 Task: Look for Airbnb options in Trelew, Argentina from 2nd December, 2023 to 15th December, 2023 for 2 adults. Place can be entire room with 1  bedroom having 1 bed and 1 bathroom. Property type can be hotel. Amenities needed are: heating.
Action: Mouse moved to (412, 88)
Screenshot: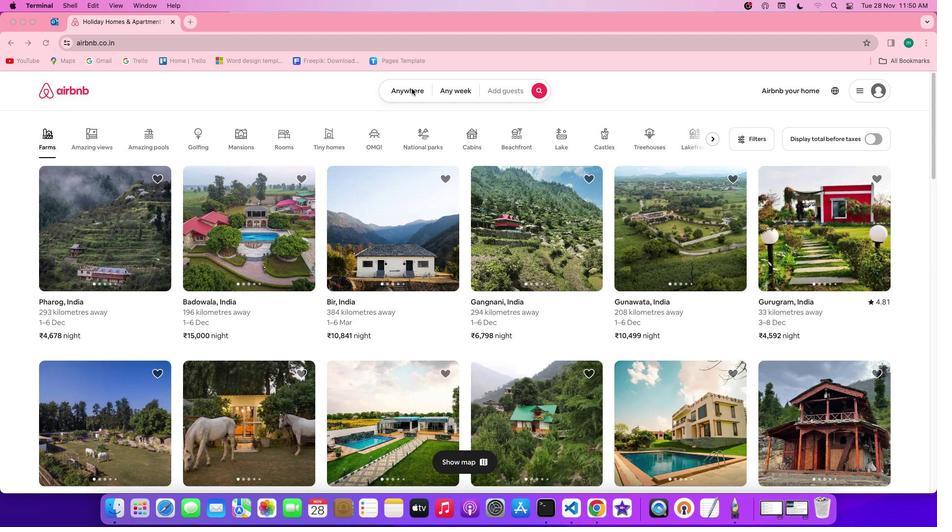 
Action: Mouse pressed left at (412, 88)
Screenshot: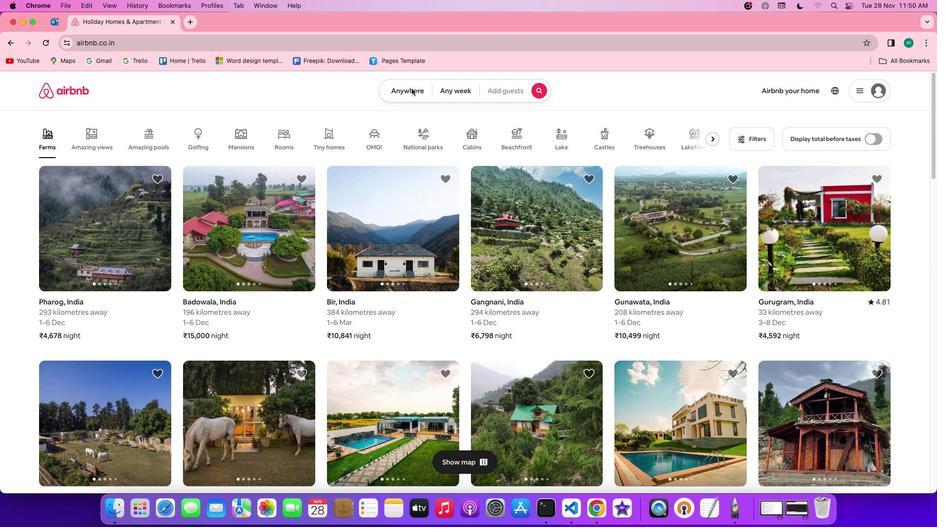 
Action: Mouse pressed left at (412, 88)
Screenshot: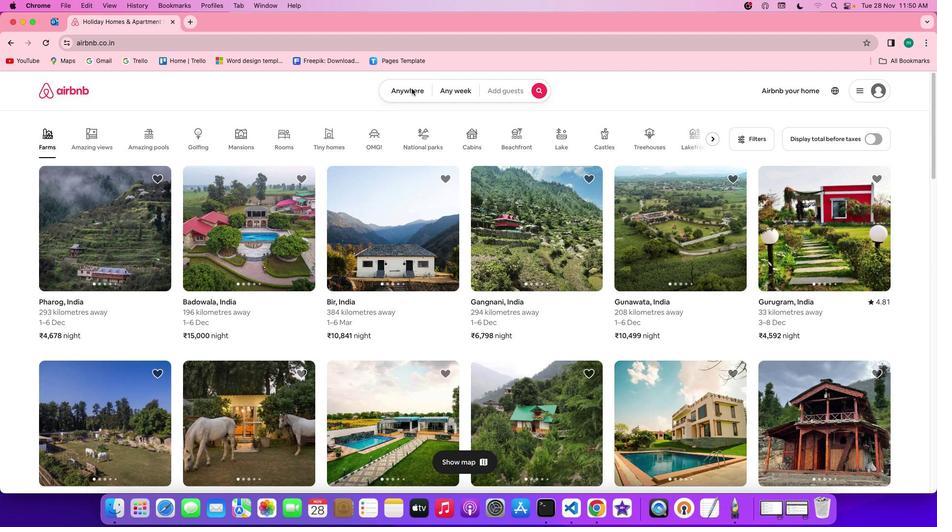 
Action: Mouse moved to (360, 125)
Screenshot: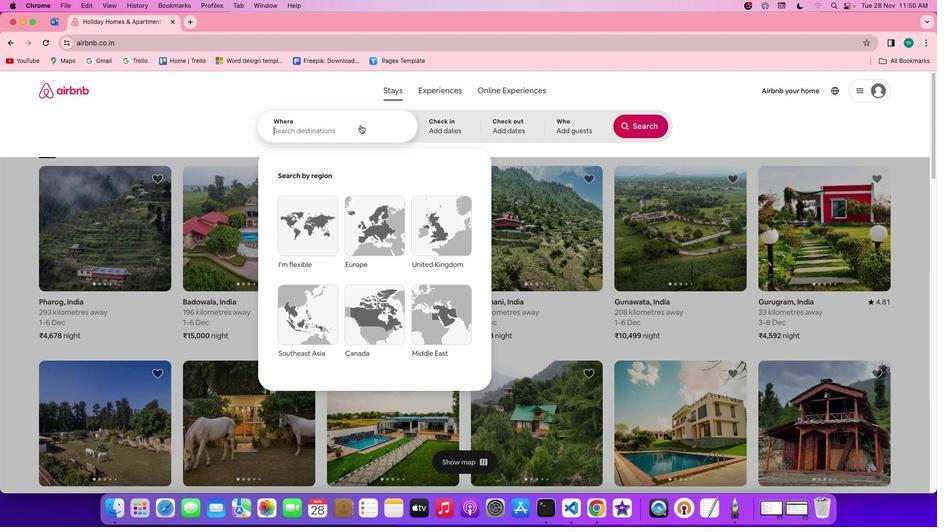 
Action: Mouse pressed left at (360, 125)
Screenshot: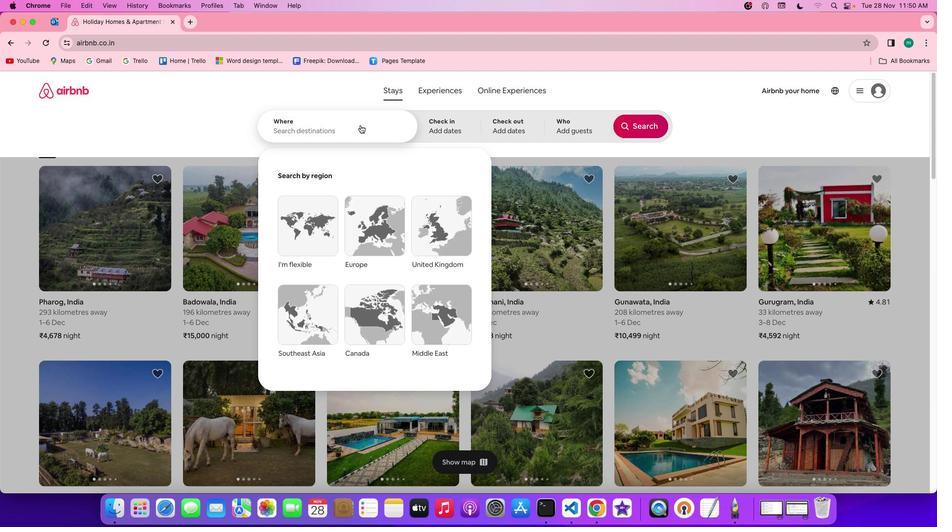 
Action: Key pressed Key.shift'T''r''e''l''e''w'','Key.spaceKey.shift'a''r''g''e''n''t''i''n''a'
Screenshot: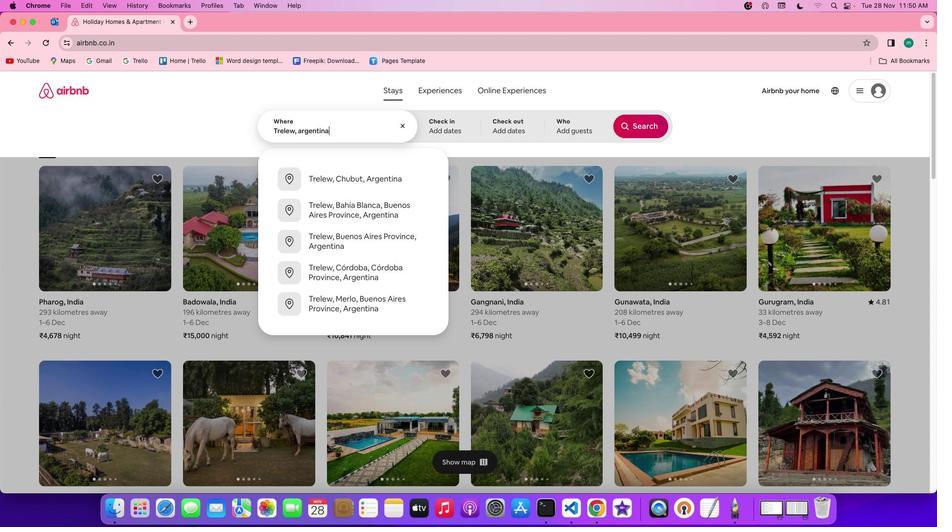 
Action: Mouse moved to (436, 130)
Screenshot: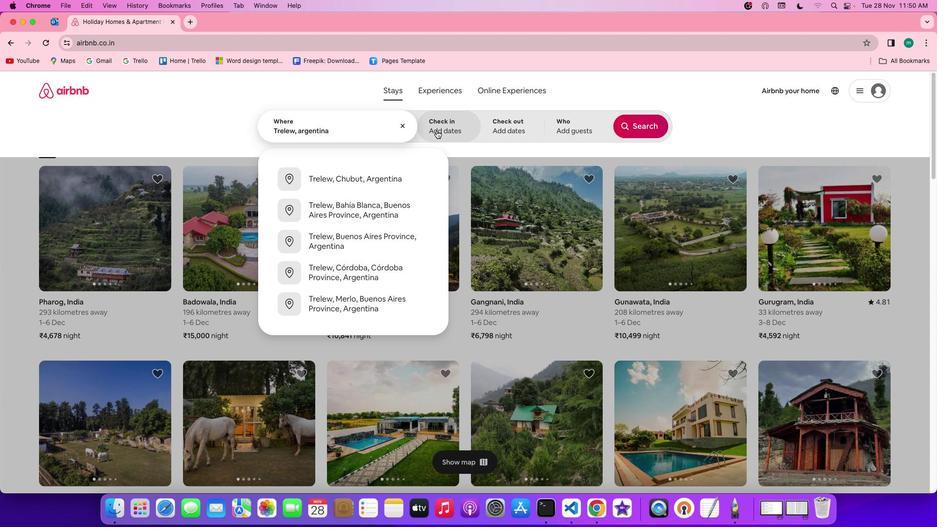 
Action: Mouse pressed left at (436, 130)
Screenshot: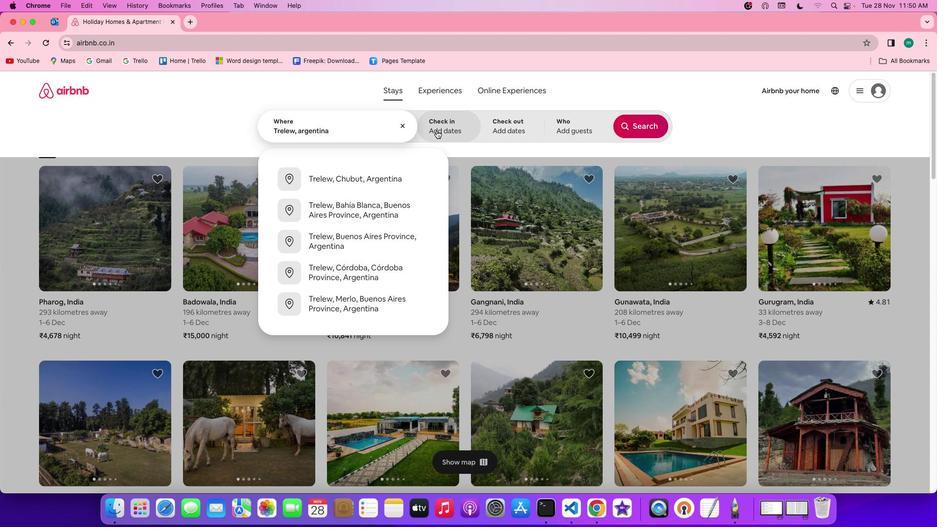 
Action: Mouse moved to (621, 241)
Screenshot: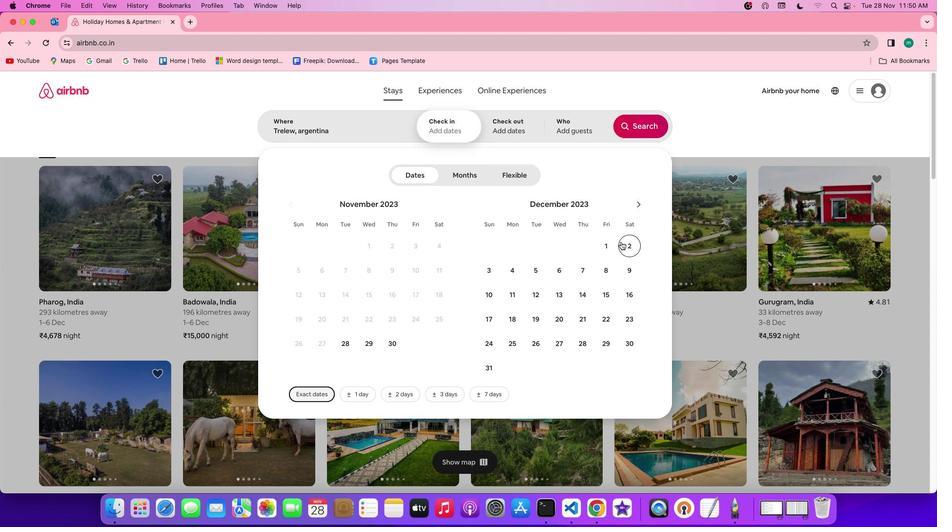 
Action: Mouse pressed left at (621, 241)
Screenshot: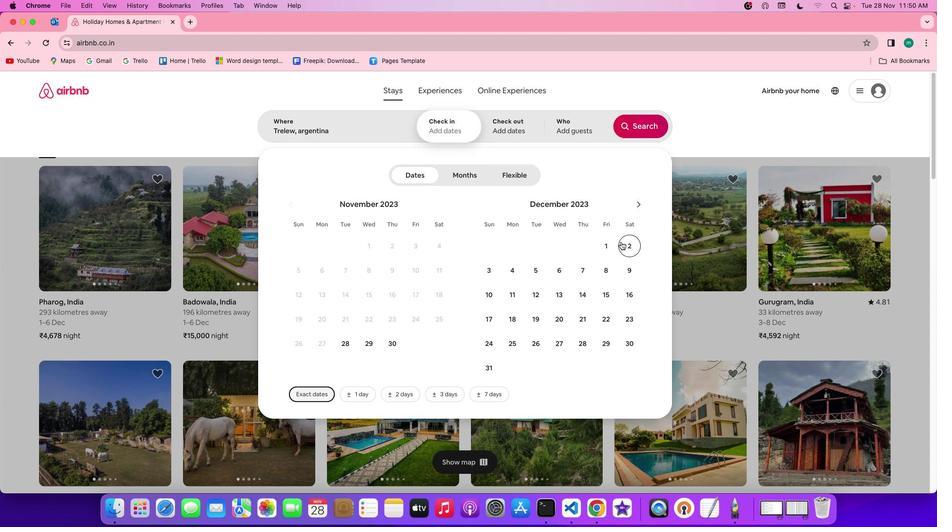 
Action: Mouse moved to (603, 292)
Screenshot: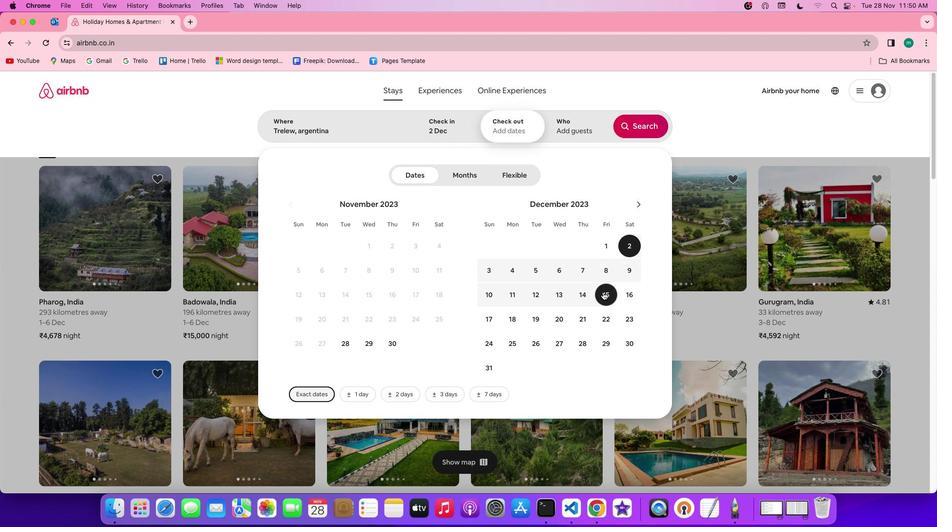 
Action: Mouse pressed left at (603, 292)
Screenshot: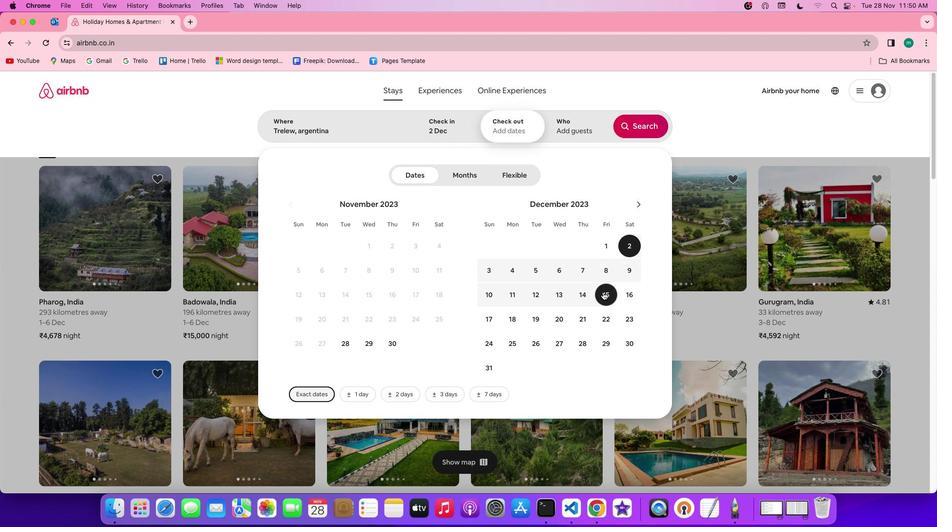 
Action: Mouse moved to (571, 131)
Screenshot: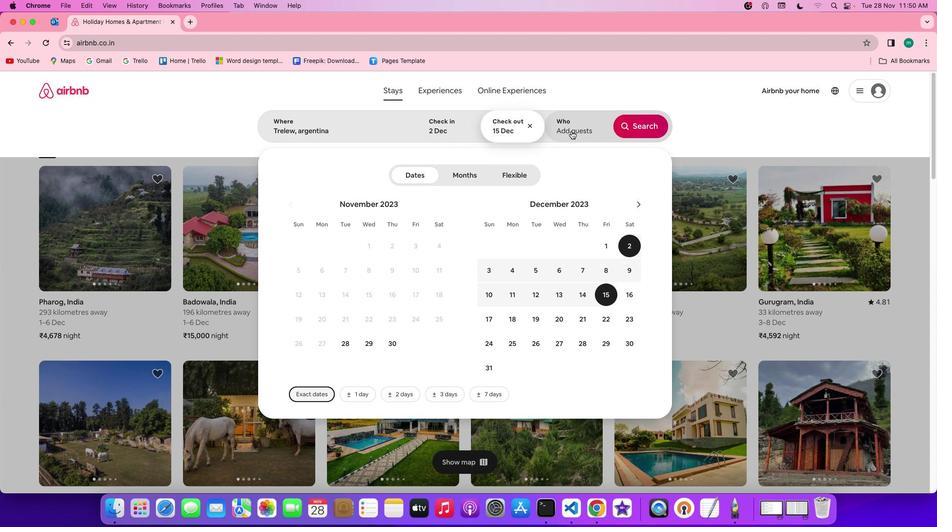 
Action: Mouse pressed left at (571, 131)
Screenshot: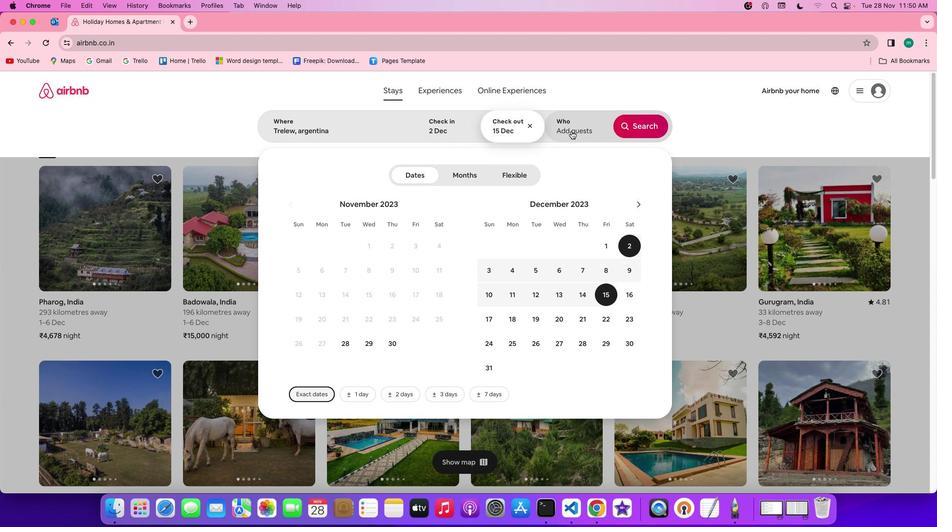 
Action: Mouse moved to (643, 178)
Screenshot: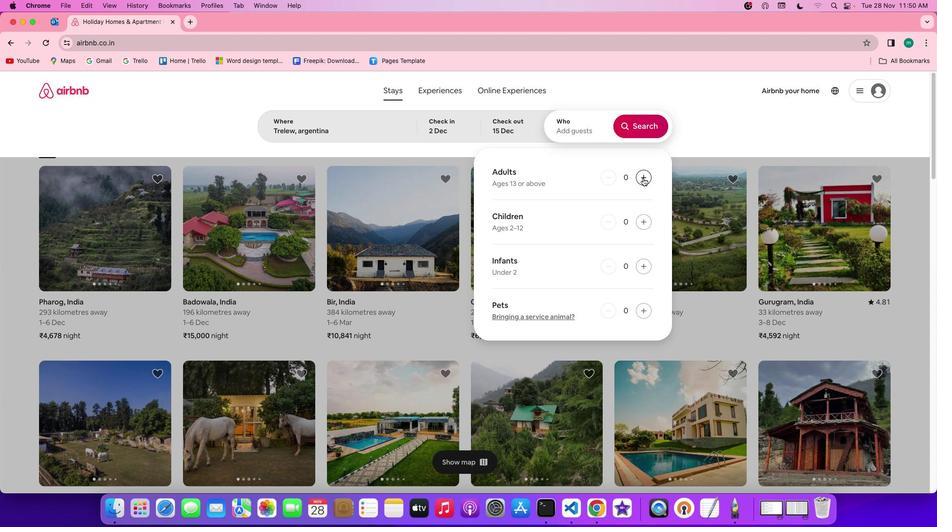 
Action: Mouse pressed left at (643, 178)
Screenshot: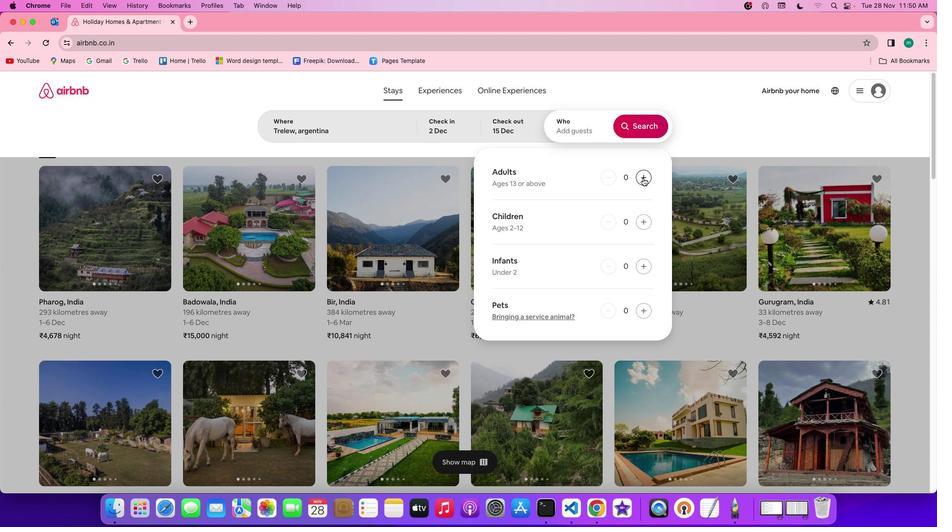 
Action: Mouse pressed left at (643, 178)
Screenshot: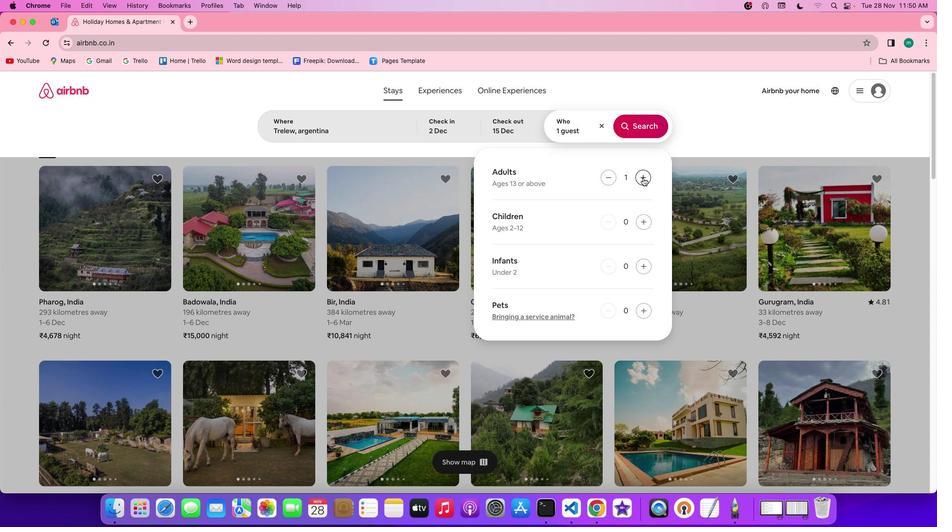 
Action: Mouse moved to (646, 128)
Screenshot: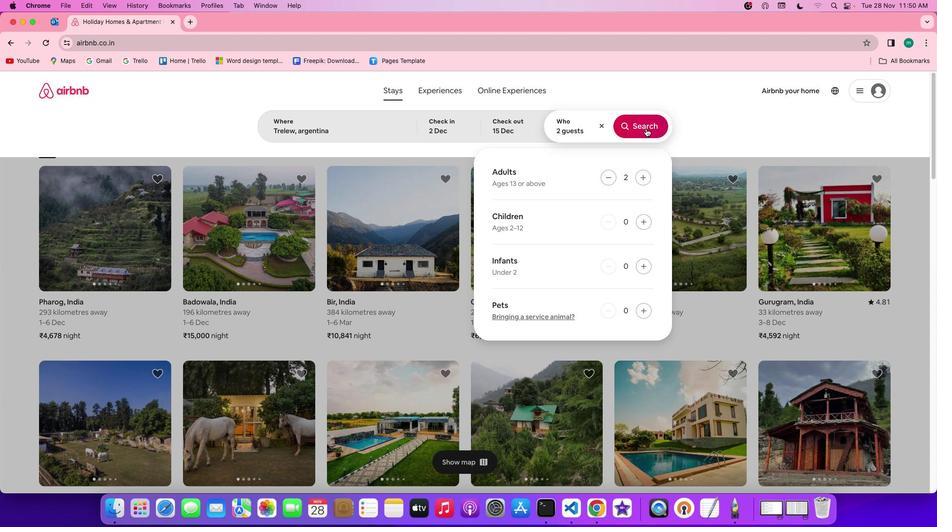 
Action: Mouse pressed left at (646, 128)
Screenshot: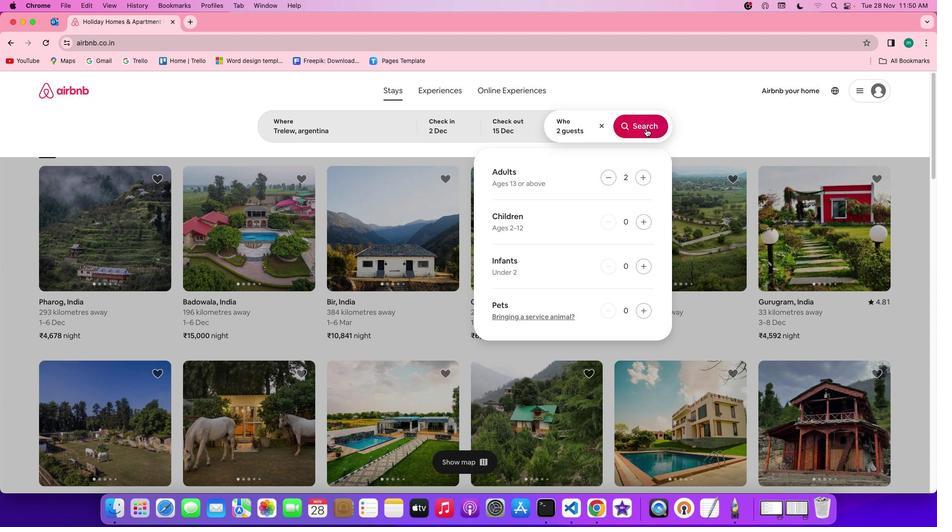 
Action: Mouse moved to (784, 131)
Screenshot: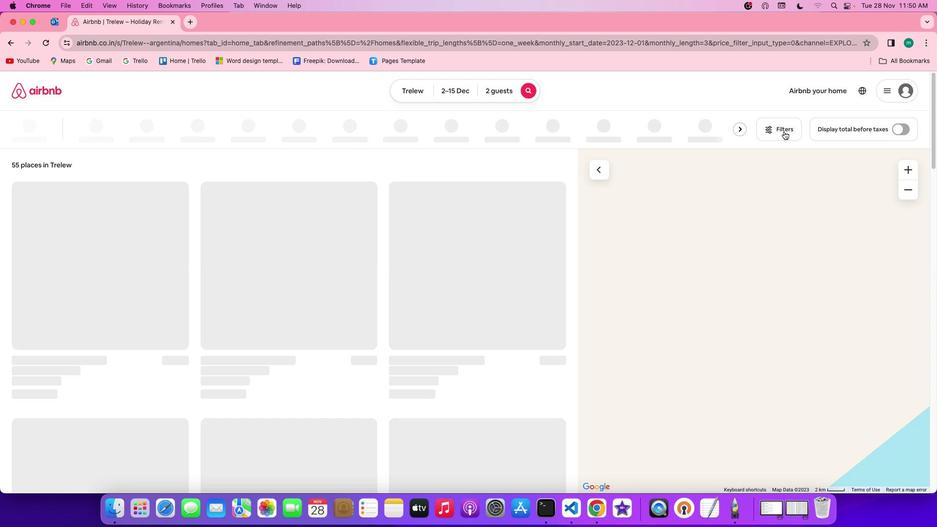 
Action: Mouse pressed left at (784, 131)
Screenshot: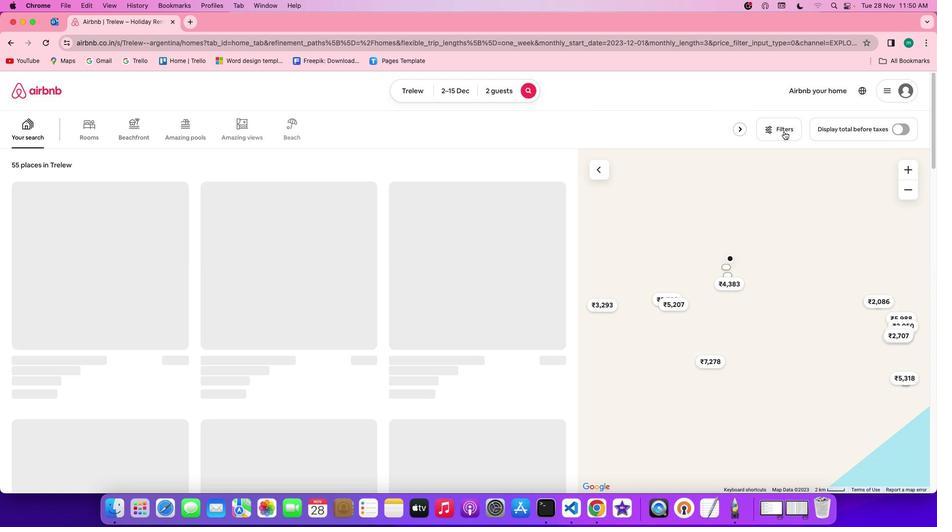 
Action: Mouse moved to (499, 276)
Screenshot: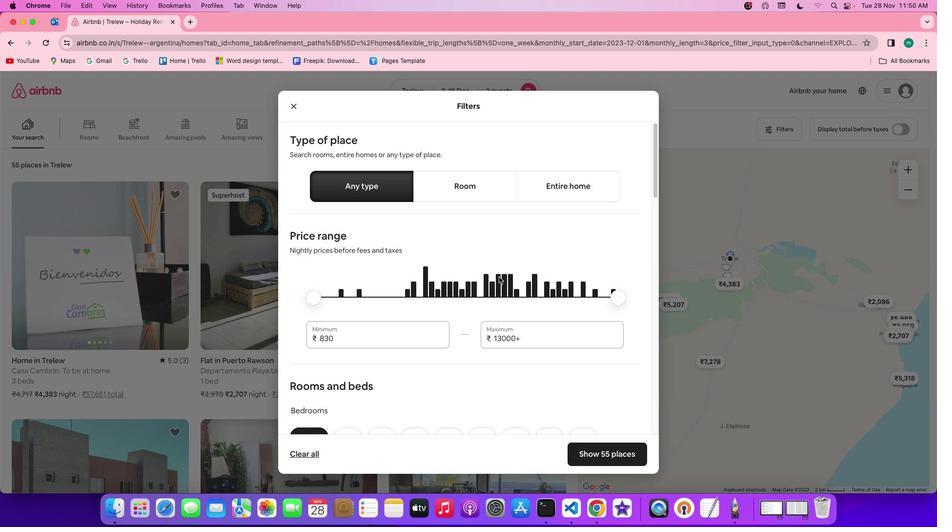 
Action: Mouse scrolled (499, 276) with delta (0, 0)
Screenshot: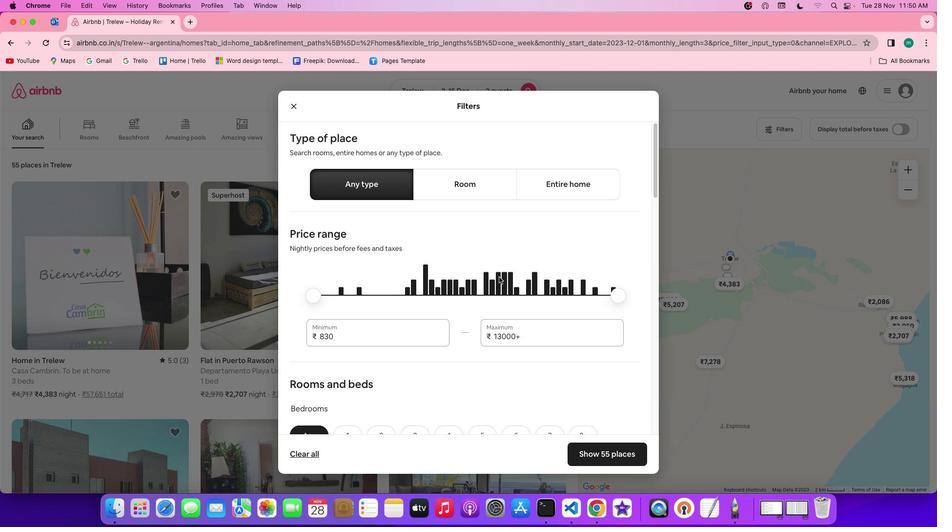 
Action: Mouse scrolled (499, 276) with delta (0, 0)
Screenshot: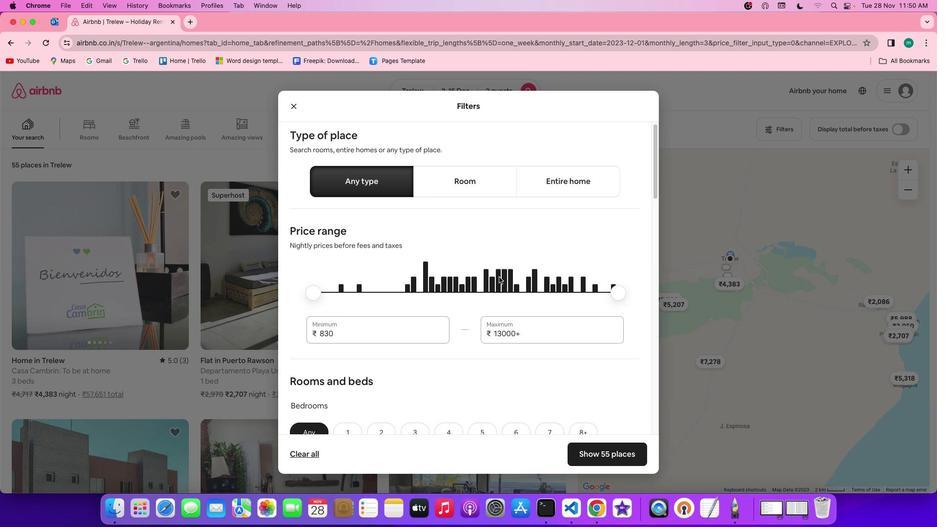 
Action: Mouse scrolled (499, 276) with delta (0, 0)
Screenshot: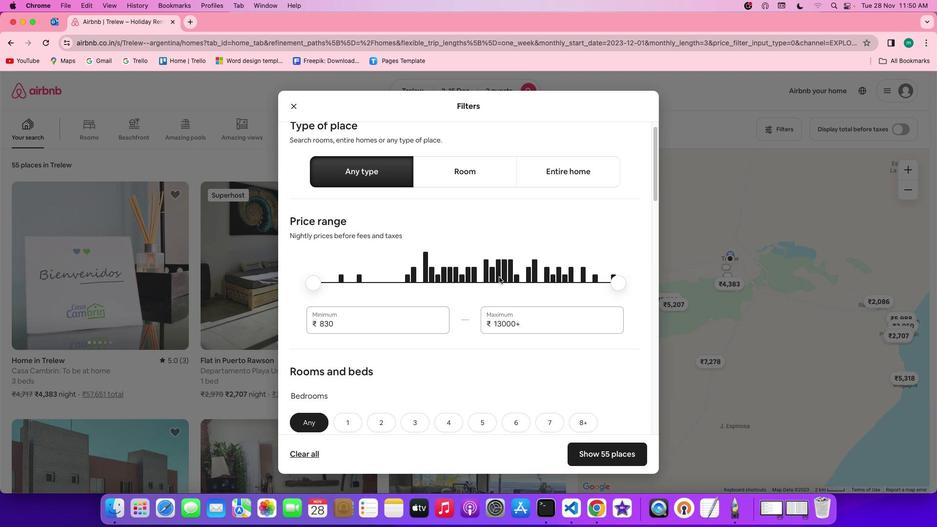 
Action: Mouse scrolled (499, 276) with delta (0, 0)
Screenshot: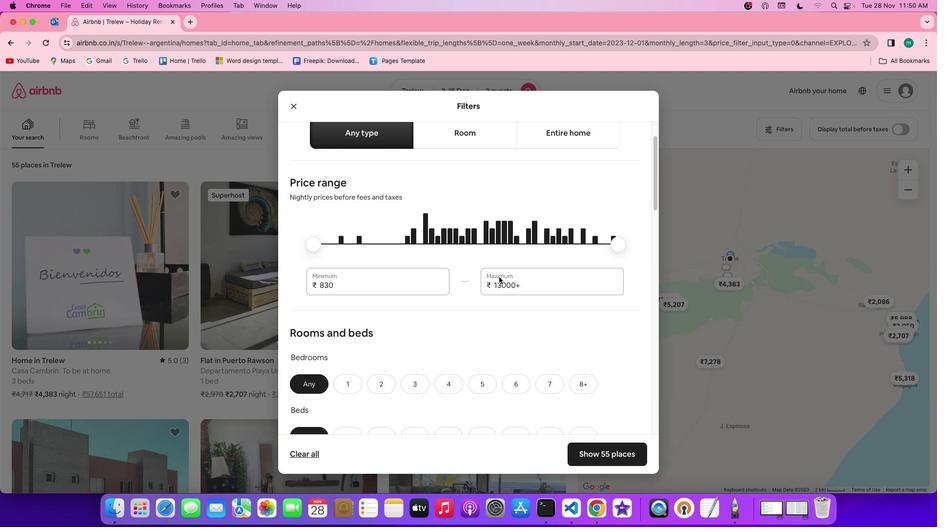
Action: Mouse scrolled (499, 276) with delta (0, 0)
Screenshot: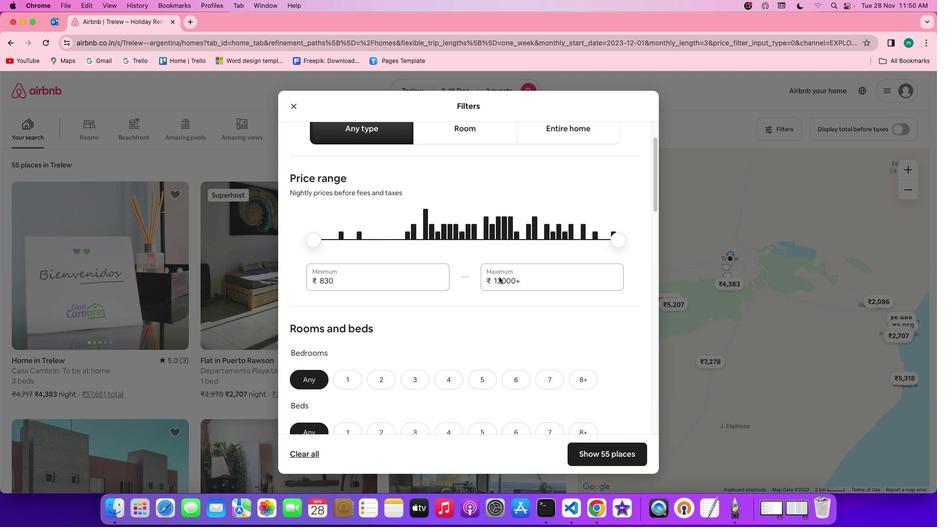 
Action: Mouse scrolled (499, 276) with delta (0, 0)
Screenshot: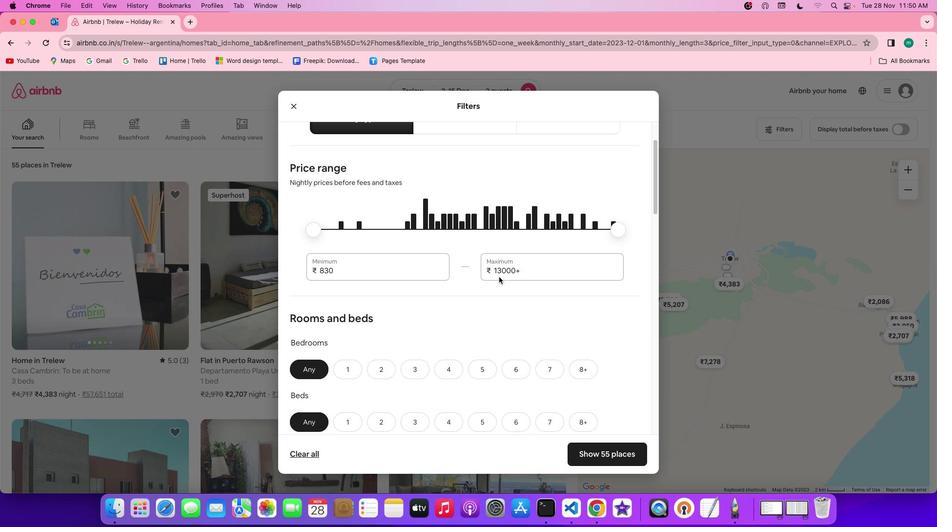 
Action: Mouse scrolled (499, 276) with delta (0, 0)
Screenshot: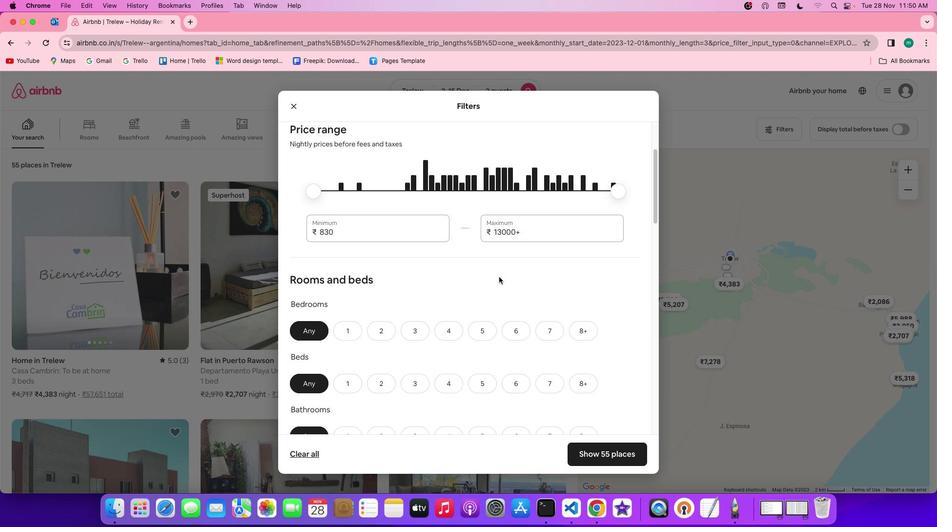 
Action: Mouse scrolled (499, 276) with delta (0, 0)
Screenshot: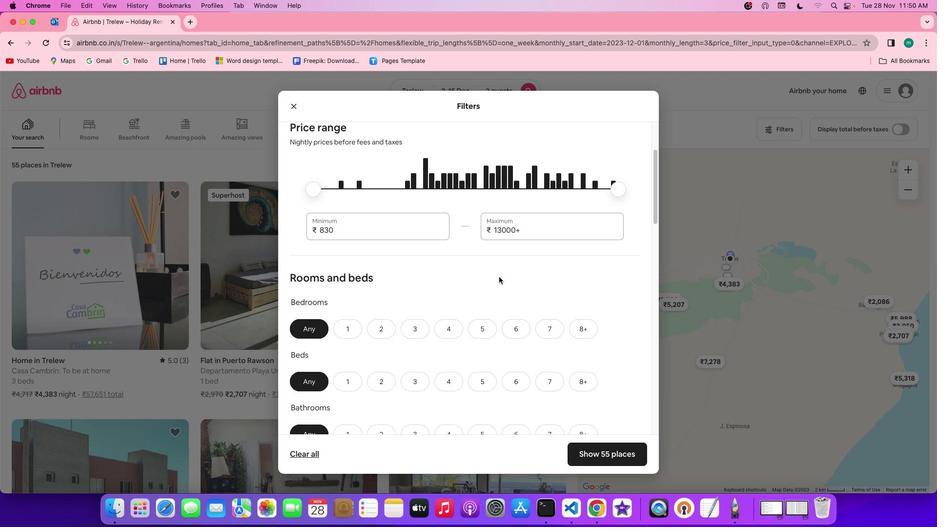 
Action: Mouse scrolled (499, 276) with delta (0, 0)
Screenshot: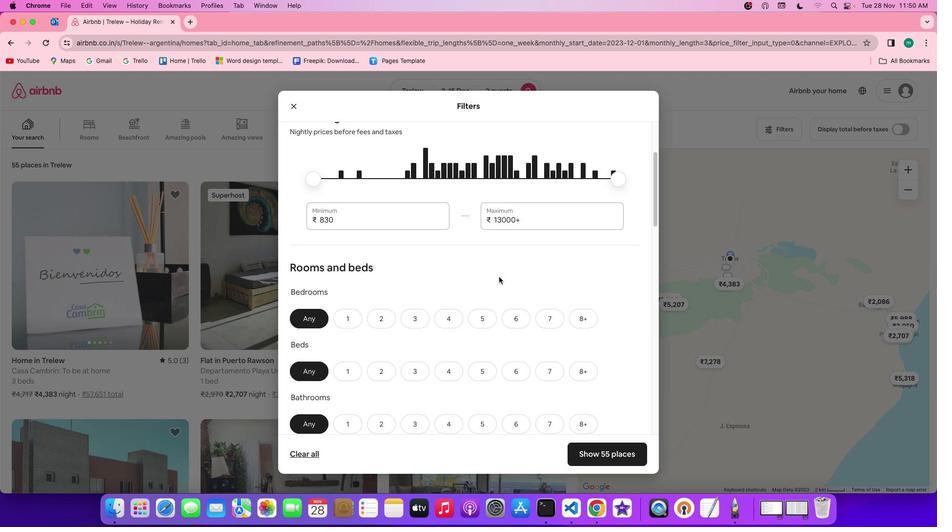 
Action: Mouse scrolled (499, 276) with delta (0, 0)
Screenshot: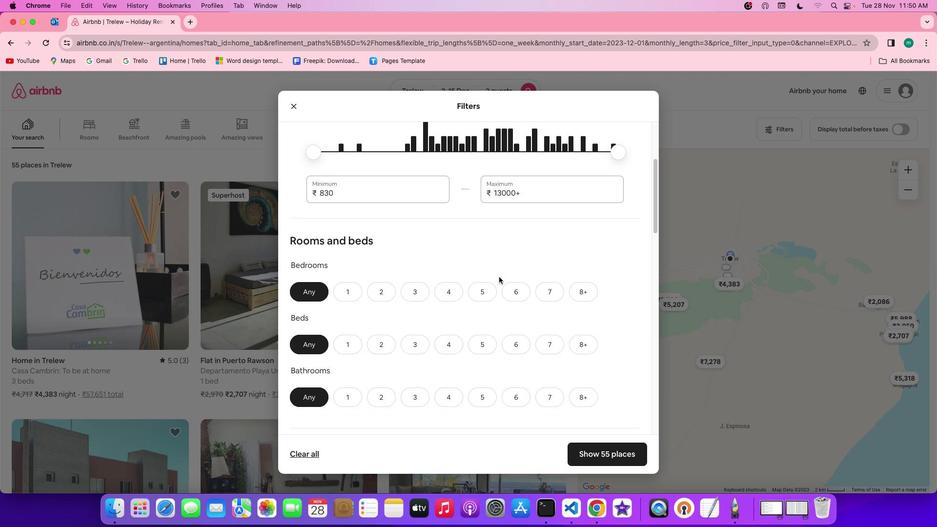 
Action: Mouse scrolled (499, 276) with delta (0, 0)
Screenshot: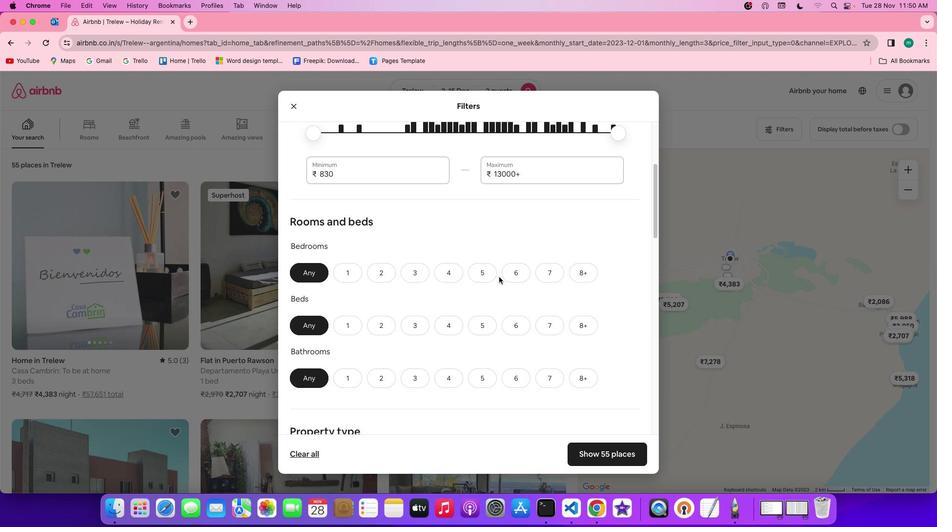 
Action: Mouse scrolled (499, 276) with delta (0, 0)
Screenshot: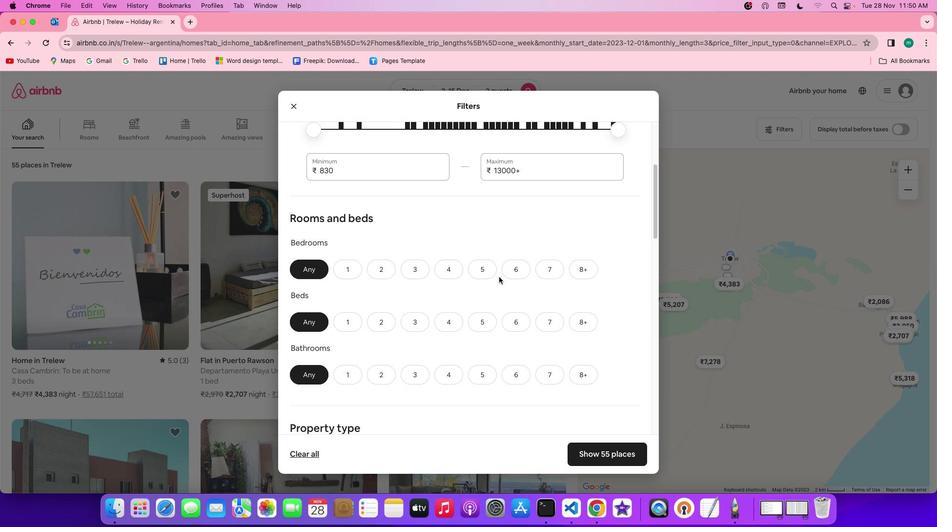 
Action: Mouse scrolled (499, 276) with delta (0, 0)
Screenshot: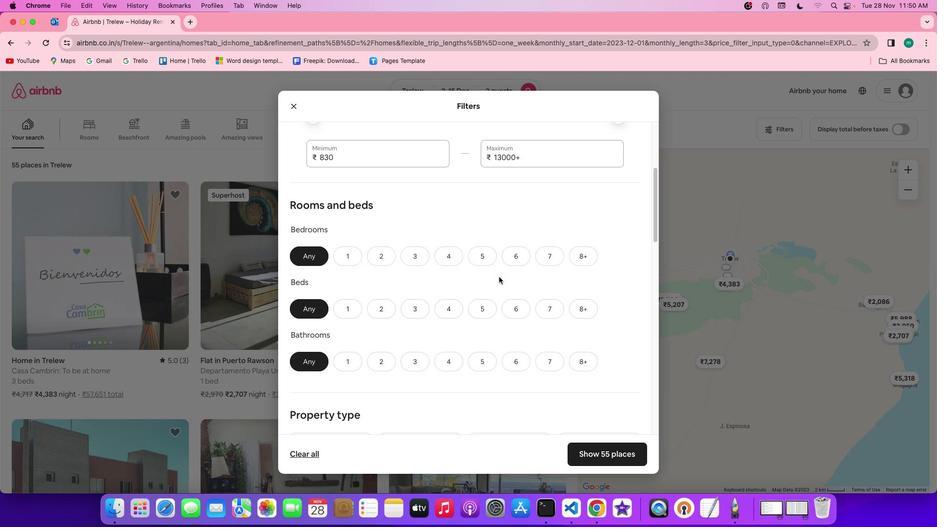 
Action: Mouse moved to (351, 218)
Screenshot: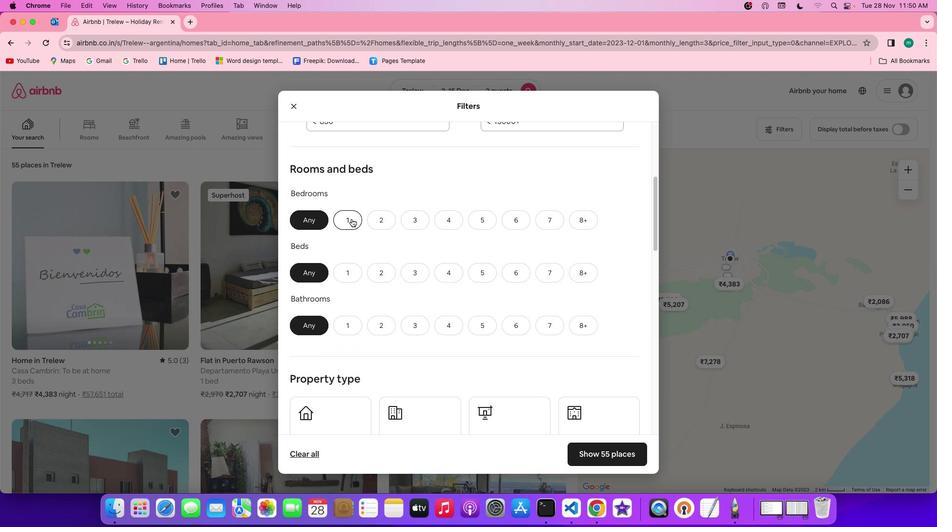 
Action: Mouse pressed left at (351, 218)
Screenshot: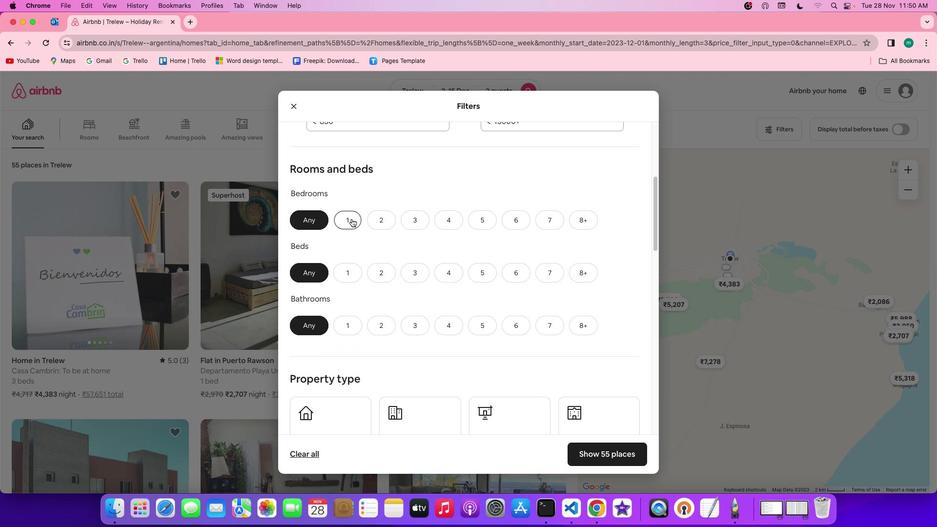 
Action: Mouse moved to (350, 271)
Screenshot: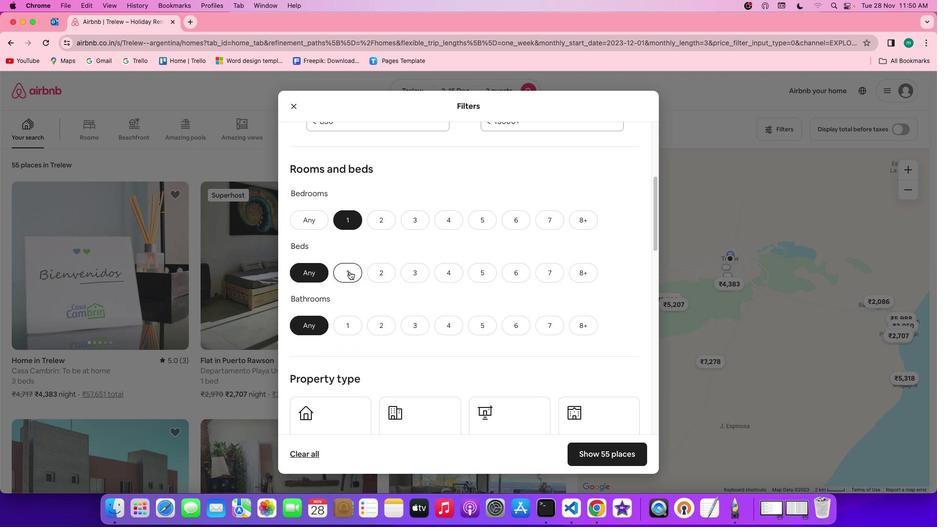
Action: Mouse pressed left at (350, 271)
Screenshot: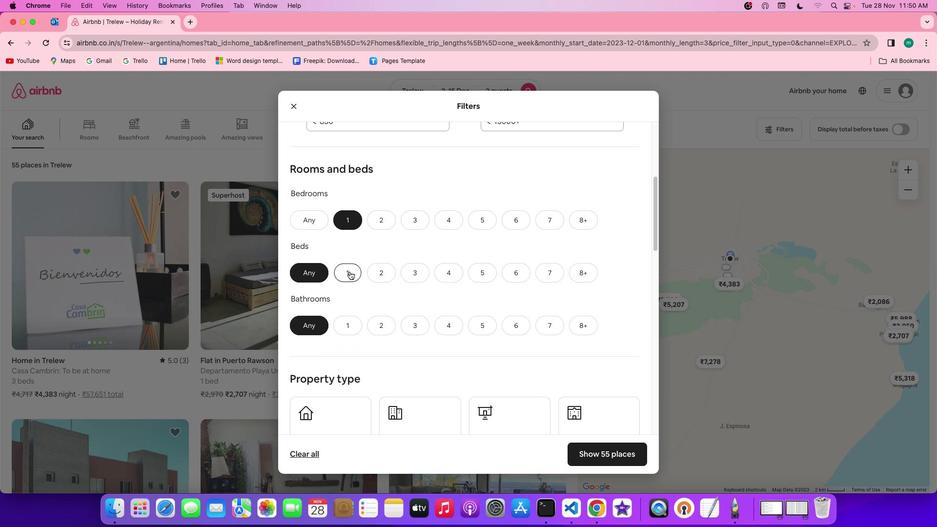 
Action: Mouse moved to (345, 318)
Screenshot: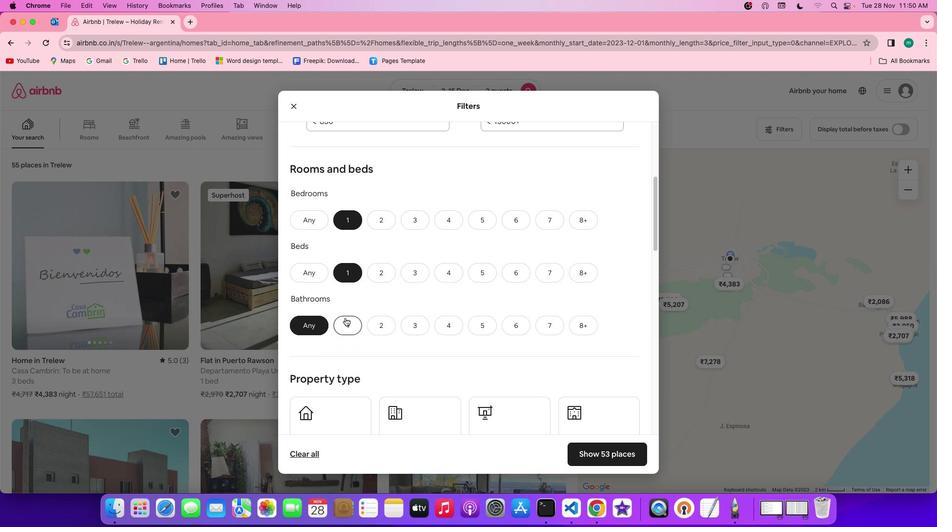 
Action: Mouse pressed left at (345, 318)
Screenshot: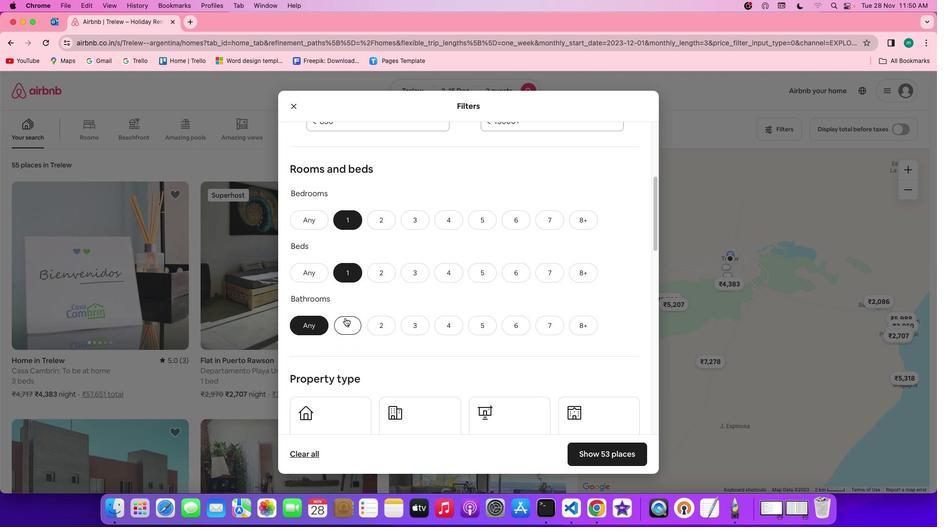 
Action: Mouse moved to (423, 323)
Screenshot: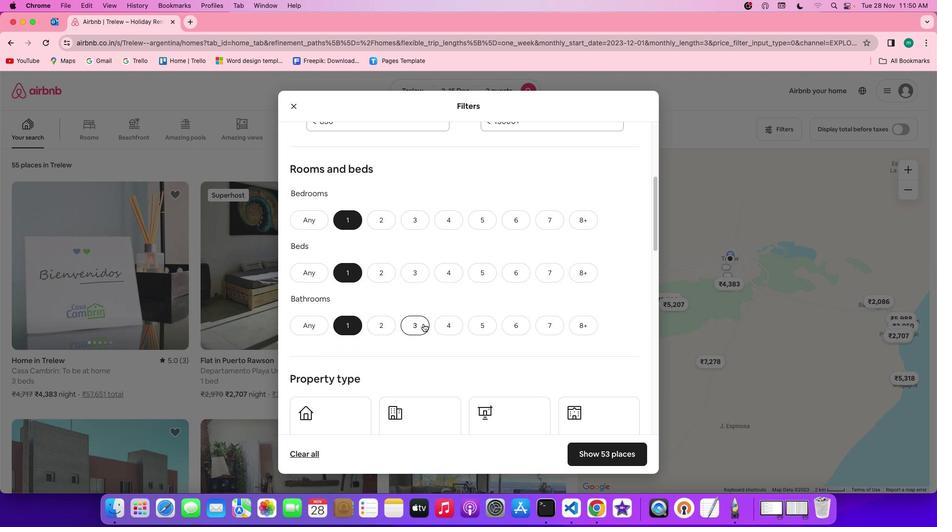
Action: Mouse scrolled (423, 323) with delta (0, 0)
Screenshot: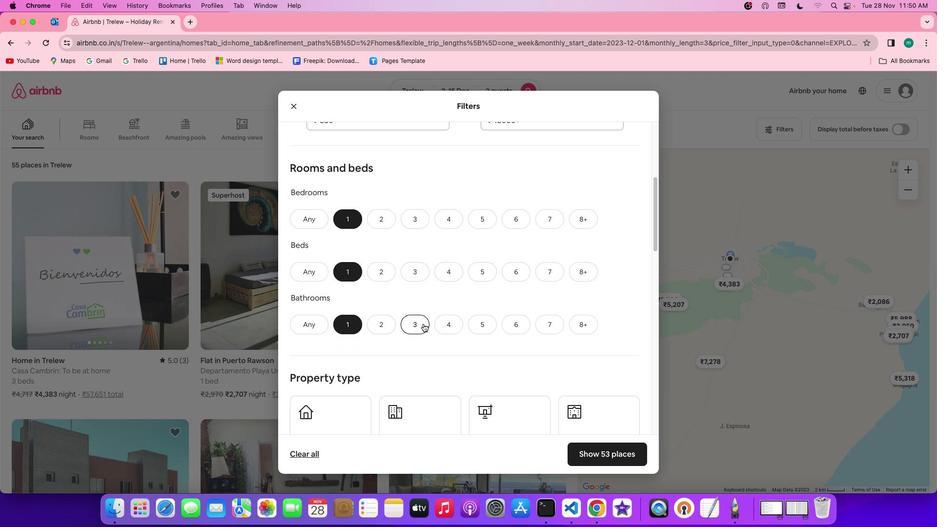 
Action: Mouse scrolled (423, 323) with delta (0, 0)
Screenshot: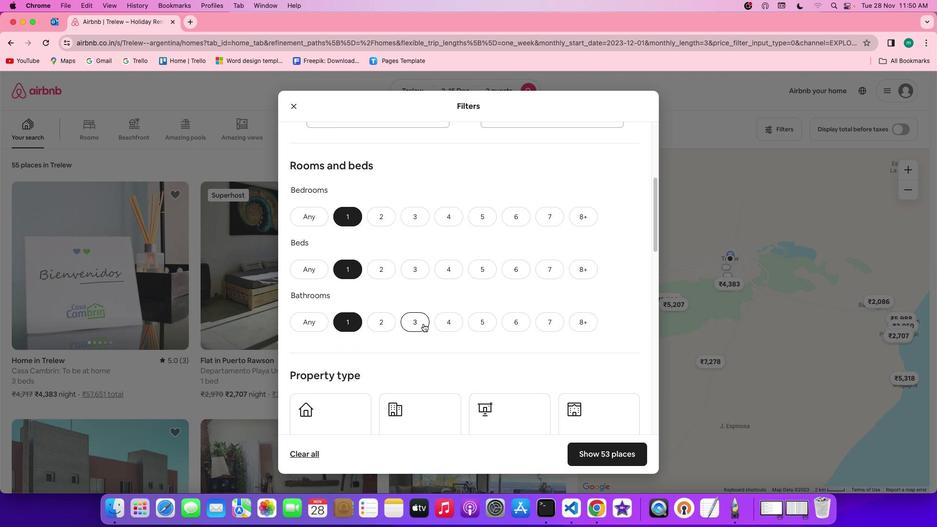 
Action: Mouse scrolled (423, 323) with delta (0, 0)
Screenshot: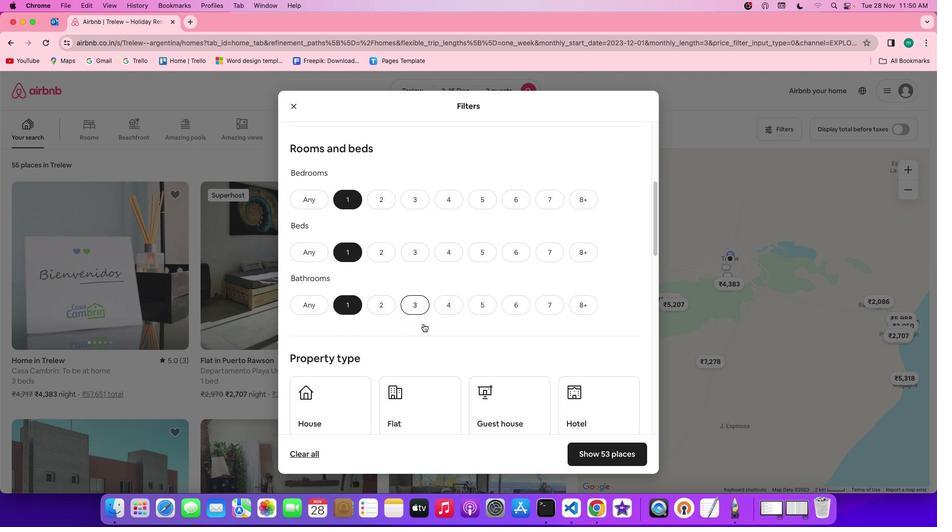 
Action: Mouse moved to (423, 323)
Screenshot: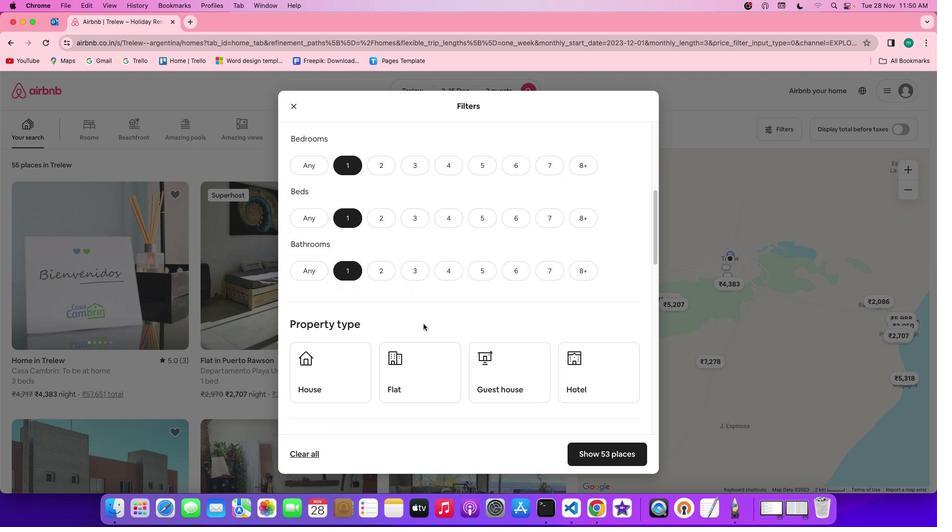 
Action: Mouse scrolled (423, 323) with delta (0, 0)
Screenshot: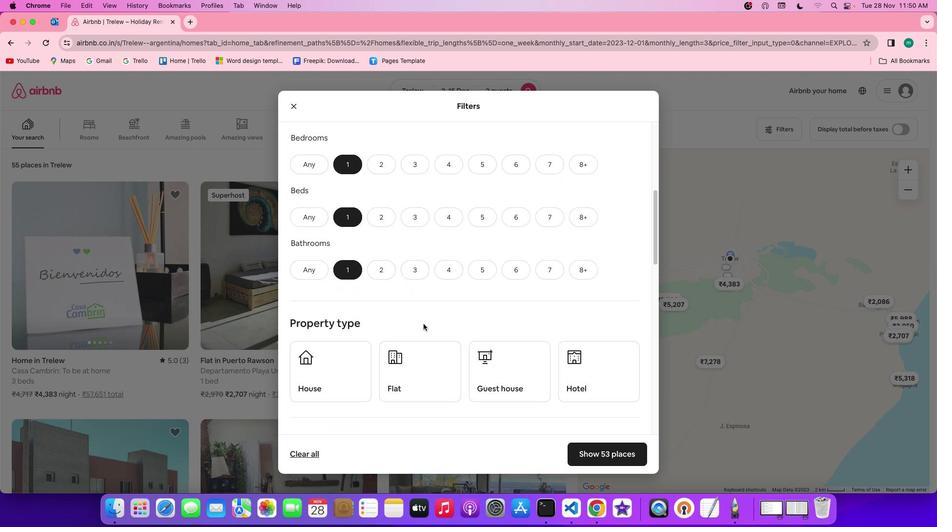 
Action: Mouse scrolled (423, 323) with delta (0, 0)
Screenshot: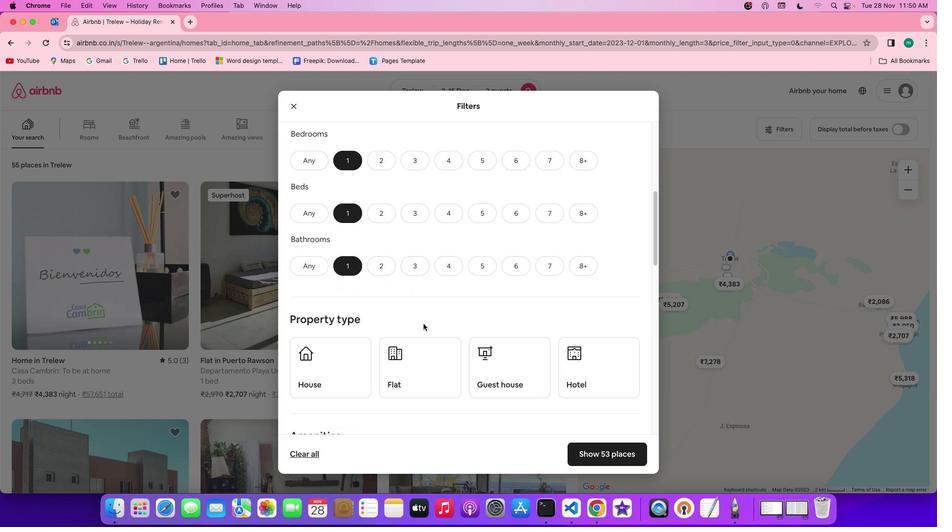 
Action: Mouse scrolled (423, 323) with delta (0, 0)
Screenshot: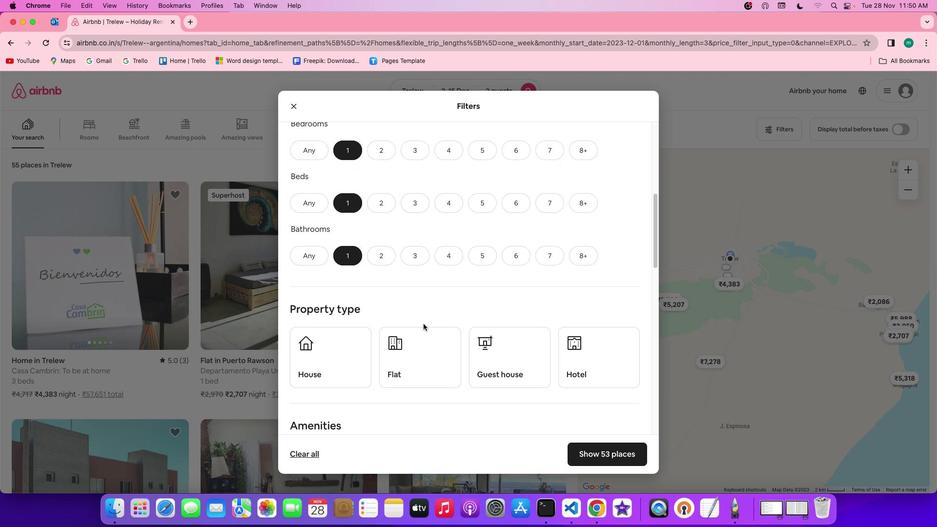
Action: Mouse scrolled (423, 323) with delta (0, 0)
Screenshot: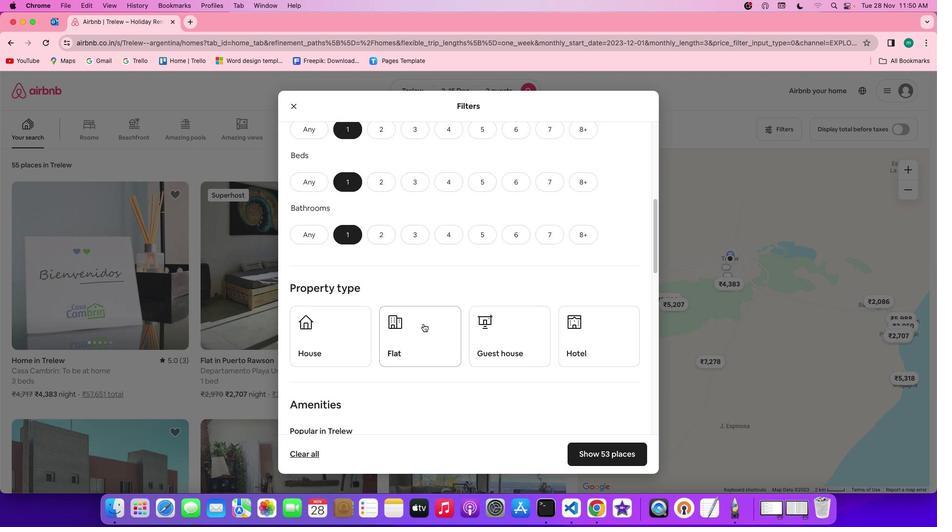 
Action: Mouse scrolled (423, 323) with delta (0, 0)
Screenshot: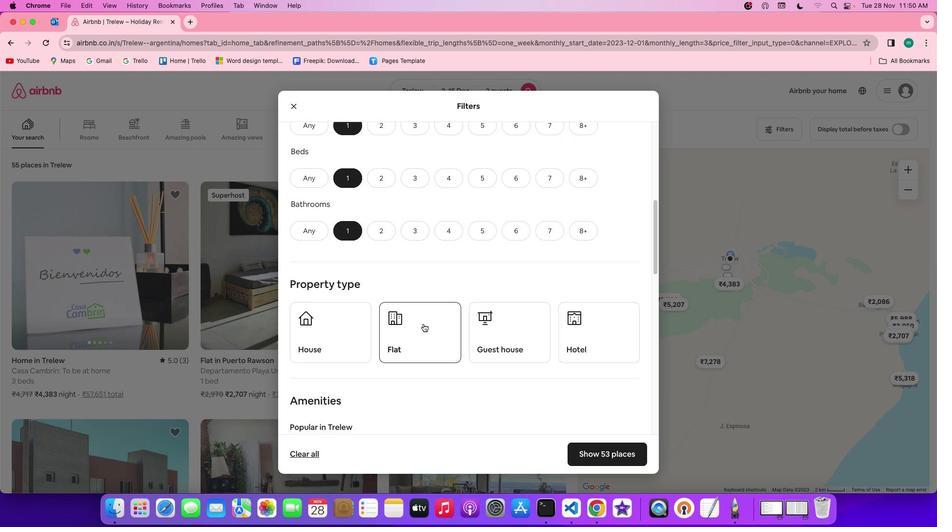 
Action: Mouse scrolled (423, 323) with delta (0, 0)
Screenshot: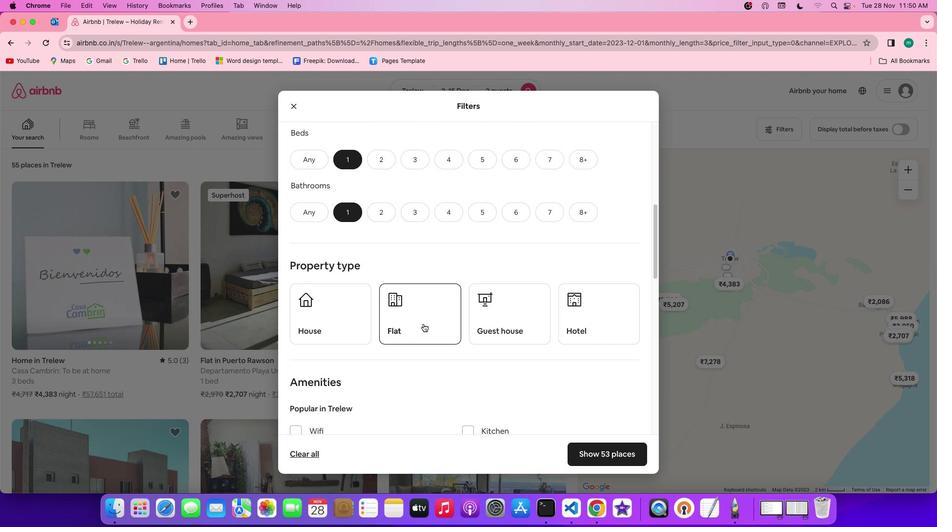 
Action: Mouse scrolled (423, 323) with delta (0, 0)
Screenshot: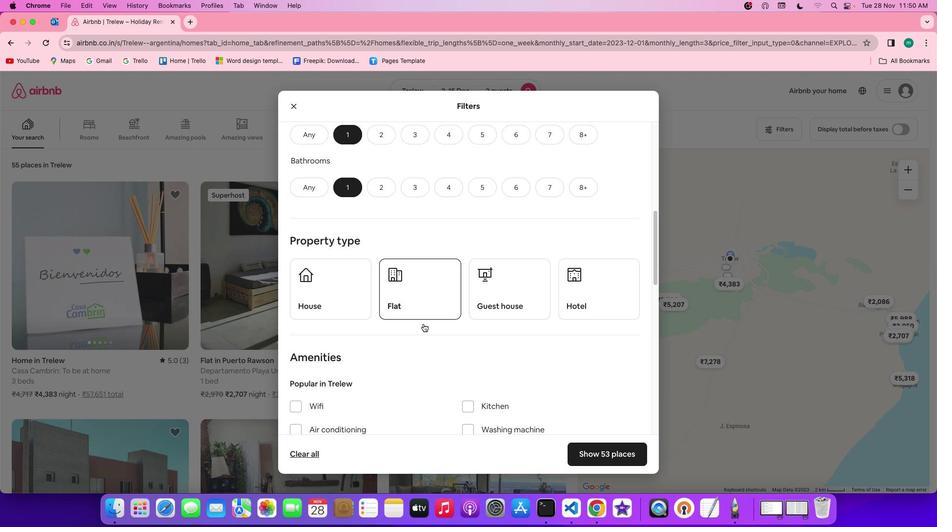 
Action: Mouse scrolled (423, 323) with delta (0, 0)
Screenshot: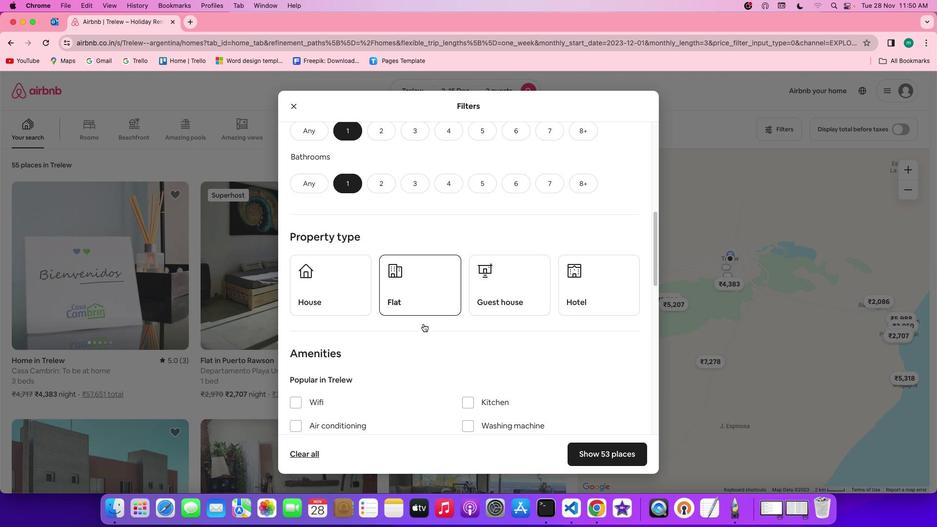
Action: Mouse scrolled (423, 323) with delta (0, 0)
Screenshot: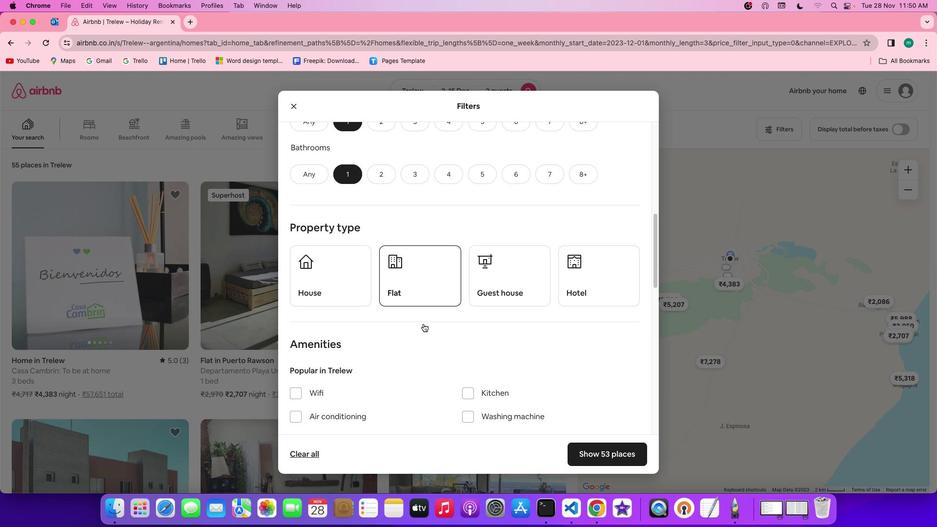 
Action: Mouse moved to (567, 271)
Screenshot: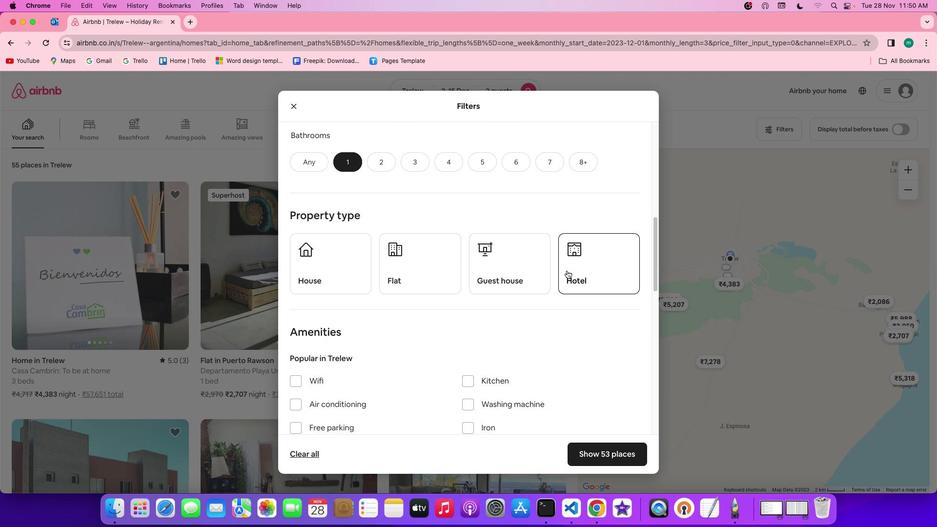 
Action: Mouse pressed left at (567, 271)
Screenshot: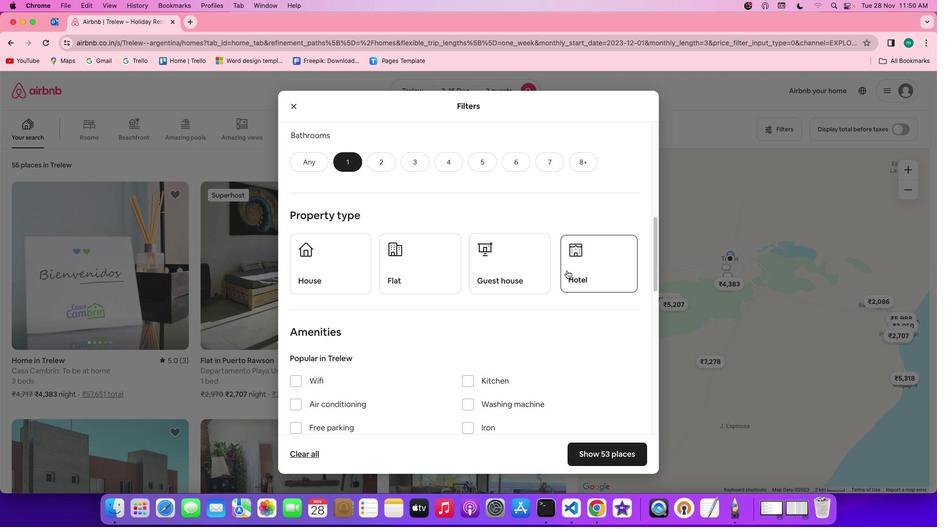 
Action: Mouse moved to (547, 309)
Screenshot: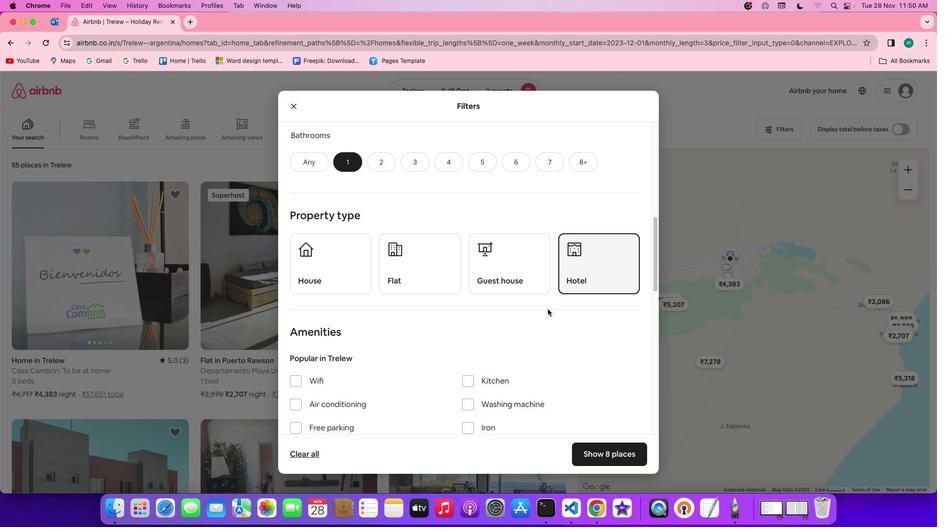 
Action: Mouse scrolled (547, 309) with delta (0, 0)
Screenshot: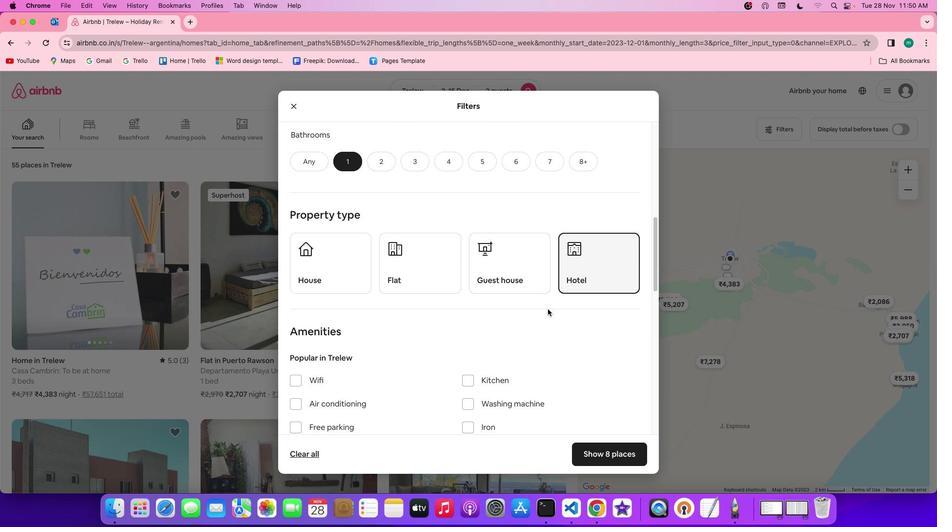 
Action: Mouse scrolled (547, 309) with delta (0, 0)
Screenshot: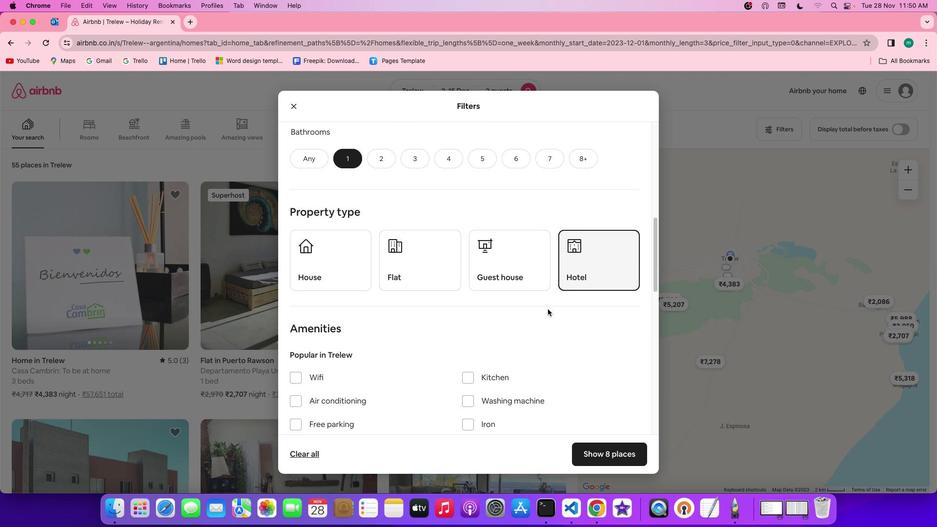 
Action: Mouse scrolled (547, 309) with delta (0, 0)
Screenshot: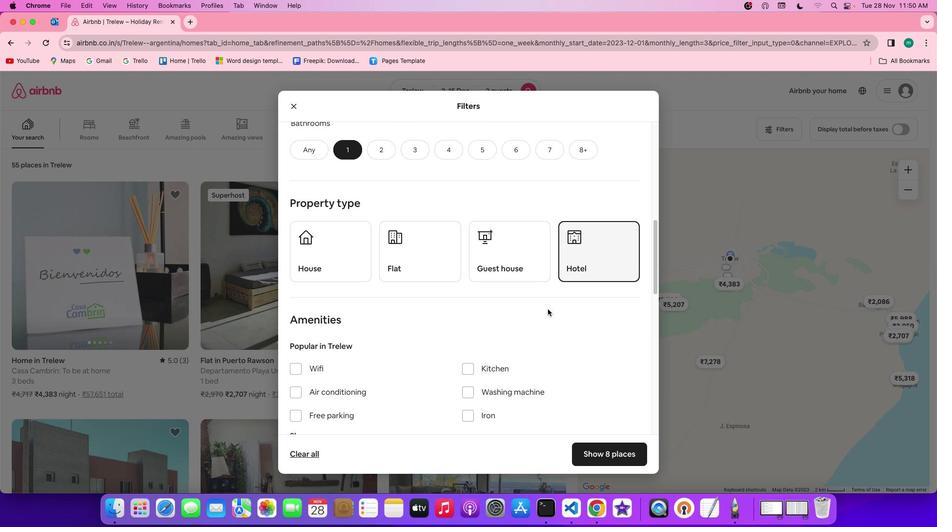 
Action: Mouse scrolled (547, 309) with delta (0, 0)
Screenshot: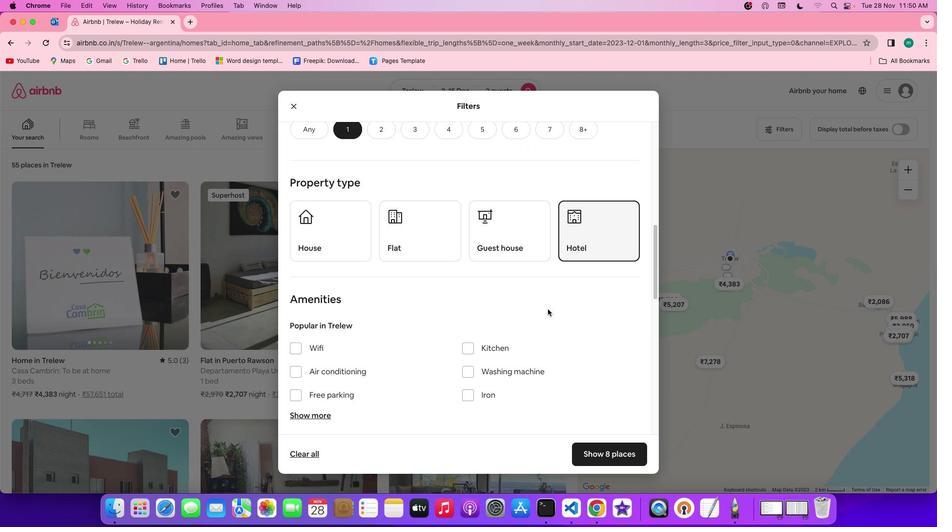 
Action: Mouse scrolled (547, 309) with delta (0, 0)
Screenshot: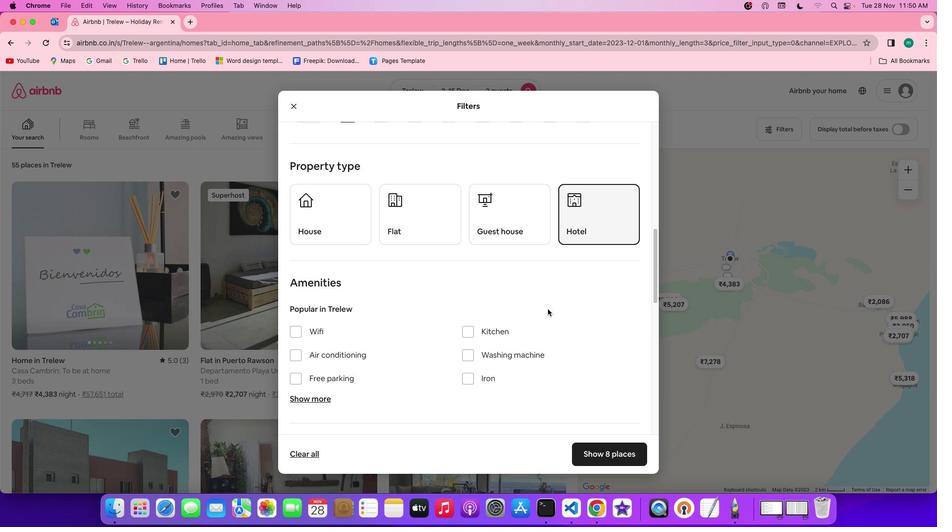
Action: Mouse scrolled (547, 309) with delta (0, 0)
Screenshot: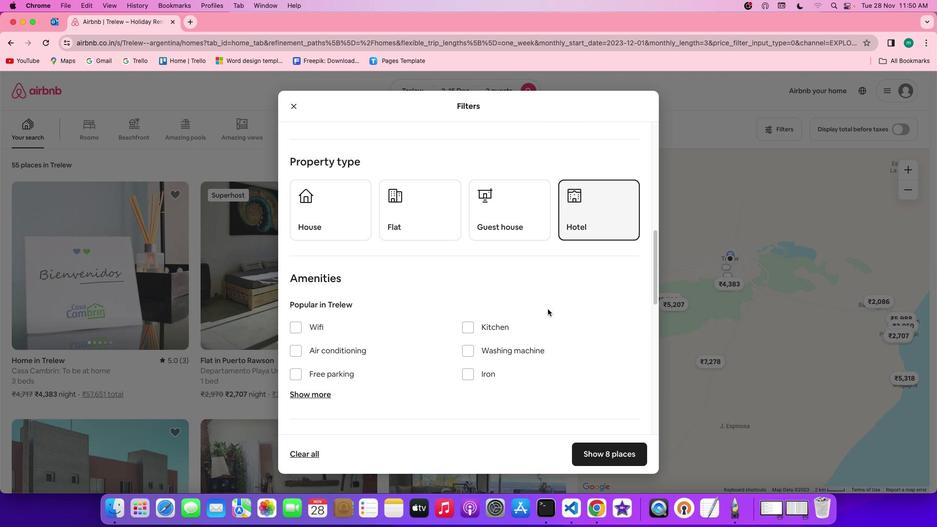 
Action: Mouse scrolled (547, 309) with delta (0, 0)
Screenshot: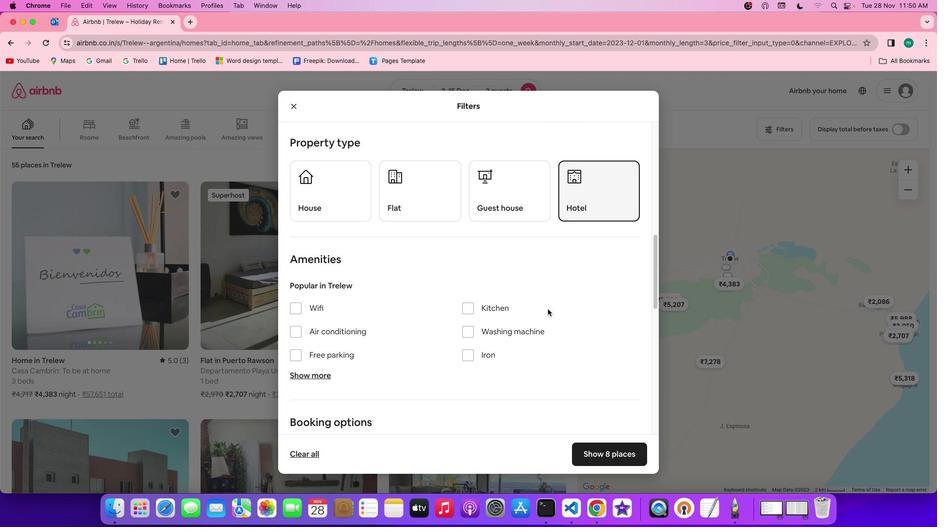 
Action: Mouse scrolled (547, 309) with delta (0, 0)
Screenshot: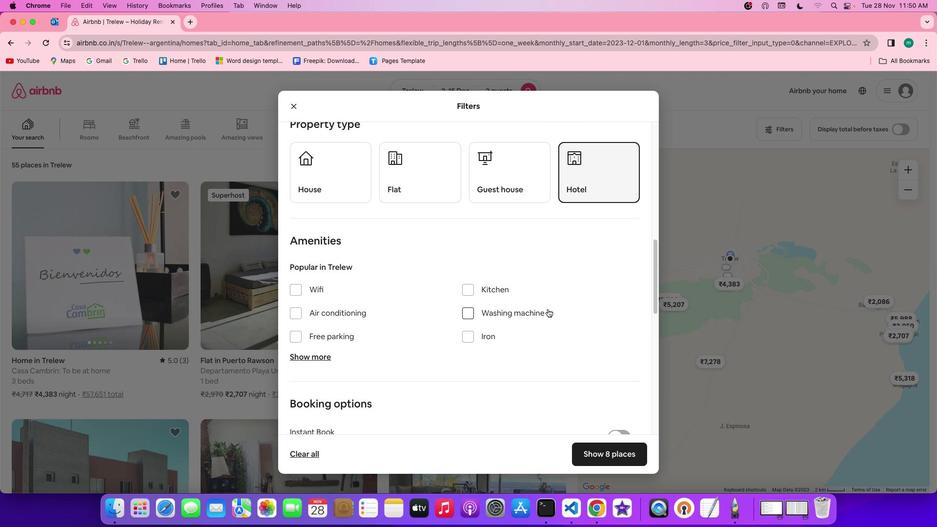 
Action: Mouse scrolled (547, 309) with delta (0, 0)
Screenshot: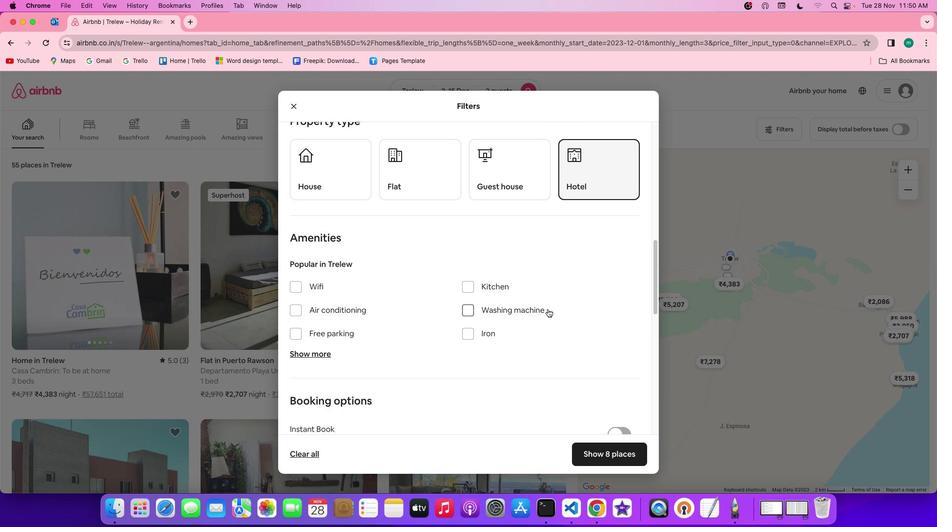 
Action: Mouse scrolled (547, 309) with delta (0, 0)
Screenshot: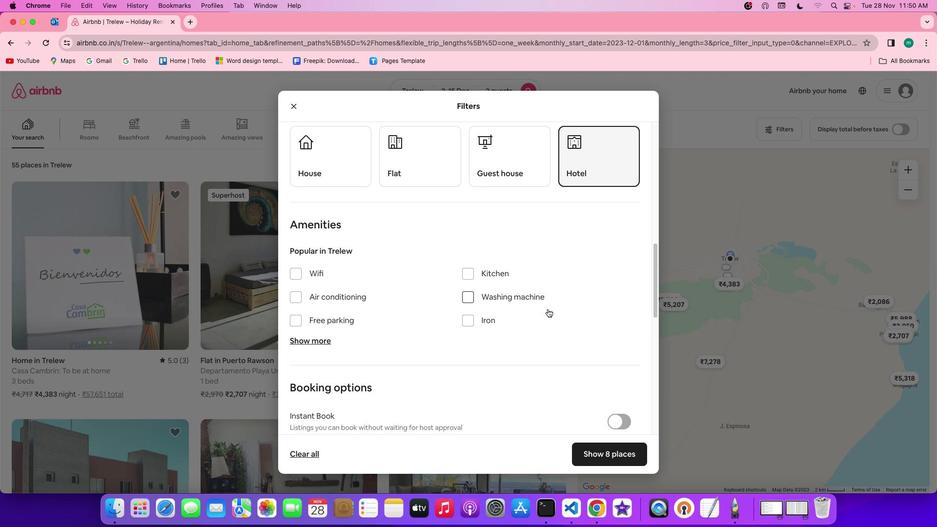 
Action: Mouse scrolled (547, 309) with delta (0, 0)
Screenshot: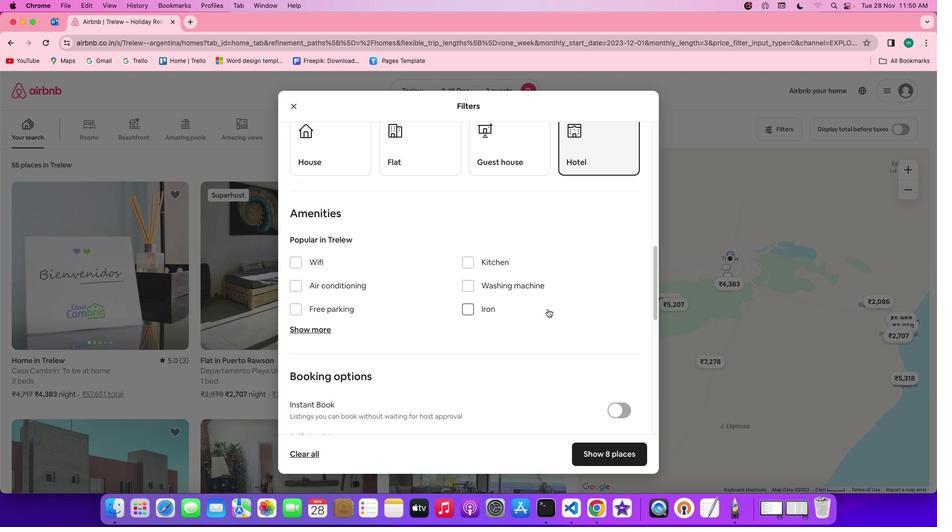 
Action: Mouse scrolled (547, 309) with delta (0, 0)
Screenshot: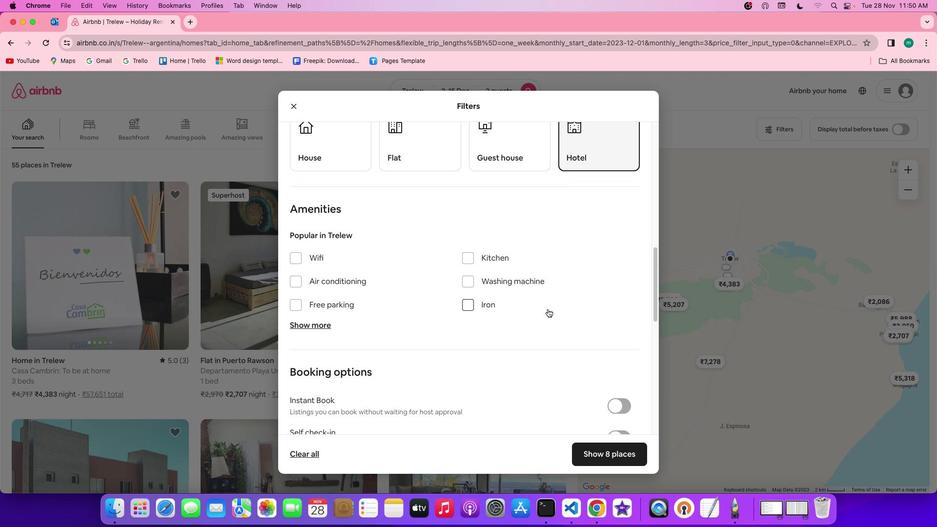 
Action: Mouse scrolled (547, 309) with delta (0, 0)
Screenshot: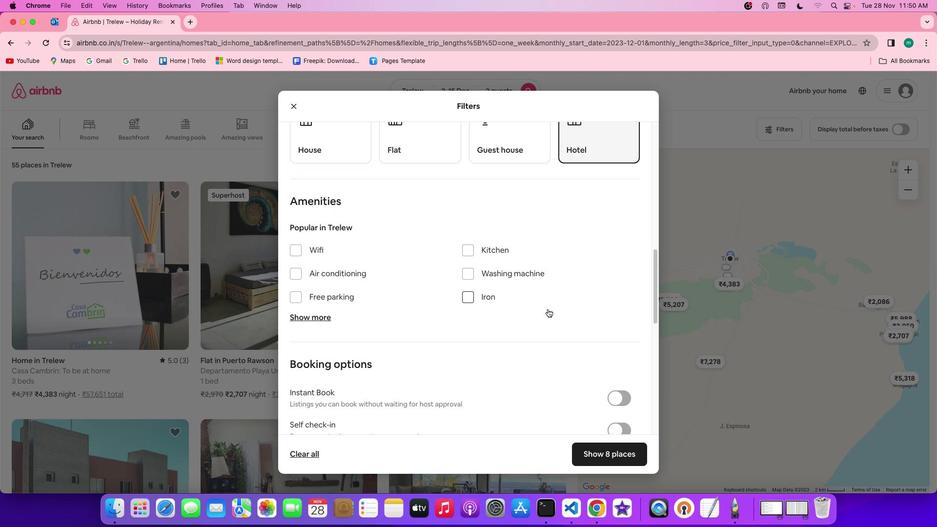 
Action: Mouse scrolled (547, 309) with delta (0, 0)
Screenshot: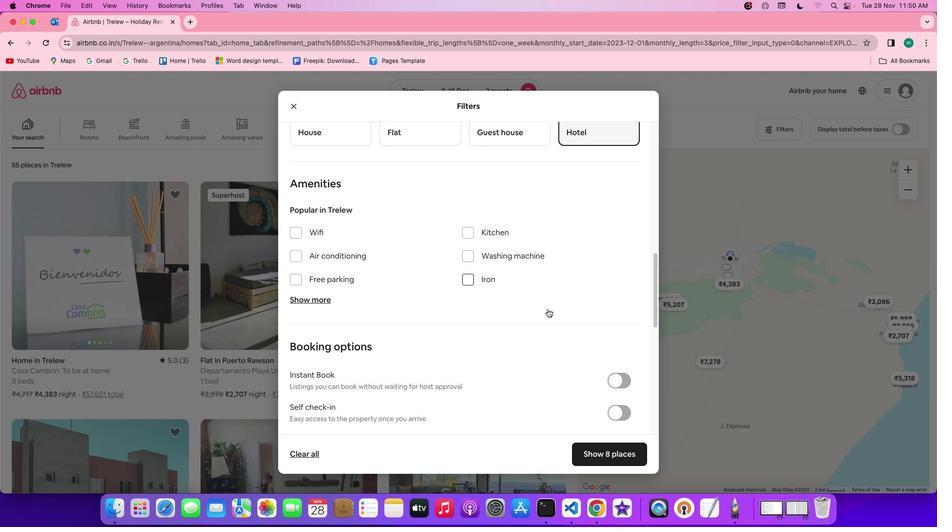 
Action: Mouse scrolled (547, 309) with delta (0, 0)
Screenshot: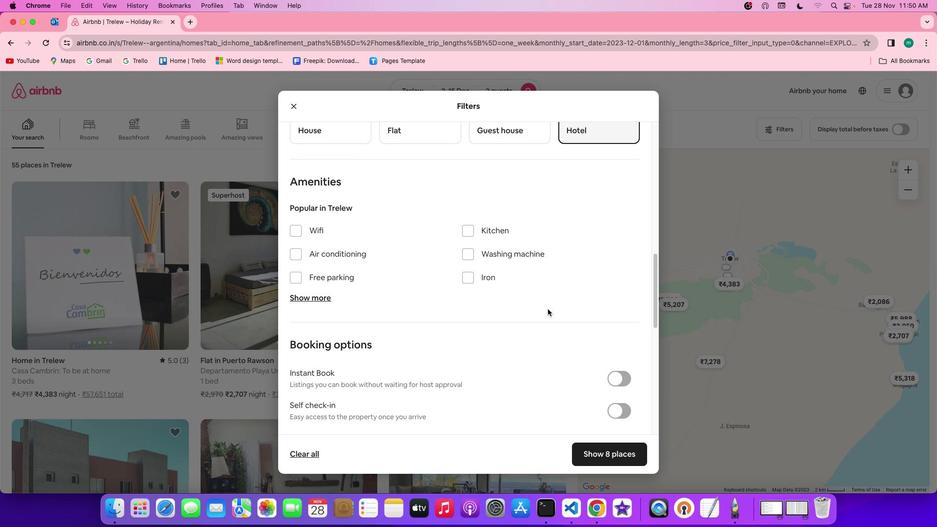 
Action: Mouse scrolled (547, 309) with delta (0, 0)
Screenshot: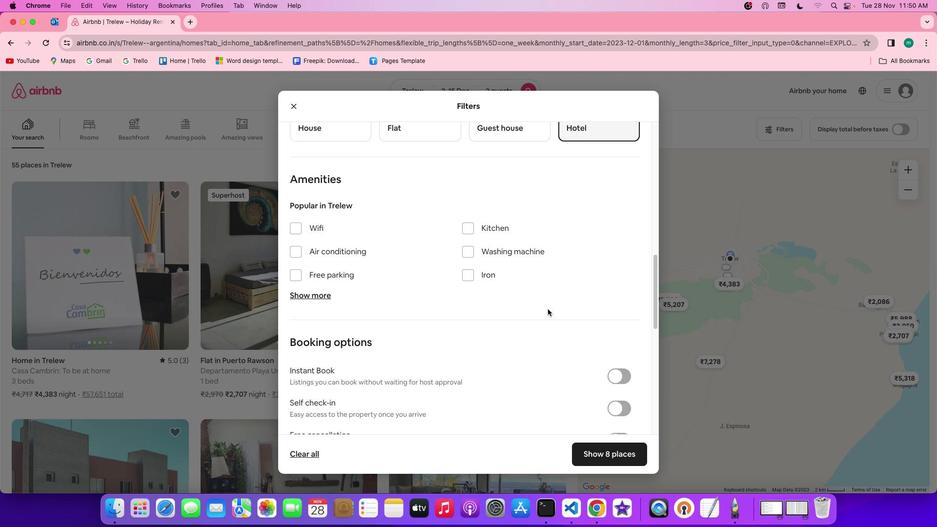 
Action: Mouse scrolled (547, 309) with delta (0, 0)
Screenshot: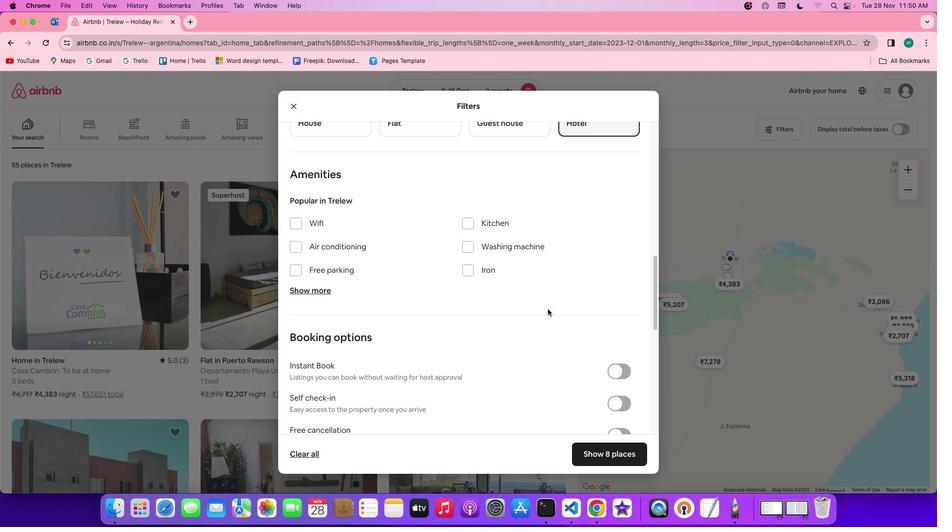 
Action: Mouse moved to (321, 287)
Screenshot: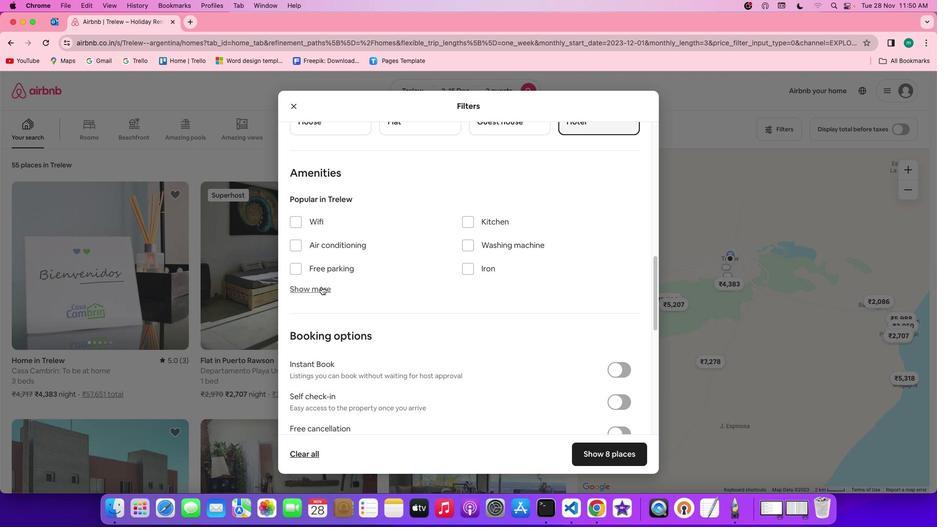 
Action: Mouse pressed left at (321, 287)
Screenshot: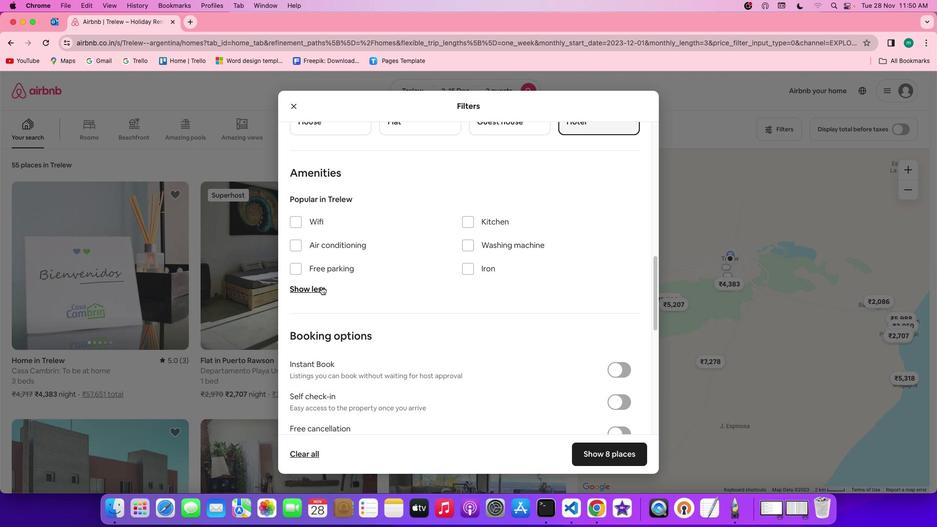 
Action: Mouse moved to (469, 323)
Screenshot: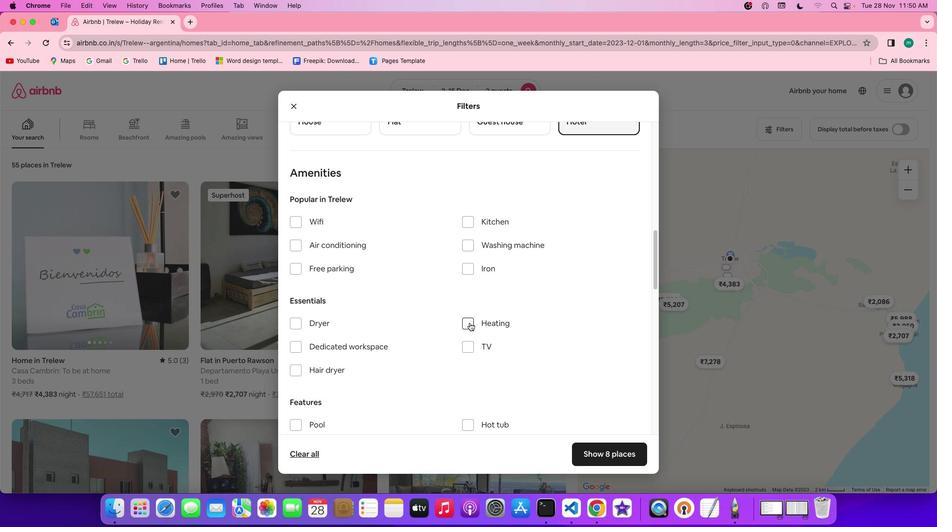 
Action: Mouse pressed left at (469, 323)
Screenshot: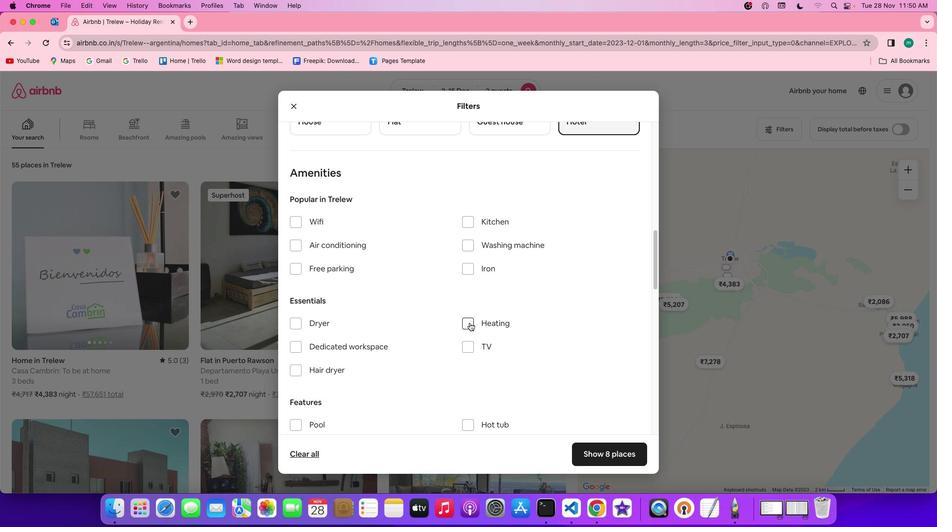 
Action: Mouse moved to (592, 352)
Screenshot: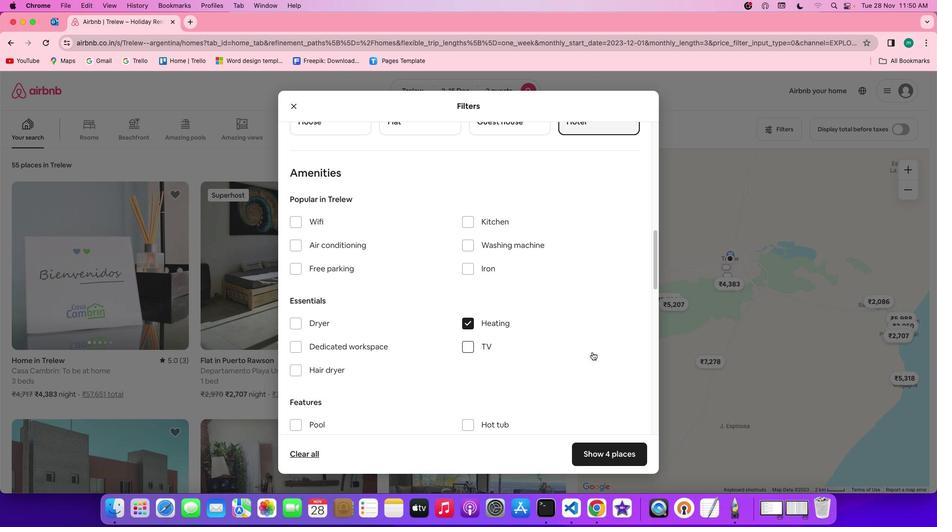 
Action: Mouse scrolled (592, 352) with delta (0, 0)
Screenshot: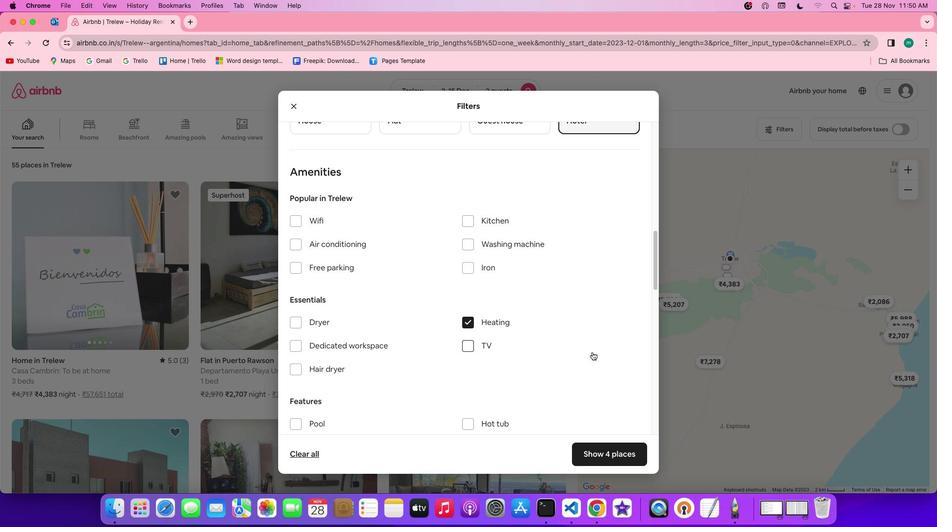 
Action: Mouse scrolled (592, 352) with delta (0, 0)
Screenshot: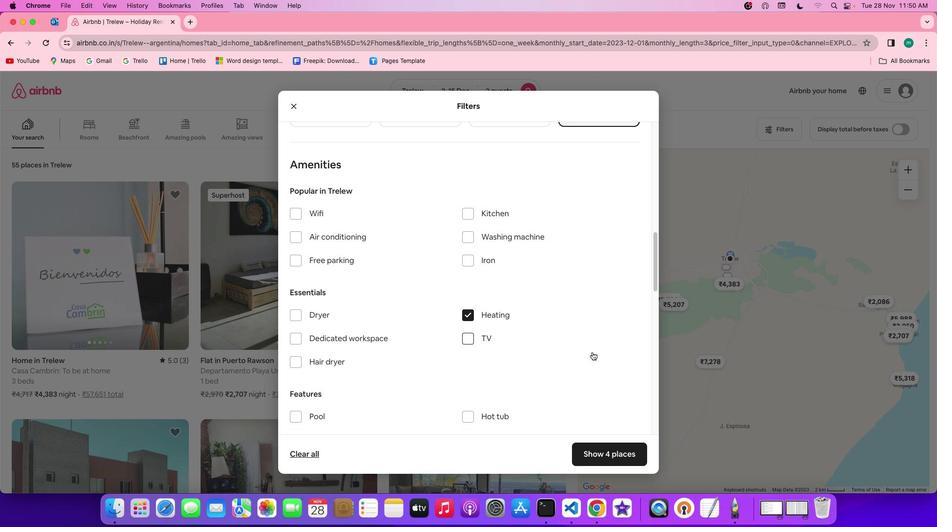 
Action: Mouse scrolled (592, 352) with delta (0, 0)
Screenshot: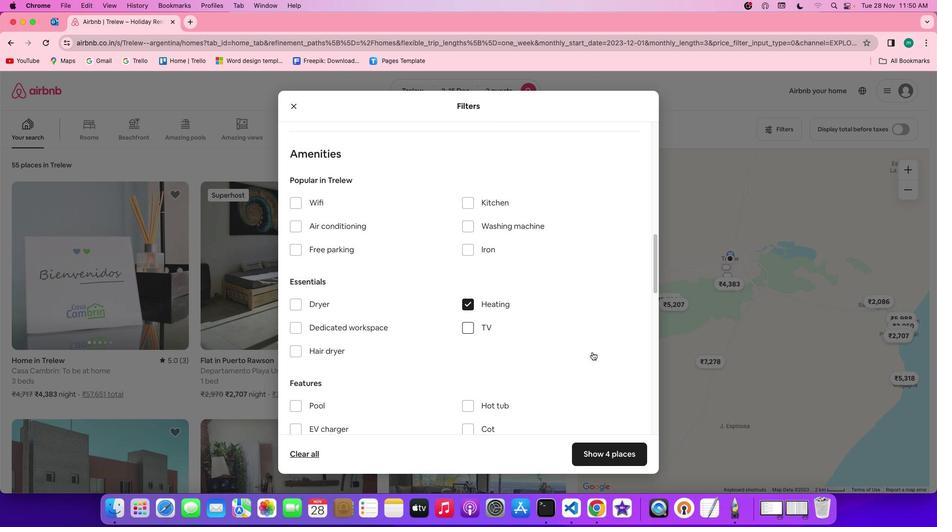 
Action: Mouse scrolled (592, 352) with delta (0, 0)
Screenshot: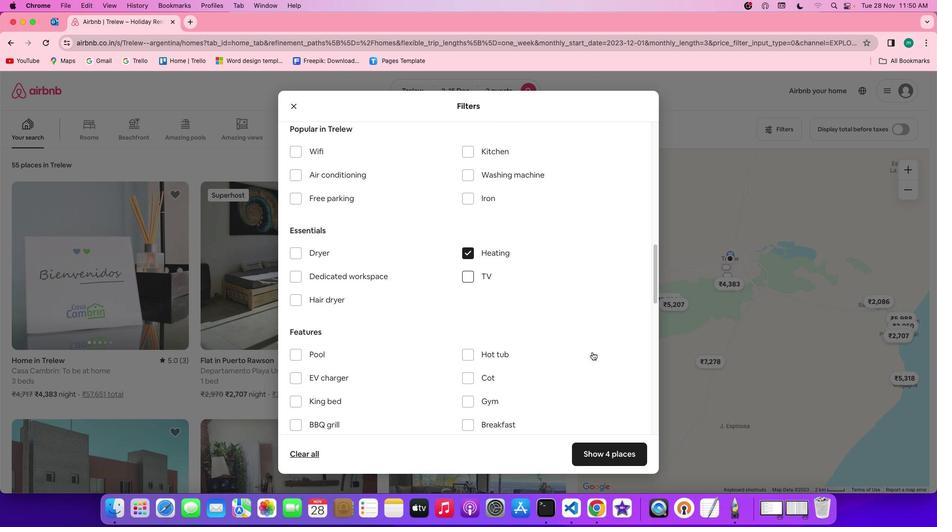
Action: Mouse moved to (593, 357)
Screenshot: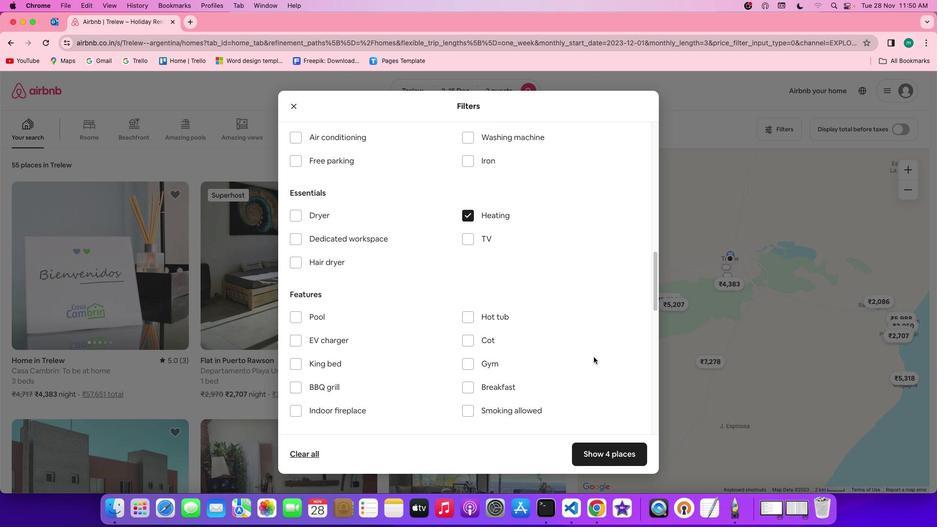 
Action: Mouse scrolled (593, 357) with delta (0, 0)
Screenshot: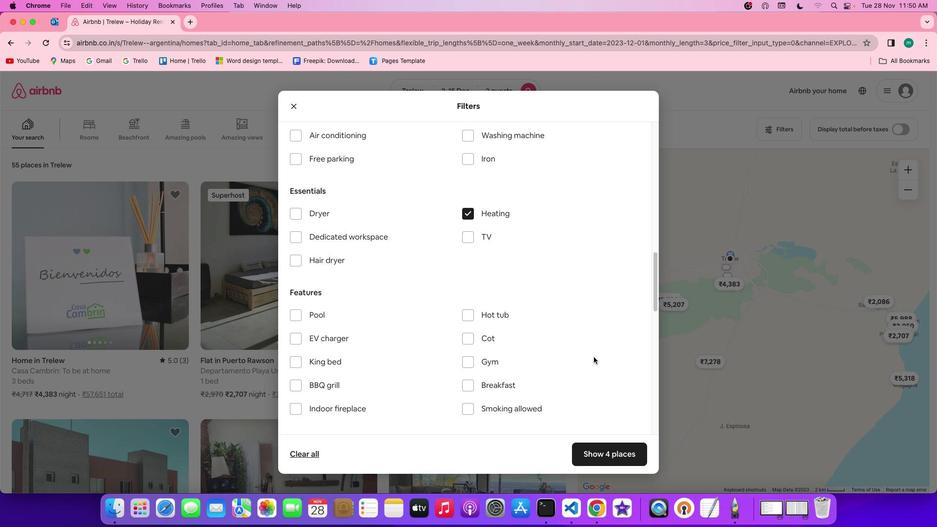 
Action: Mouse scrolled (593, 357) with delta (0, 0)
Screenshot: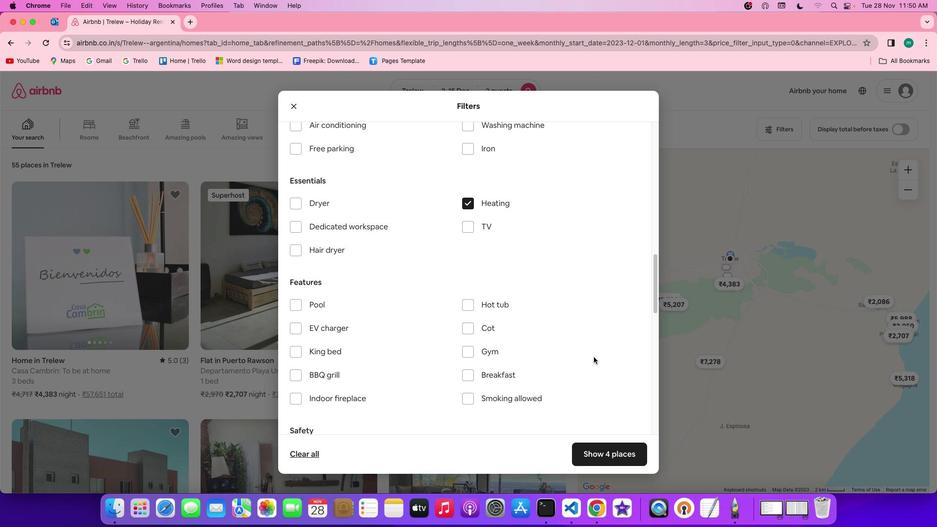 
Action: Mouse scrolled (593, 357) with delta (0, -1)
Screenshot: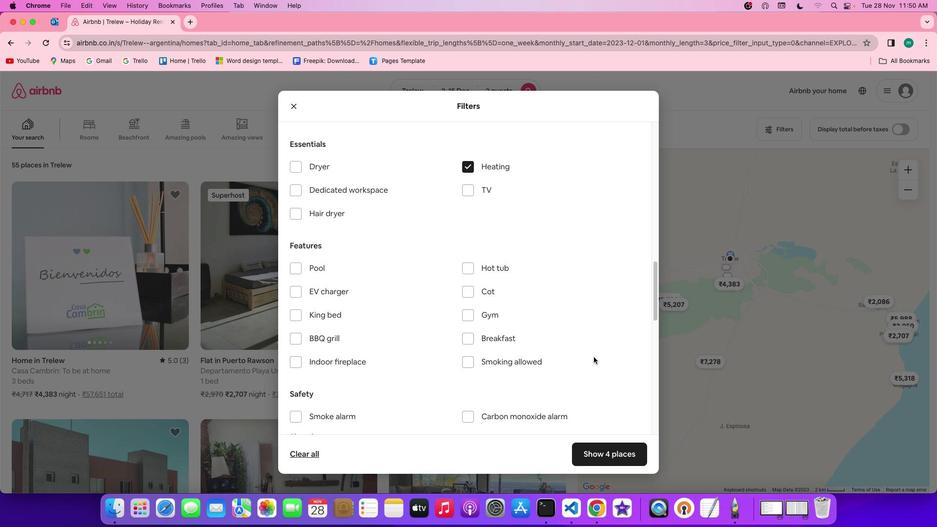 
Action: Mouse scrolled (593, 357) with delta (0, -1)
Screenshot: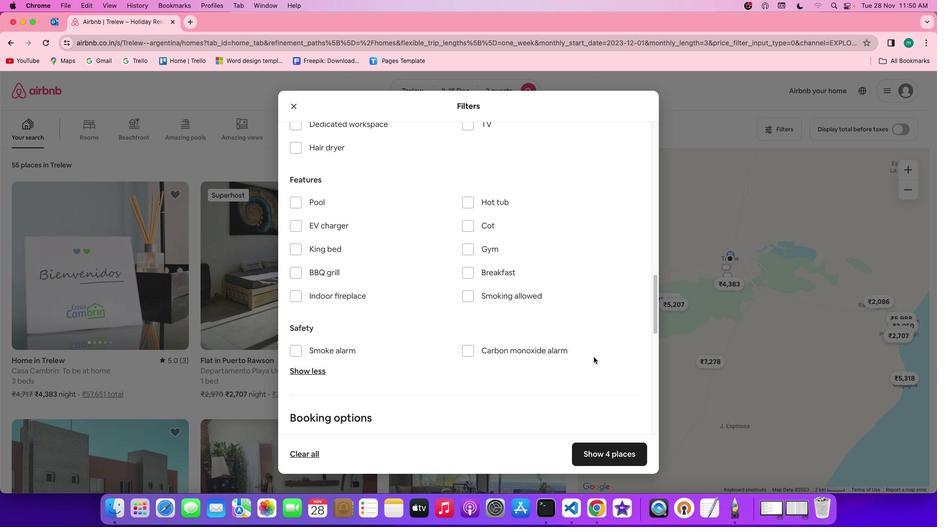 
Action: Mouse scrolled (593, 357) with delta (0, -2)
Screenshot: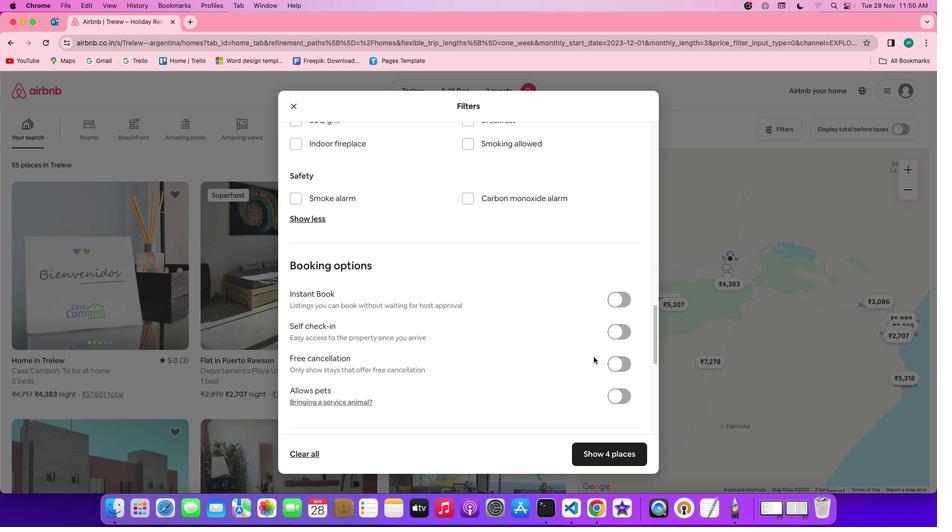 
Action: Mouse moved to (596, 361)
Screenshot: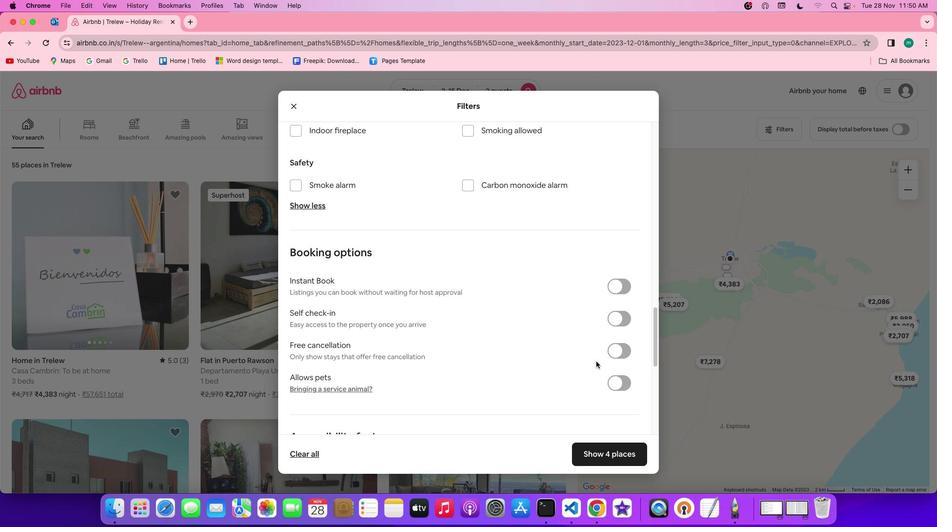 
Action: Mouse scrolled (596, 361) with delta (0, 0)
Screenshot: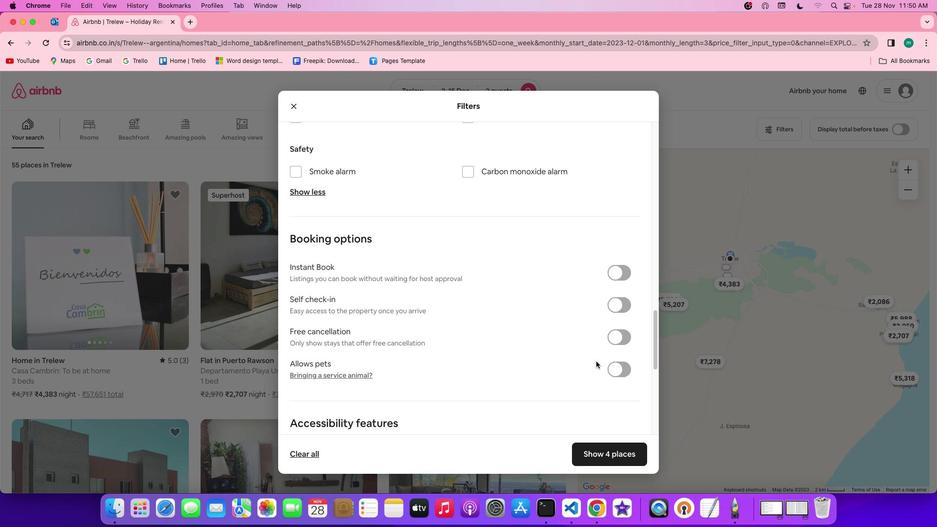 
Action: Mouse scrolled (596, 361) with delta (0, 0)
Screenshot: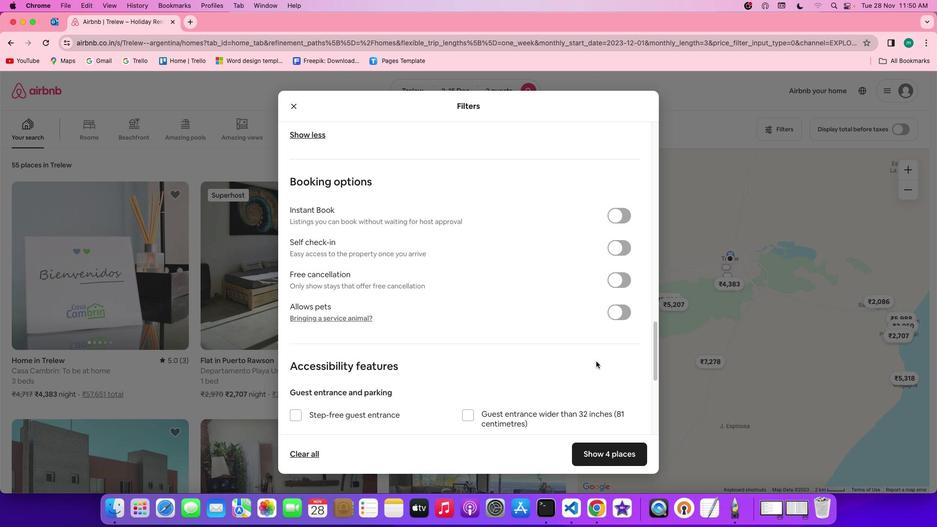 
Action: Mouse scrolled (596, 361) with delta (0, -1)
Screenshot: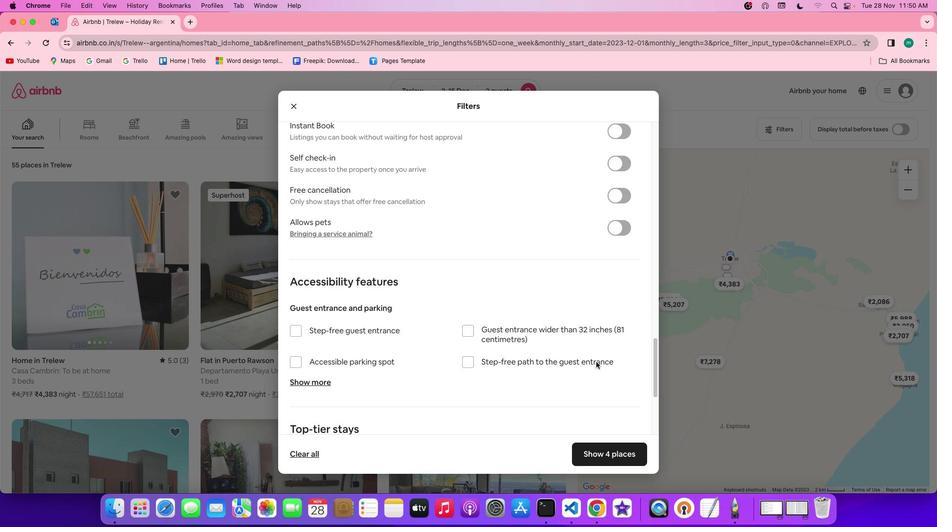 
Action: Mouse scrolled (596, 361) with delta (0, -2)
Screenshot: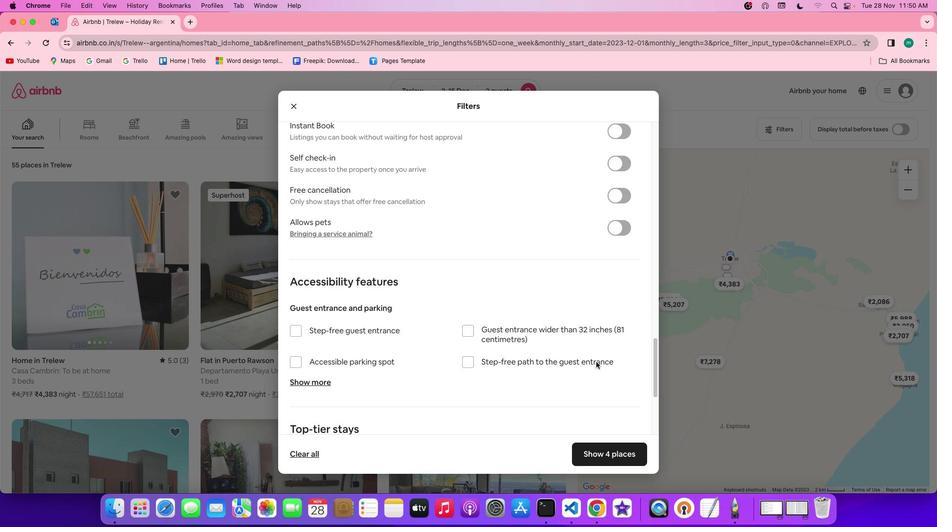 
Action: Mouse moved to (619, 416)
Screenshot: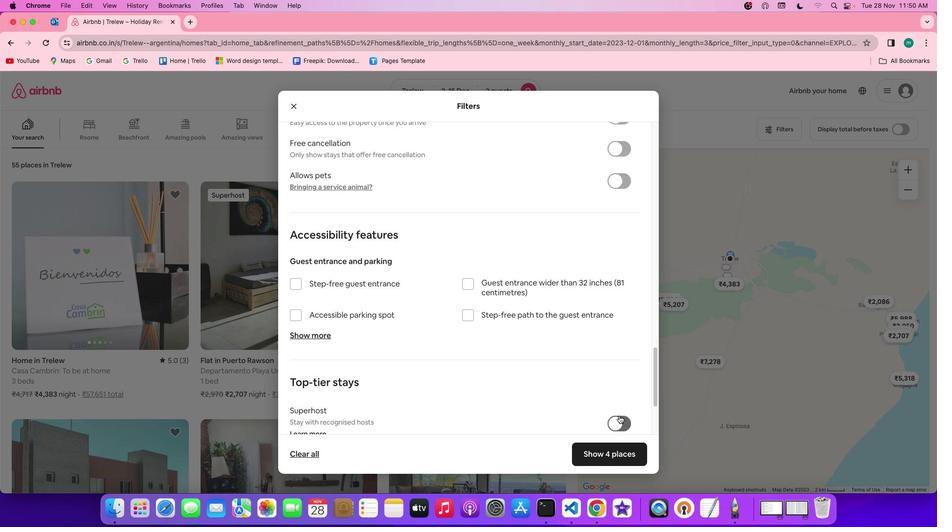
Action: Mouse scrolled (619, 416) with delta (0, 0)
Screenshot: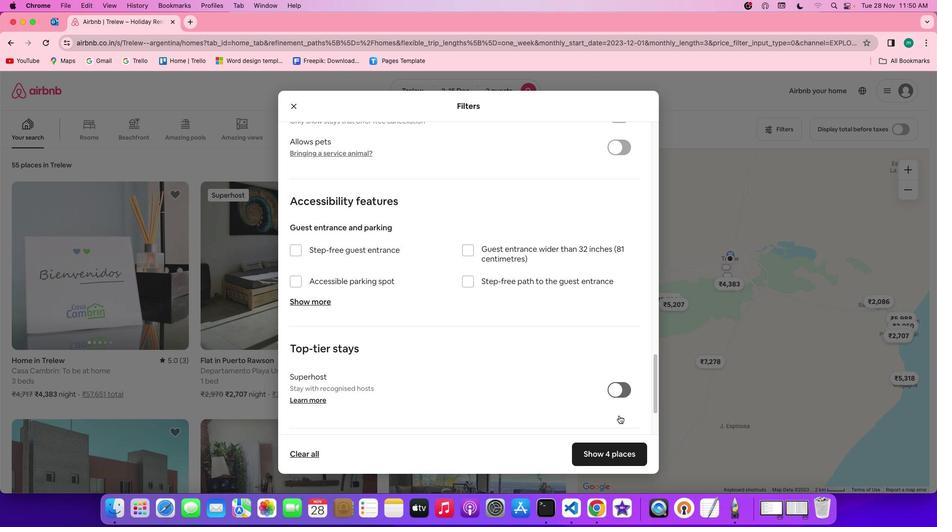 
Action: Mouse scrolled (619, 416) with delta (0, 0)
Screenshot: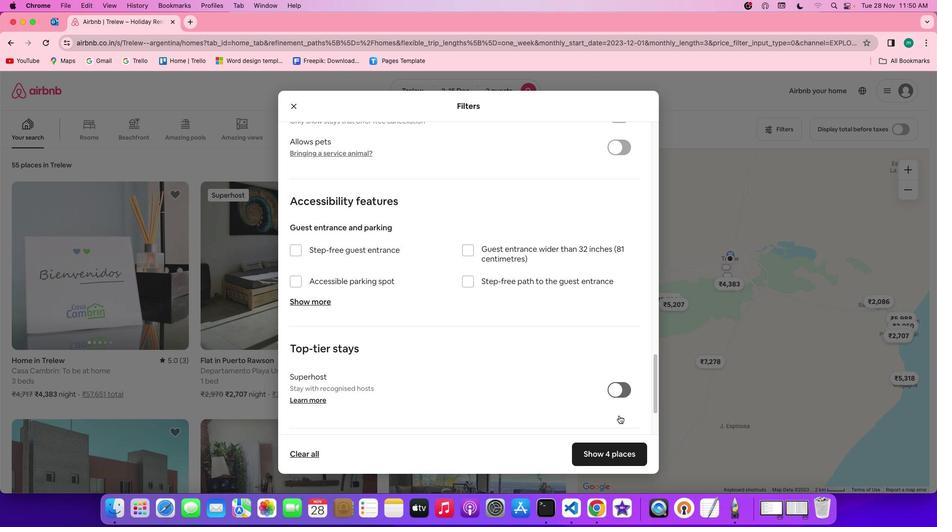 
Action: Mouse scrolled (619, 416) with delta (0, -1)
Screenshot: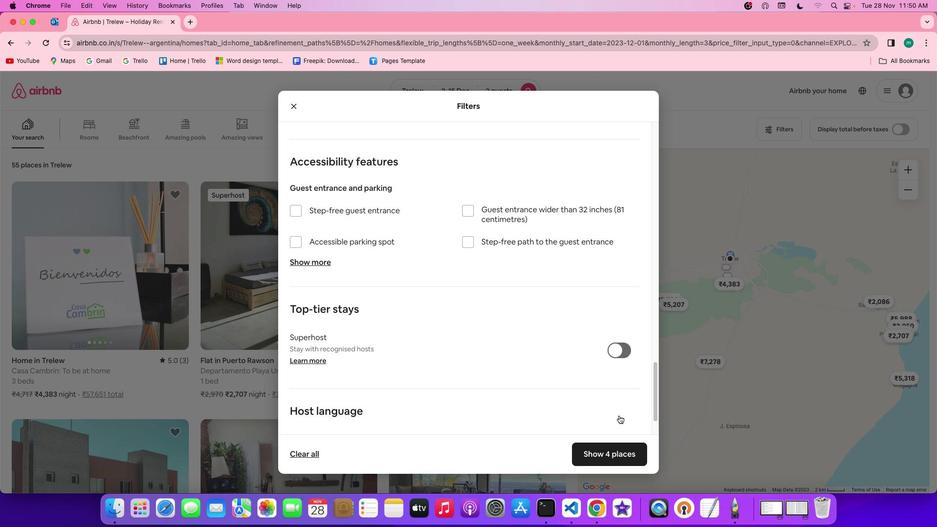 
Action: Mouse scrolled (619, 416) with delta (0, -2)
Screenshot: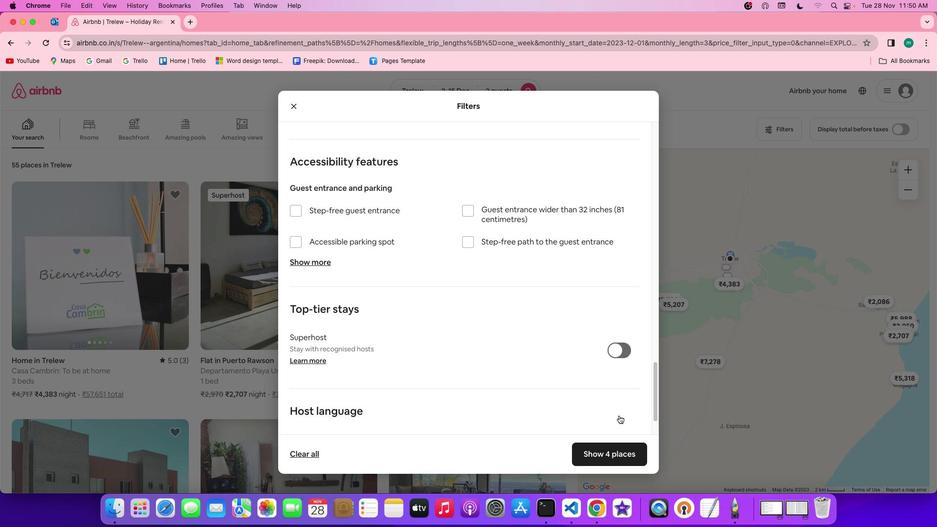 
Action: Mouse scrolled (619, 416) with delta (0, -2)
Screenshot: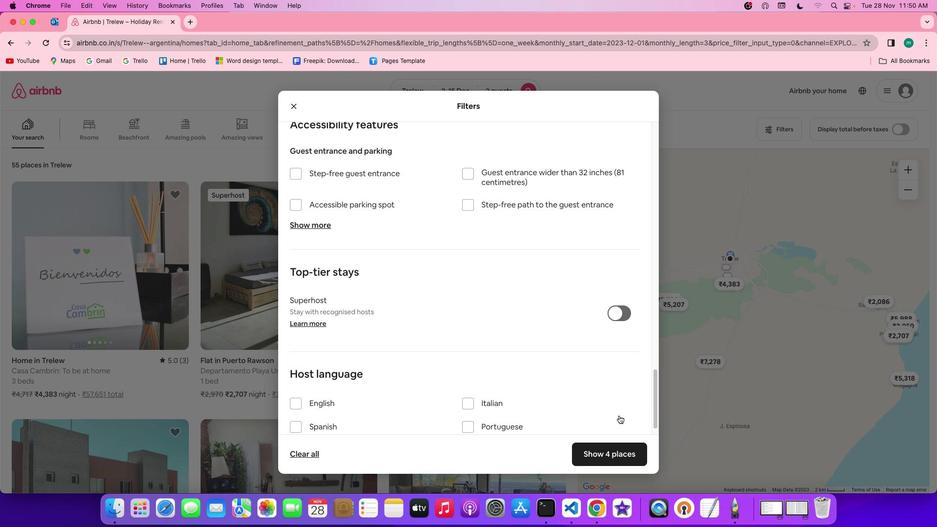 
Action: Mouse scrolled (619, 416) with delta (0, -2)
Screenshot: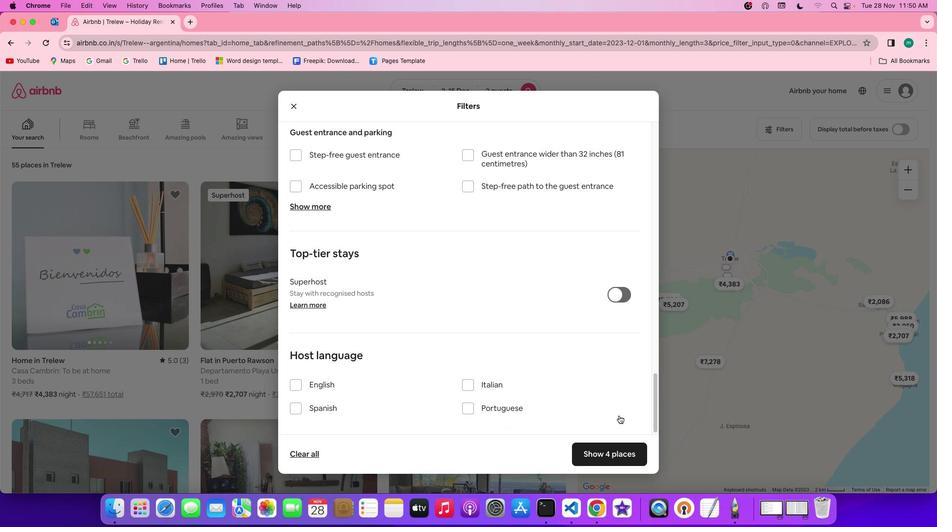 
Action: Mouse moved to (612, 452)
Screenshot: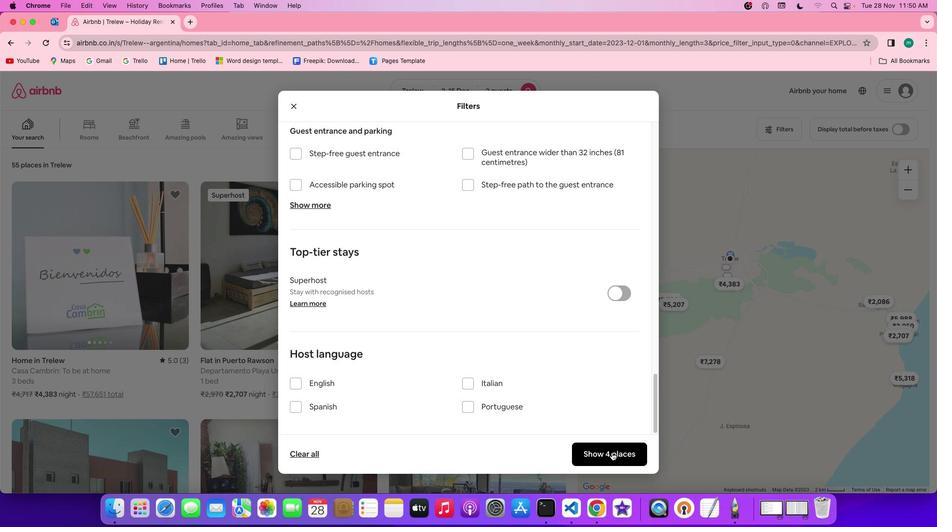 
Action: Mouse pressed left at (612, 452)
Screenshot: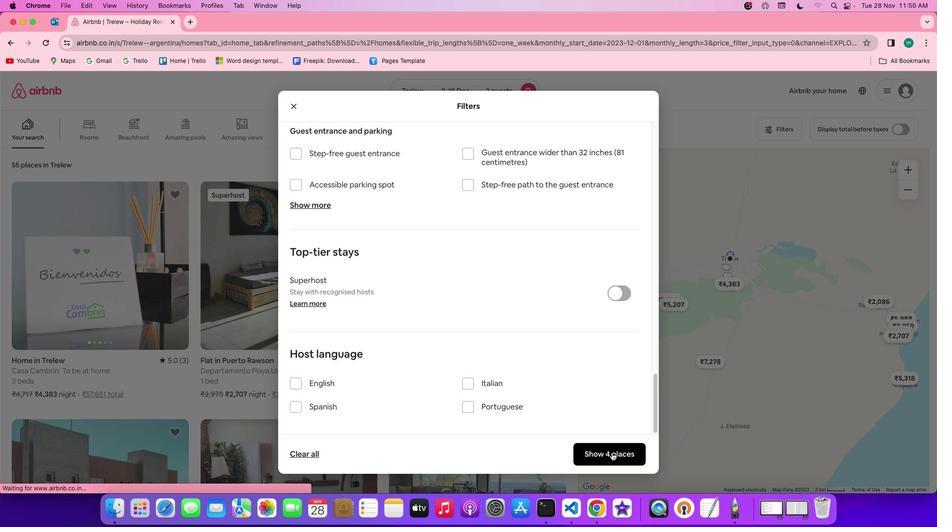 
Action: Mouse moved to (131, 244)
Screenshot: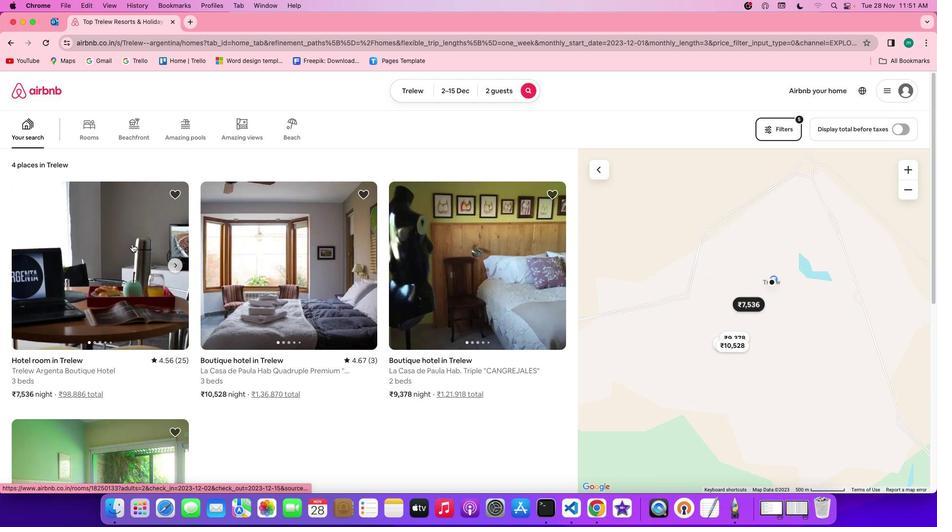 
Action: Mouse pressed left at (131, 244)
Screenshot: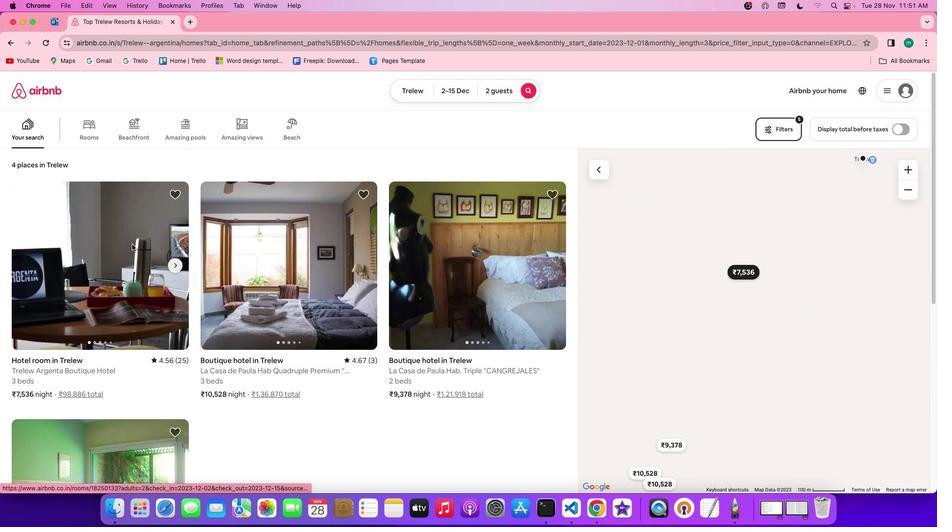 
Action: Mouse moved to (699, 368)
Screenshot: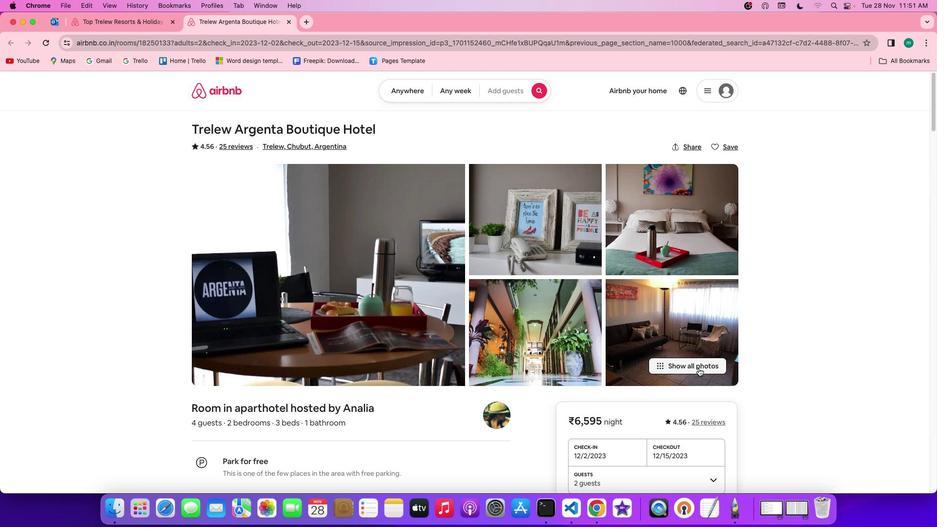 
Action: Mouse pressed left at (699, 368)
Screenshot: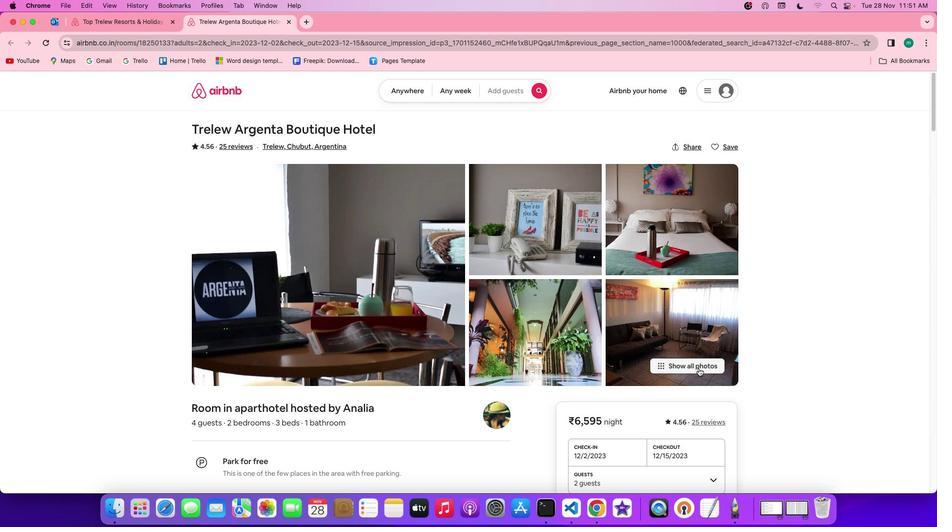 
Action: Mouse moved to (523, 344)
Screenshot: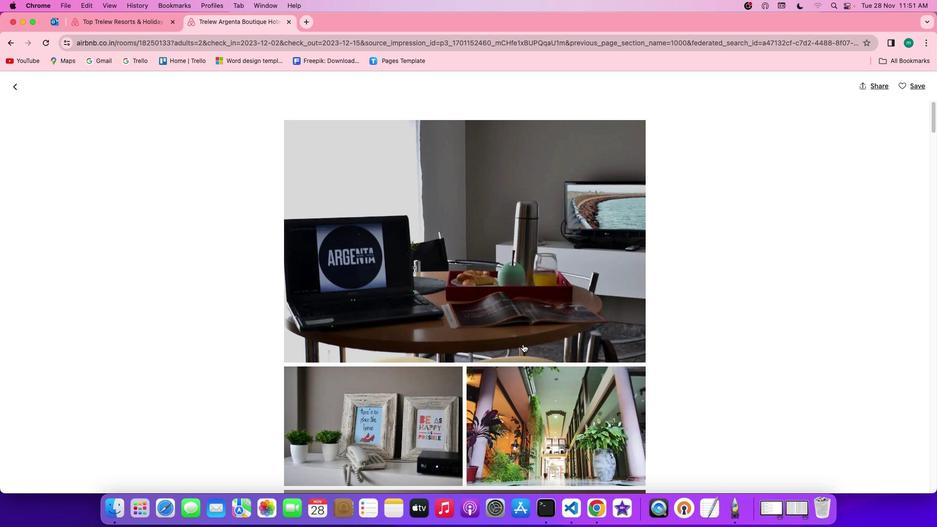 
Action: Mouse scrolled (523, 344) with delta (0, 0)
Screenshot: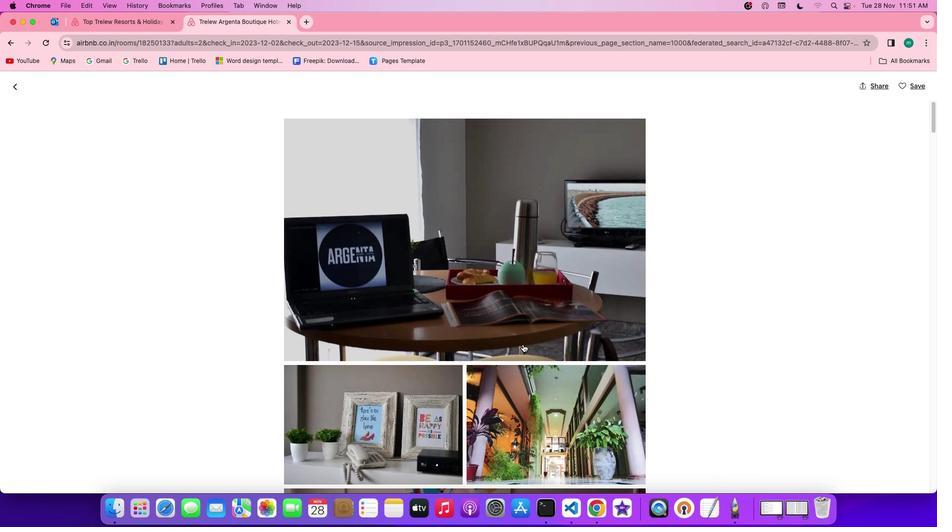 
Action: Mouse scrolled (523, 344) with delta (0, 0)
Screenshot: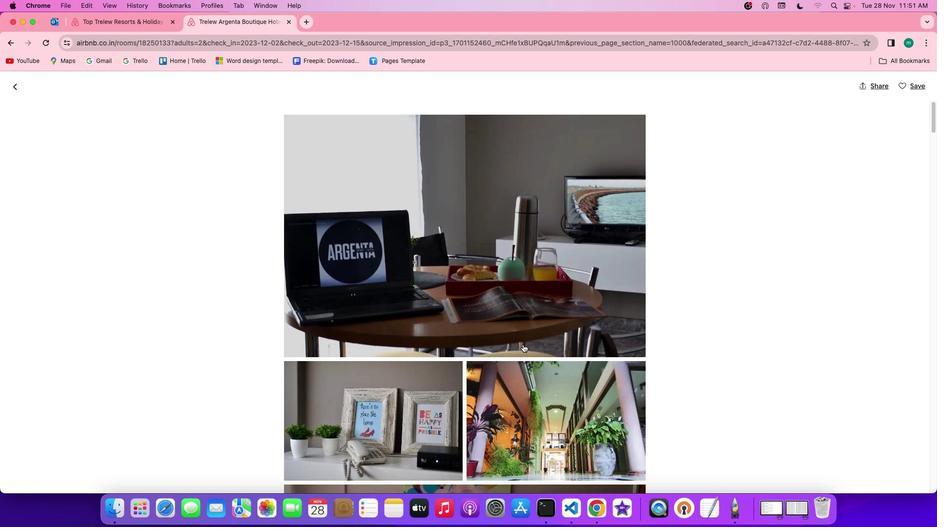 
Action: Mouse scrolled (523, 344) with delta (0, 0)
Screenshot: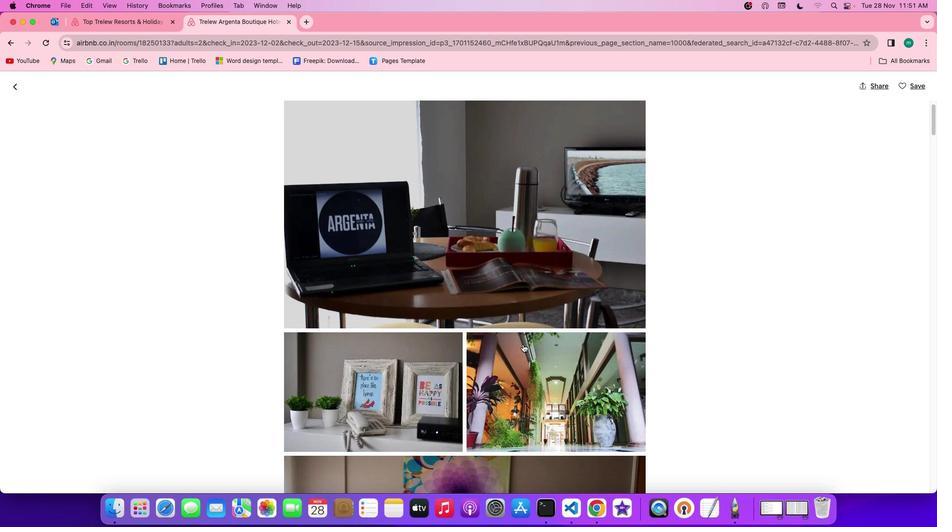 
Action: Mouse scrolled (523, 344) with delta (0, 0)
Screenshot: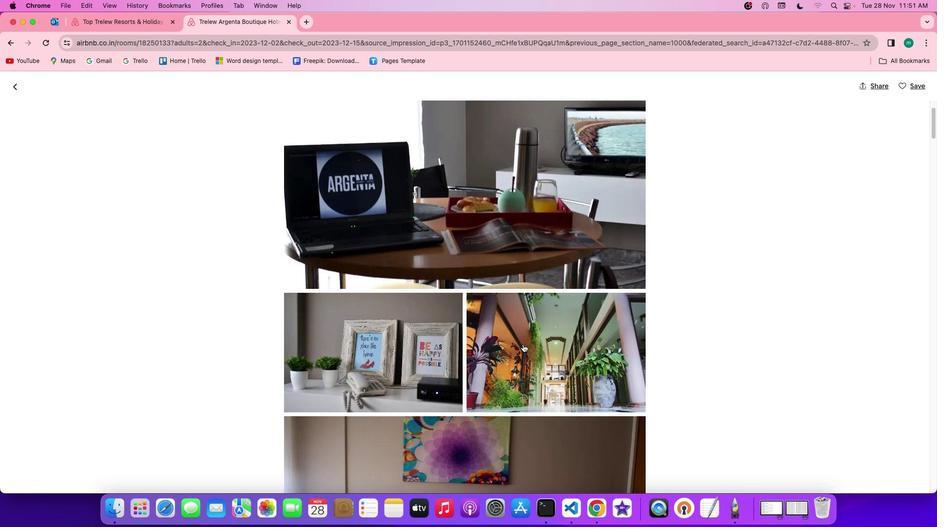 
Action: Mouse scrolled (523, 344) with delta (0, 0)
Screenshot: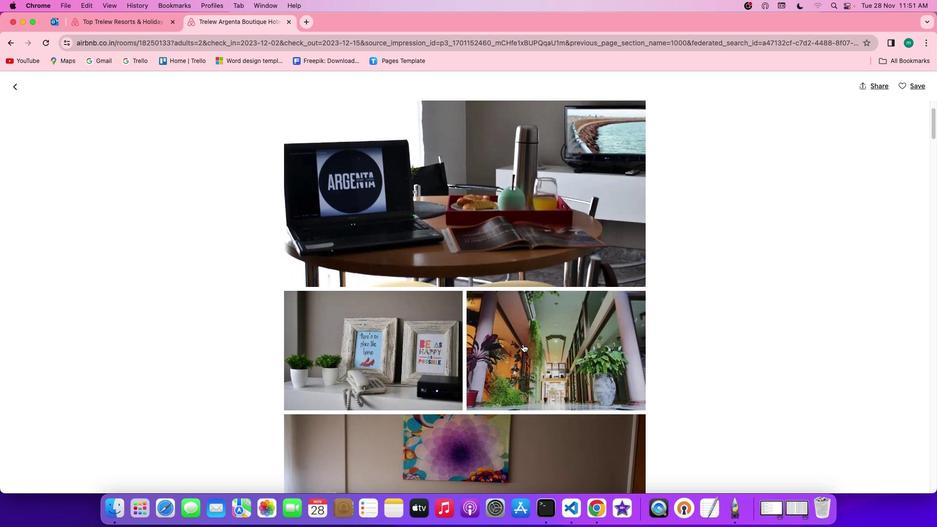 
Action: Mouse scrolled (523, 344) with delta (0, 0)
Screenshot: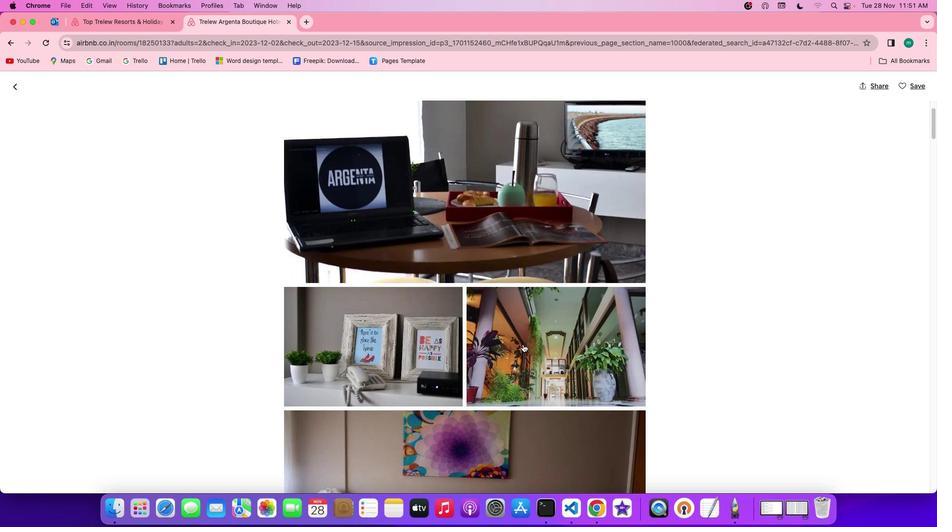 
Action: Mouse scrolled (523, 344) with delta (0, 0)
Screenshot: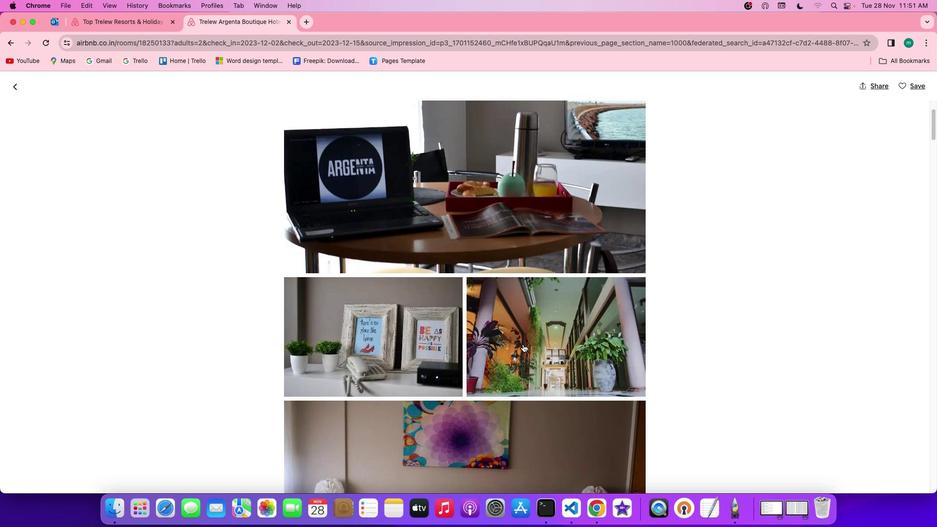 
Action: Mouse scrolled (523, 344) with delta (0, -1)
Screenshot: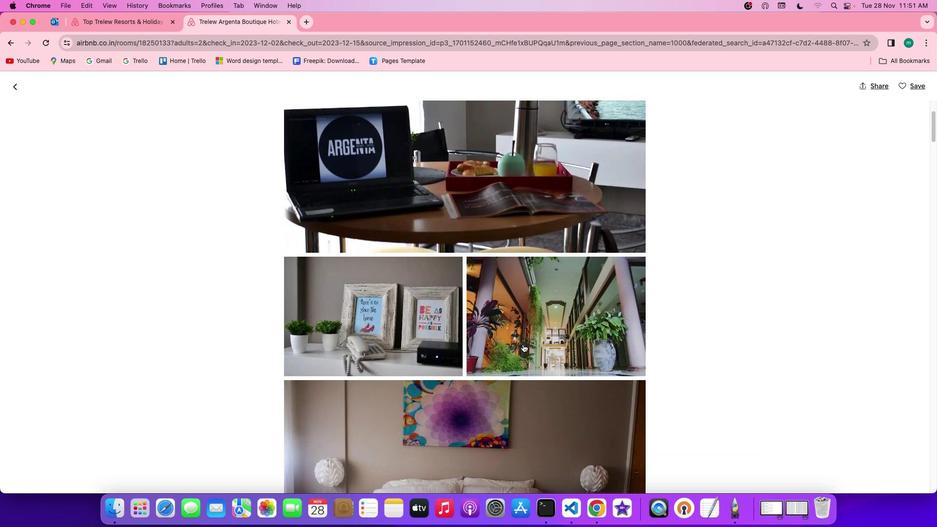 
Action: Mouse scrolled (523, 344) with delta (0, 0)
Screenshot: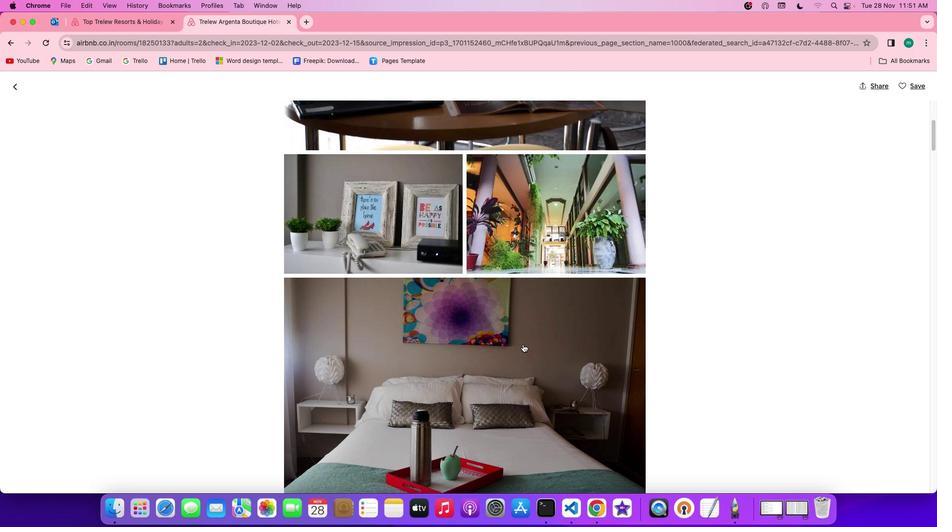
Action: Mouse scrolled (523, 344) with delta (0, 0)
Screenshot: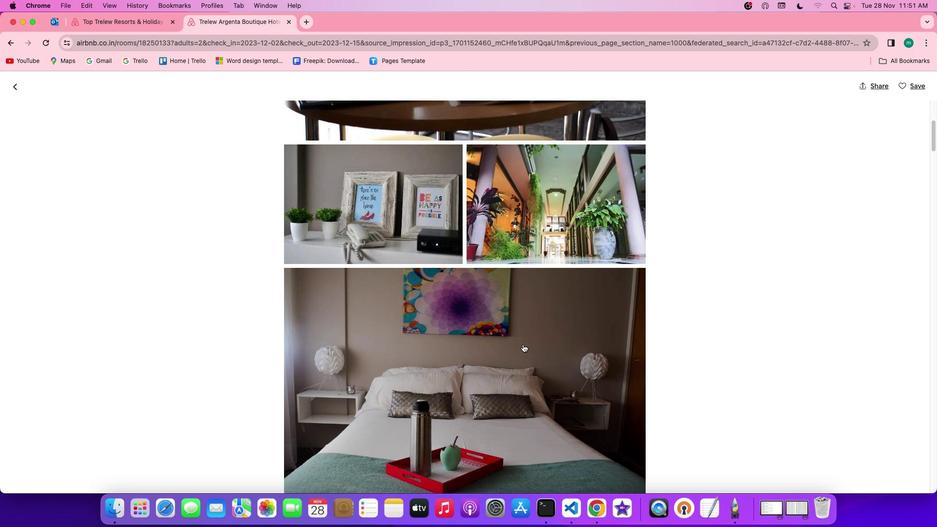 
Action: Mouse scrolled (523, 344) with delta (0, 0)
Screenshot: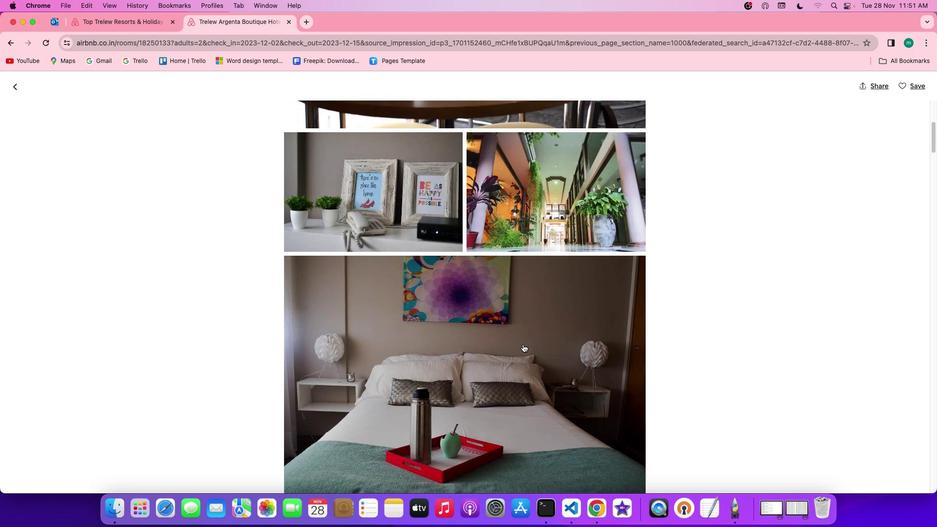 
Action: Mouse scrolled (523, 344) with delta (0, 0)
Screenshot: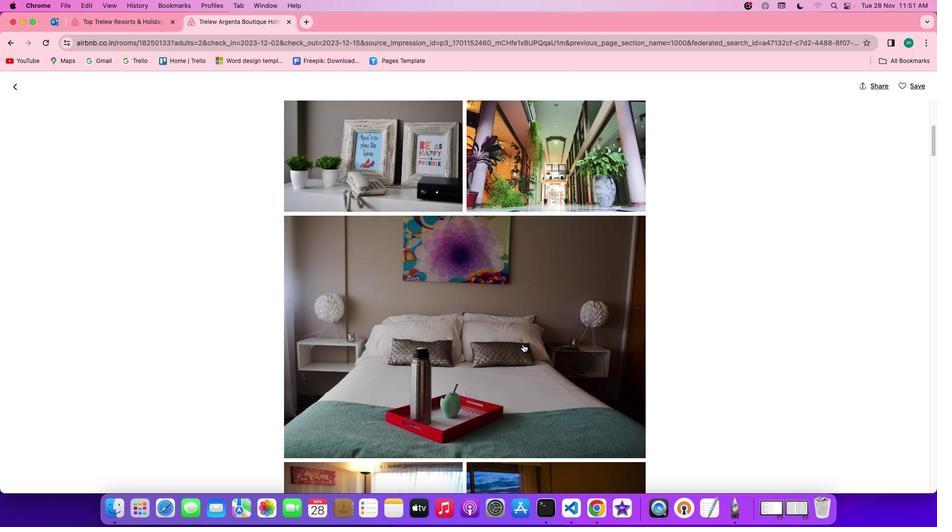 
Action: Mouse scrolled (523, 344) with delta (0, 0)
Screenshot: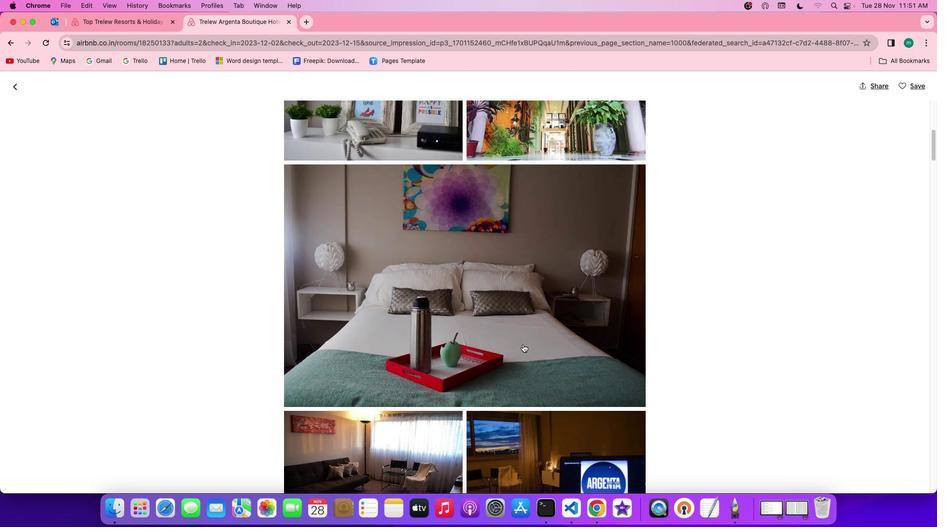 
Action: Mouse scrolled (523, 344) with delta (0, 0)
Screenshot: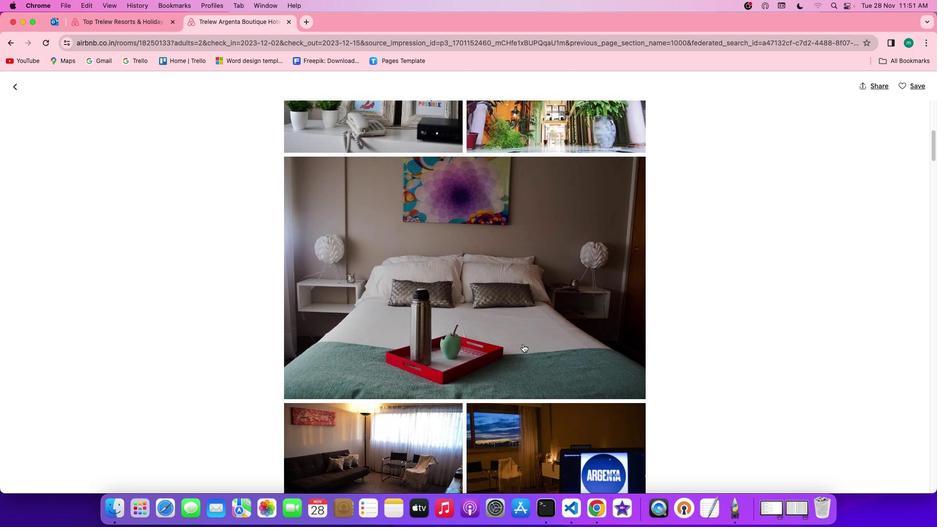 
Action: Mouse scrolled (523, 344) with delta (0, 0)
Screenshot: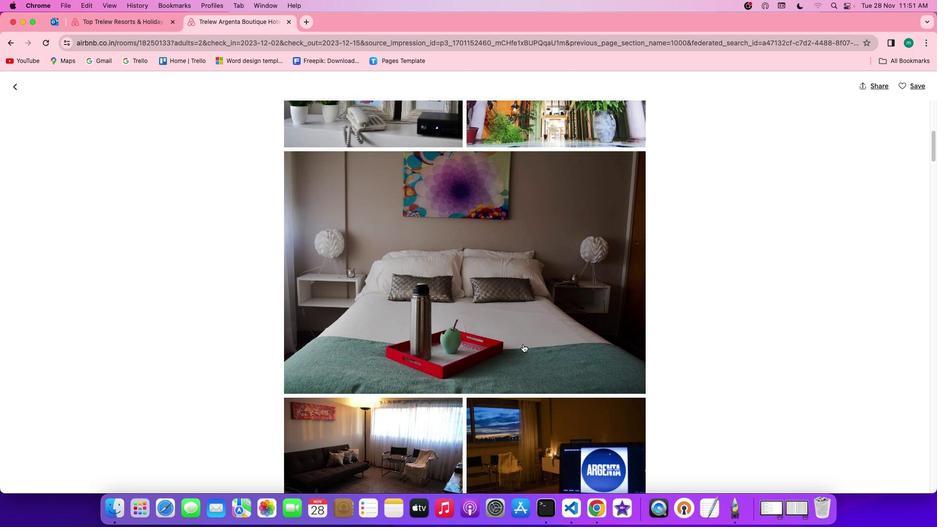 
Action: Mouse scrolled (523, 344) with delta (0, -1)
Screenshot: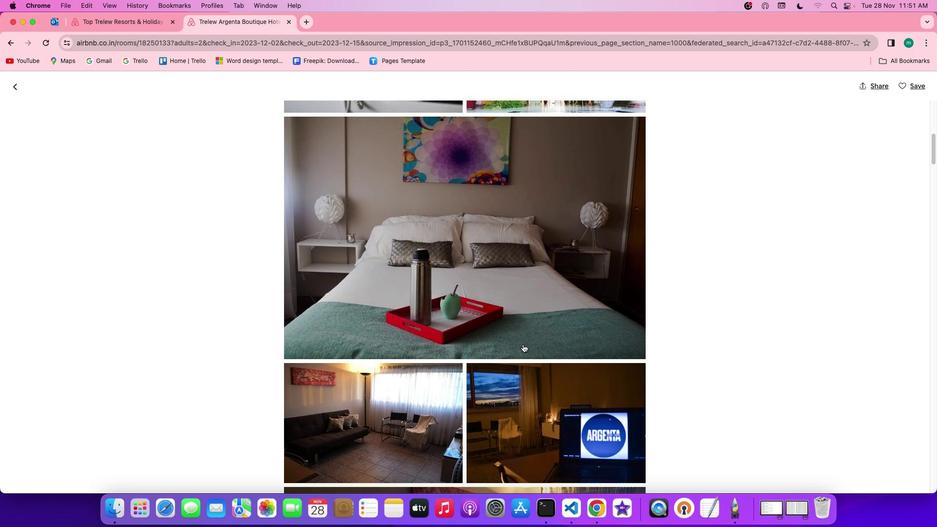 
Action: Mouse scrolled (523, 344) with delta (0, 0)
Screenshot: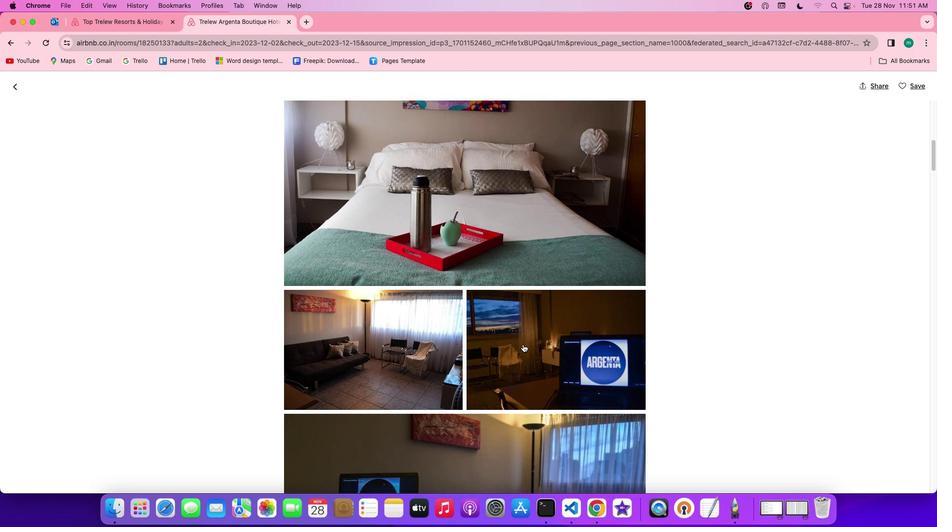 
Action: Mouse scrolled (523, 344) with delta (0, 0)
Screenshot: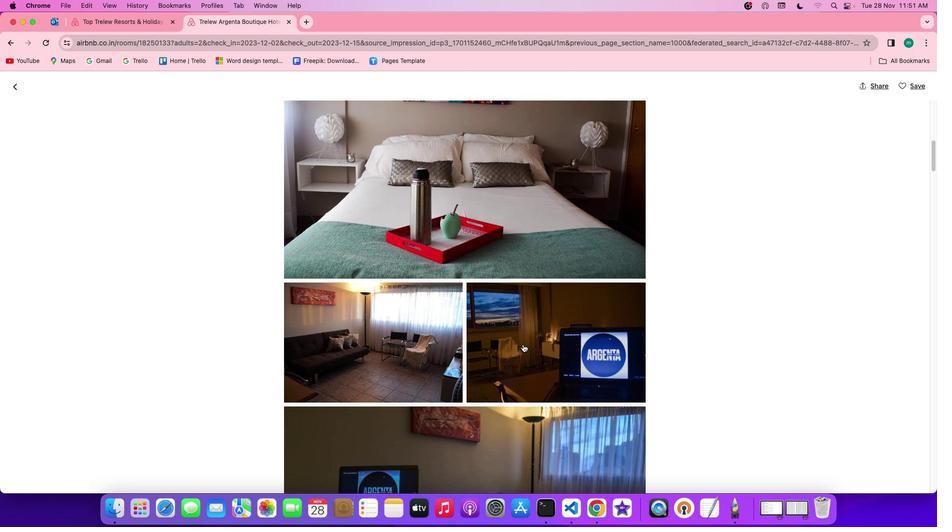
Action: Mouse scrolled (523, 344) with delta (0, 0)
Screenshot: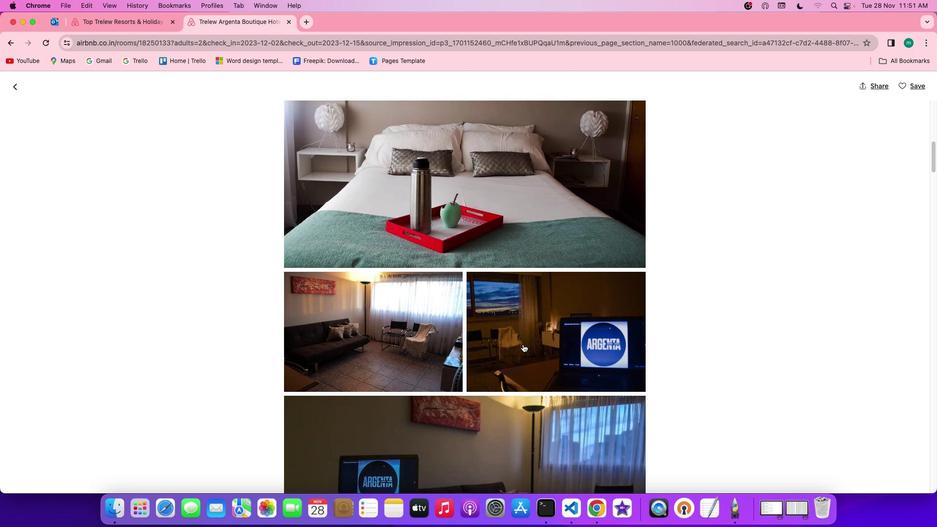 
Action: Mouse scrolled (523, 344) with delta (0, -1)
Screenshot: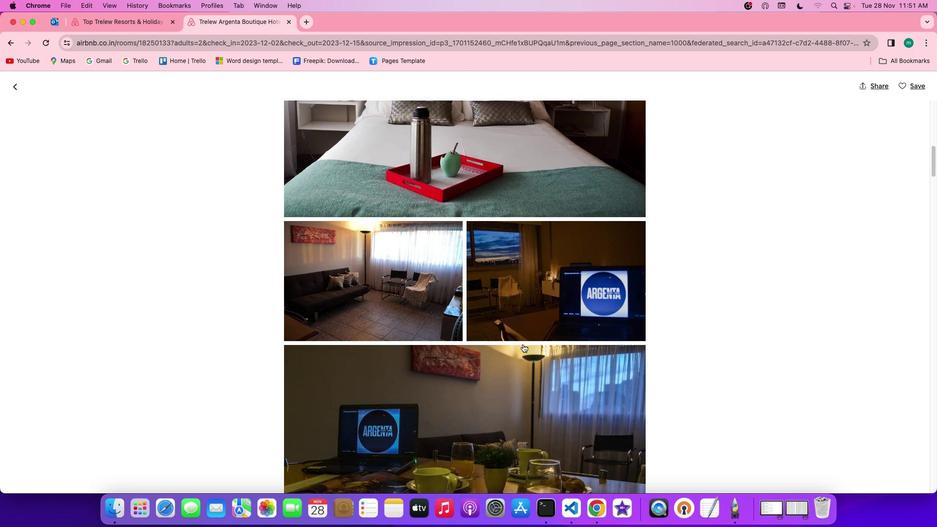 
Action: Mouse scrolled (523, 344) with delta (0, -1)
Screenshot: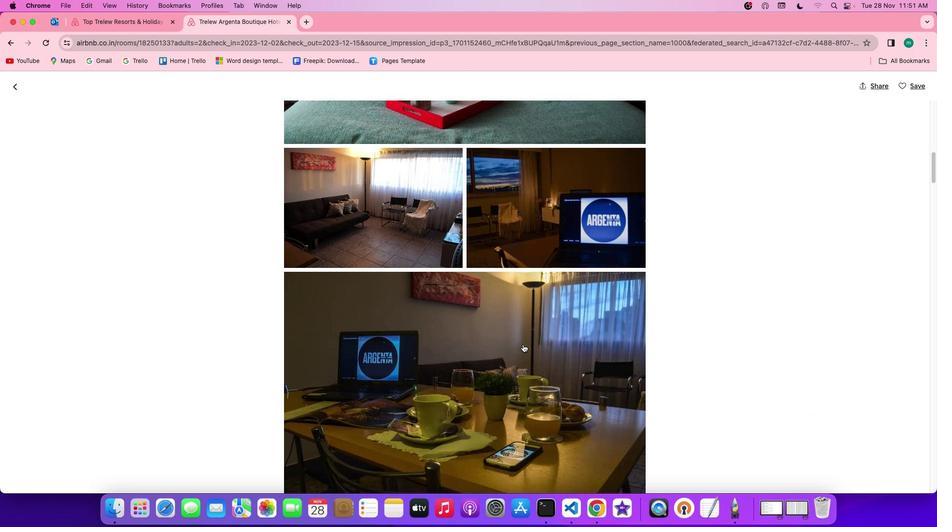 
Action: Mouse scrolled (523, 344) with delta (0, 0)
Screenshot: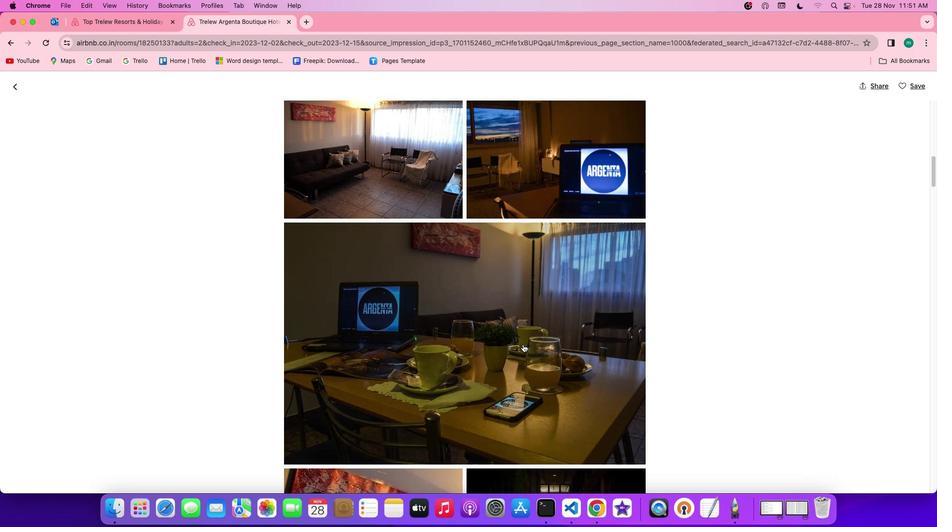 
Action: Mouse scrolled (523, 344) with delta (0, 0)
Screenshot: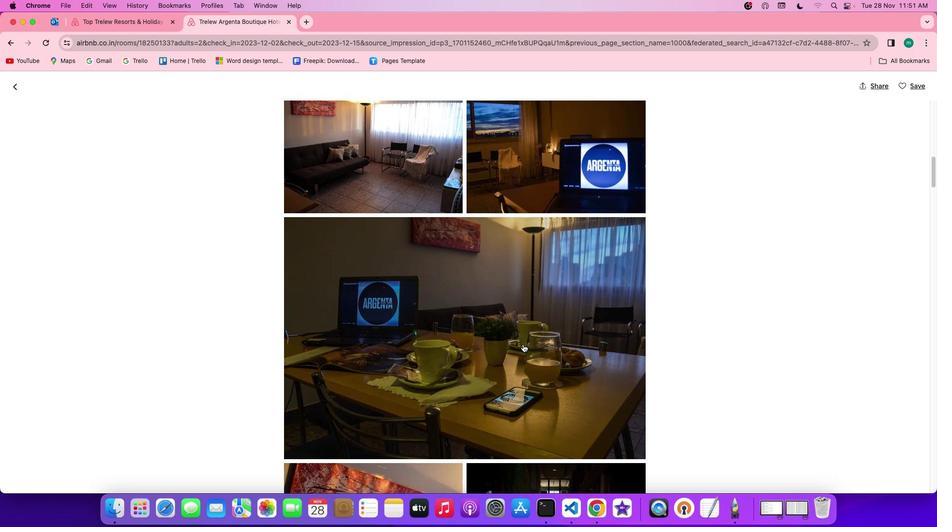 
Action: Mouse scrolled (523, 344) with delta (0, 0)
Screenshot: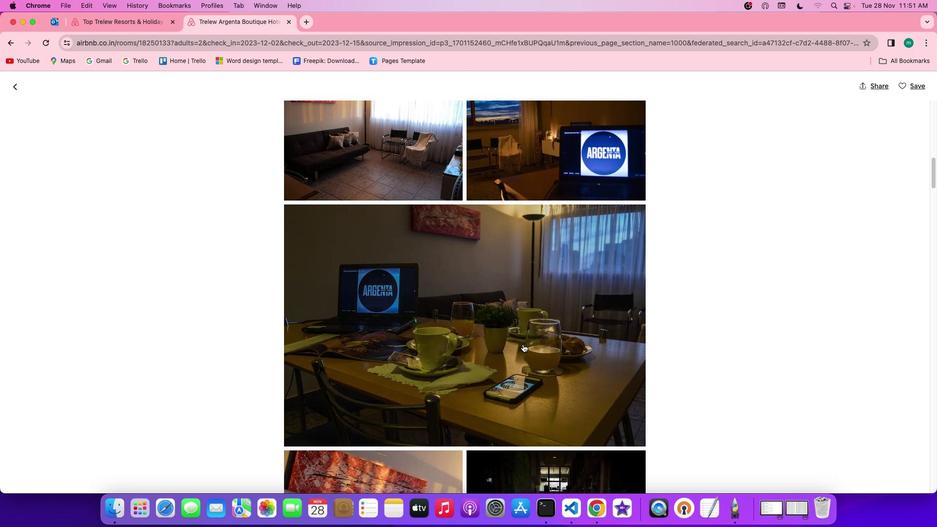 
Action: Mouse scrolled (523, 344) with delta (0, -1)
Screenshot: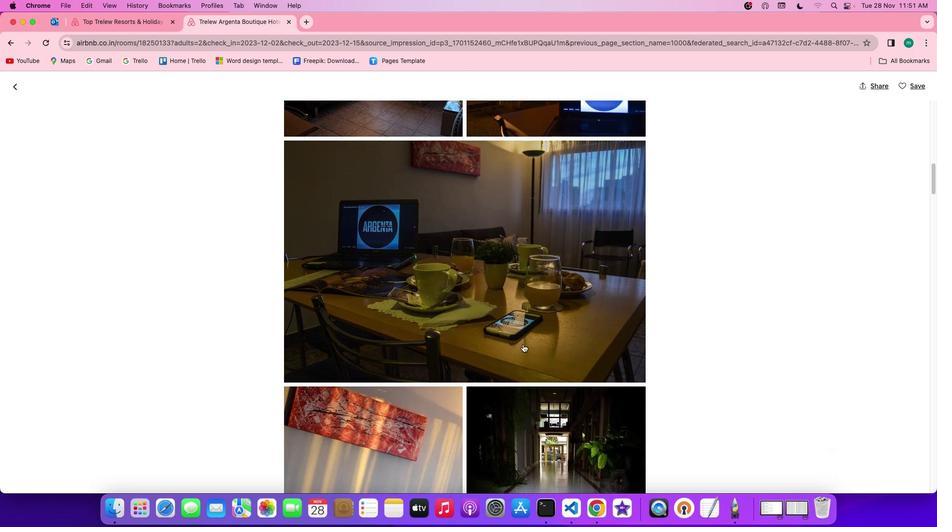 
Action: Mouse scrolled (523, 344) with delta (0, 0)
Screenshot: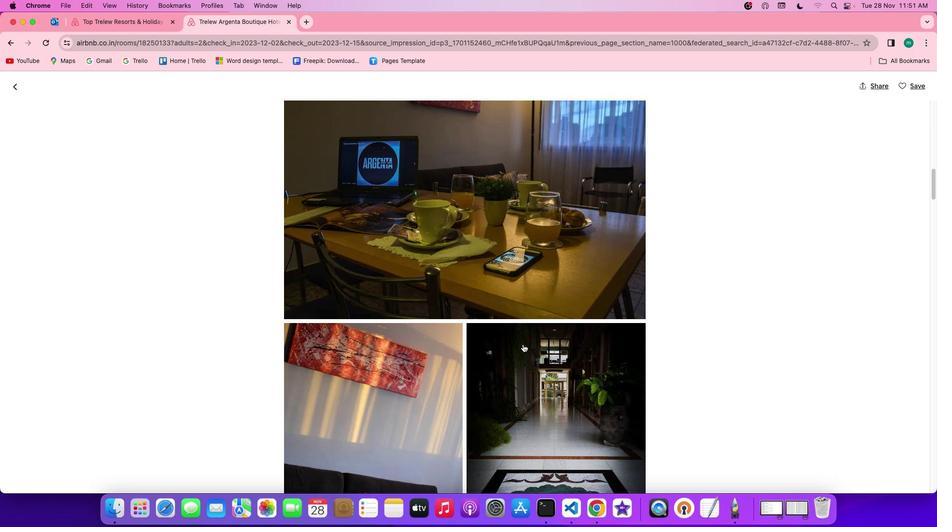 
Action: Mouse scrolled (523, 344) with delta (0, 0)
Screenshot: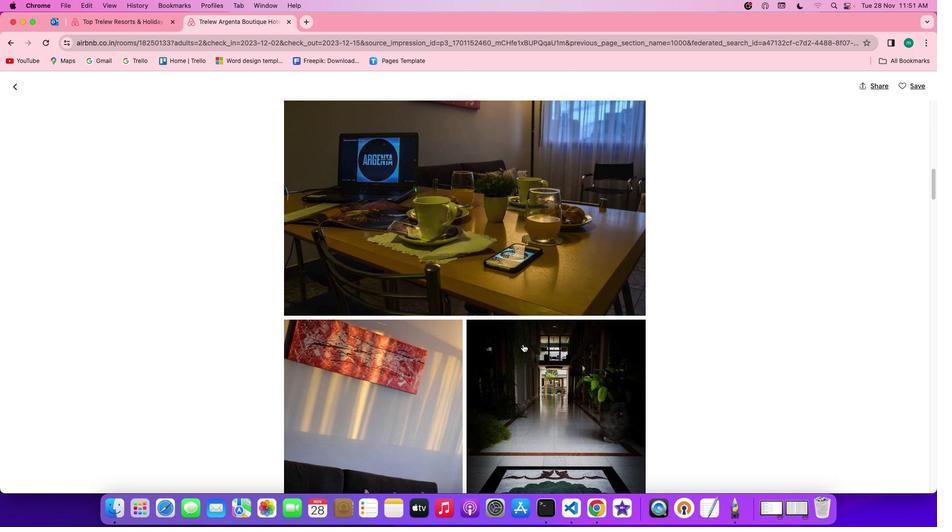 
Action: Mouse scrolled (523, 344) with delta (0, 0)
Screenshot: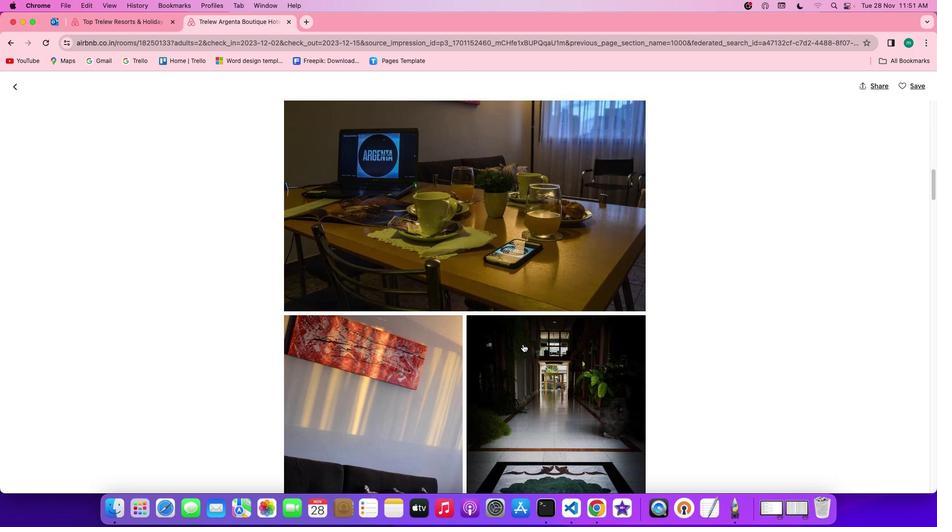 
Action: Mouse scrolled (523, 344) with delta (0, 0)
Screenshot: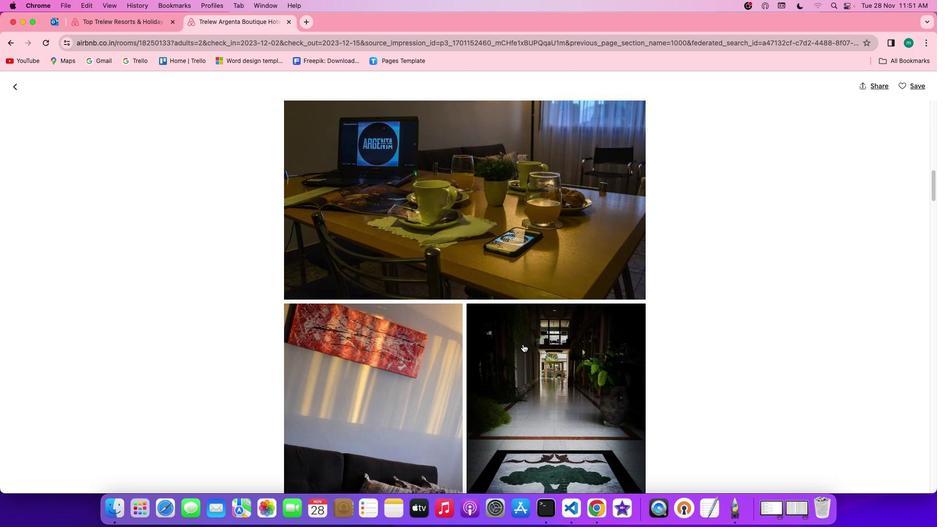 
Action: Mouse scrolled (523, 344) with delta (0, -1)
Screenshot: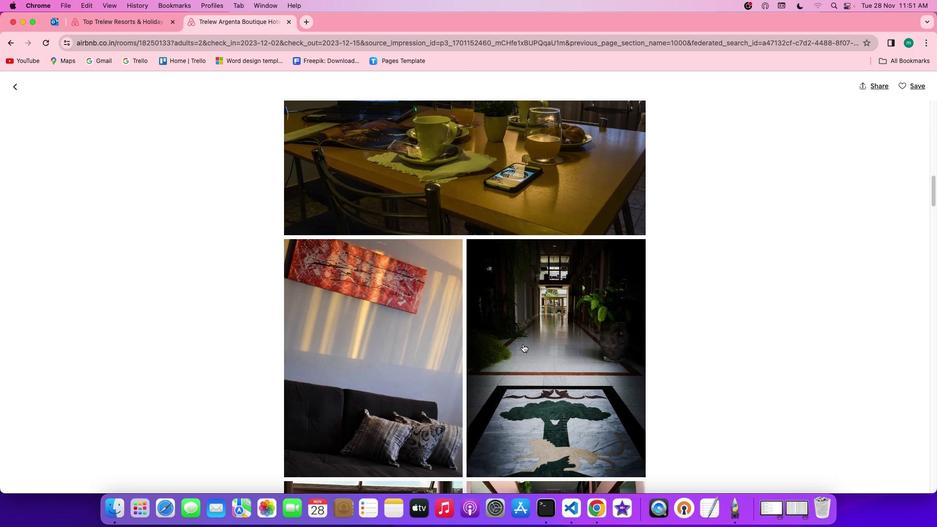 
Action: Mouse scrolled (523, 344) with delta (0, 0)
Screenshot: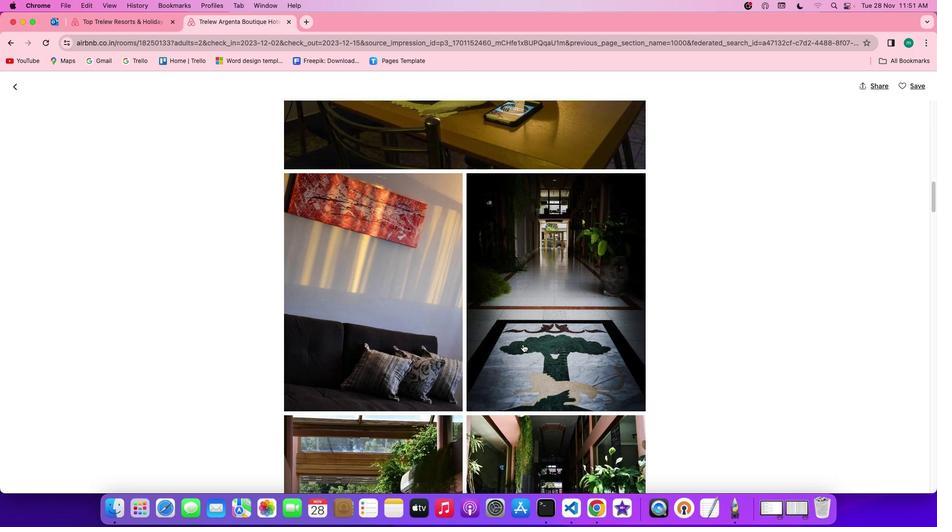 
Action: Mouse scrolled (523, 344) with delta (0, 0)
Screenshot: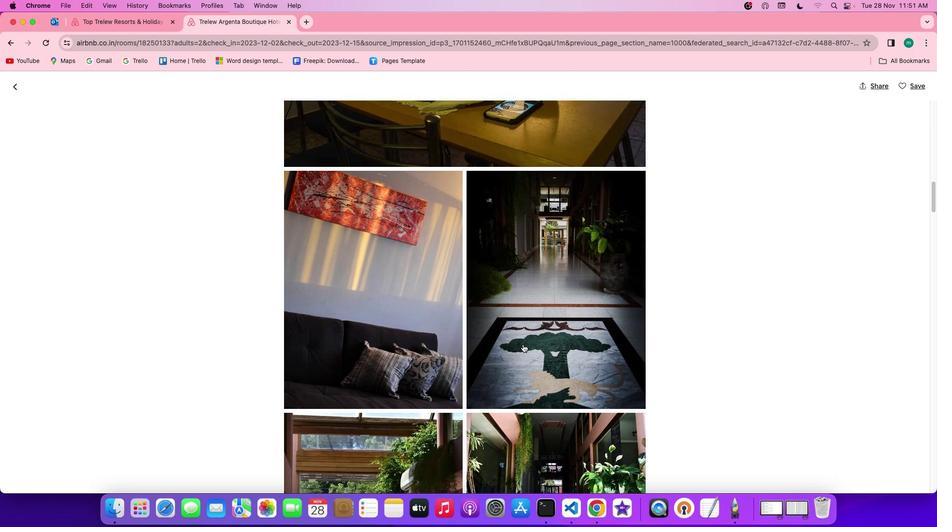 
Action: Mouse scrolled (523, 344) with delta (0, 0)
Screenshot: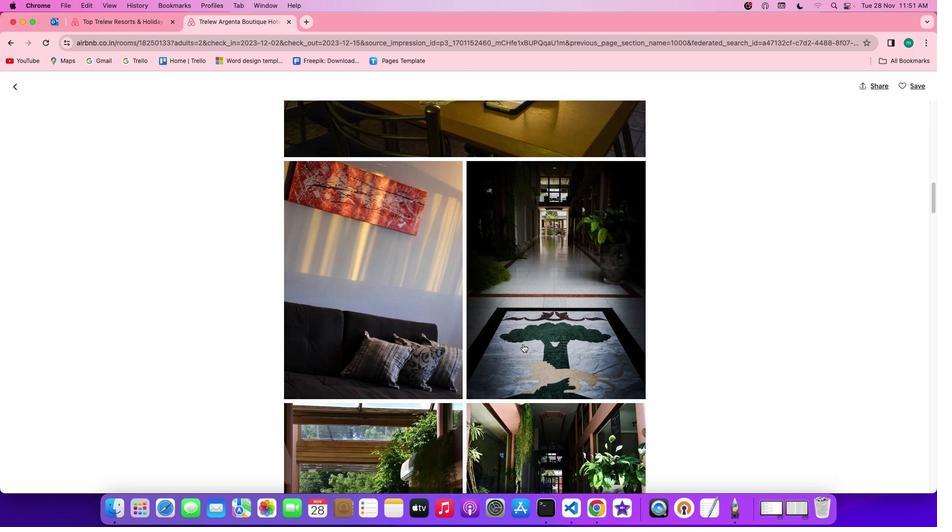 
Action: Mouse scrolled (523, 344) with delta (0, -1)
Screenshot: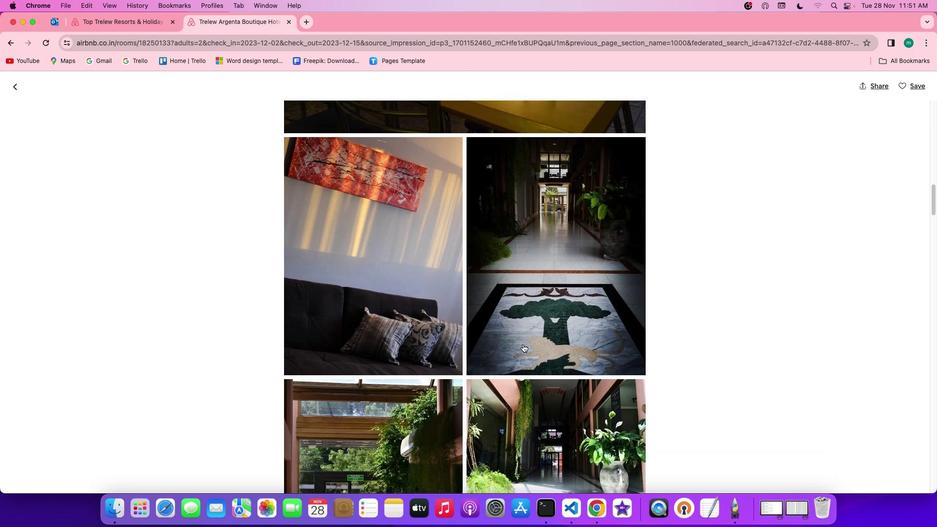 
Action: Mouse scrolled (523, 344) with delta (0, -1)
Screenshot: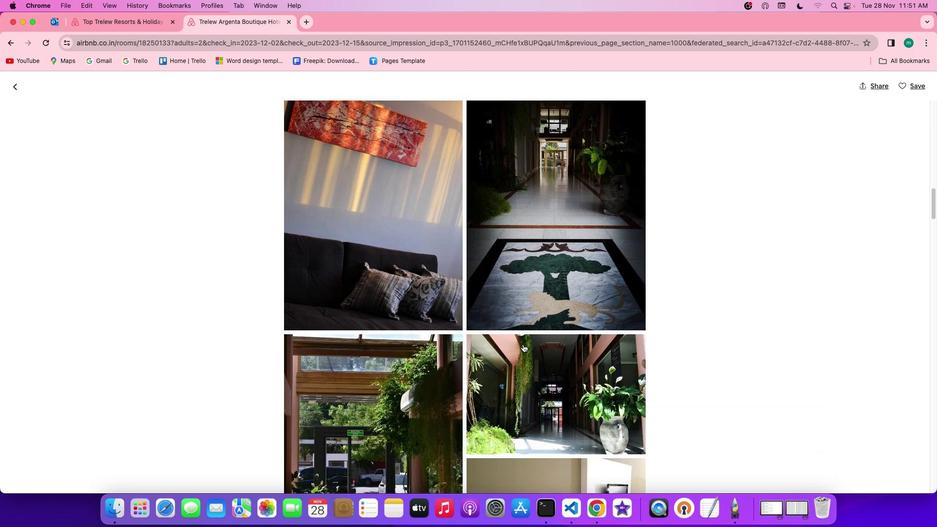 
Action: Mouse scrolled (523, 344) with delta (0, 0)
Screenshot: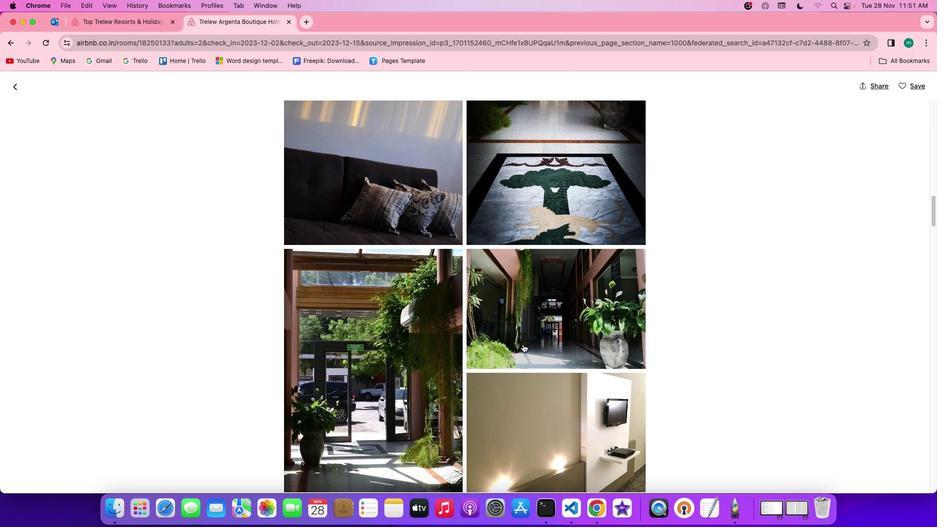 
Action: Mouse scrolled (523, 344) with delta (0, 0)
Screenshot: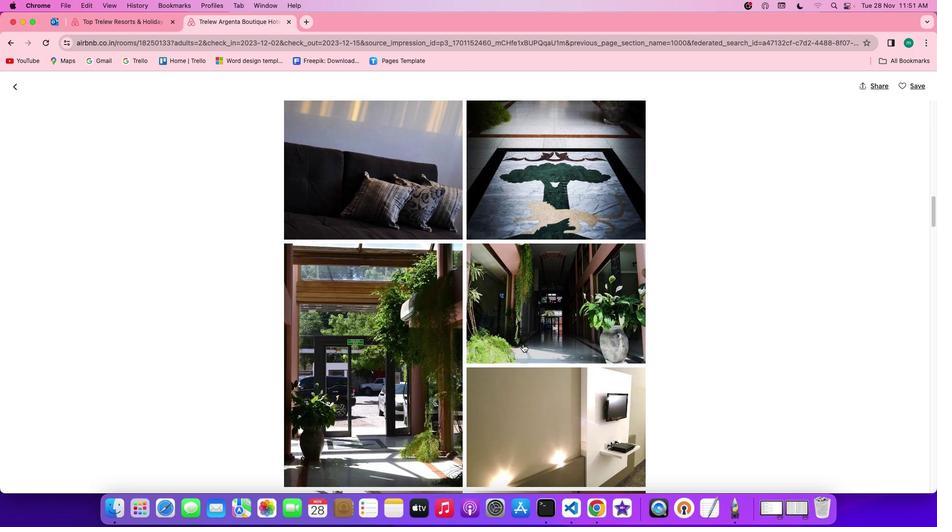 
Action: Mouse scrolled (523, 344) with delta (0, 0)
Screenshot: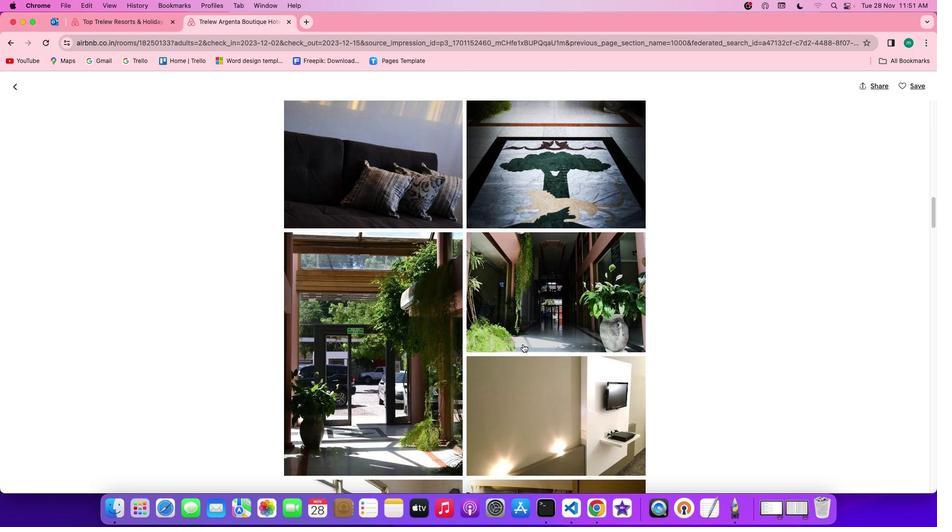 
Action: Mouse scrolled (523, 344) with delta (0, -1)
Screenshot: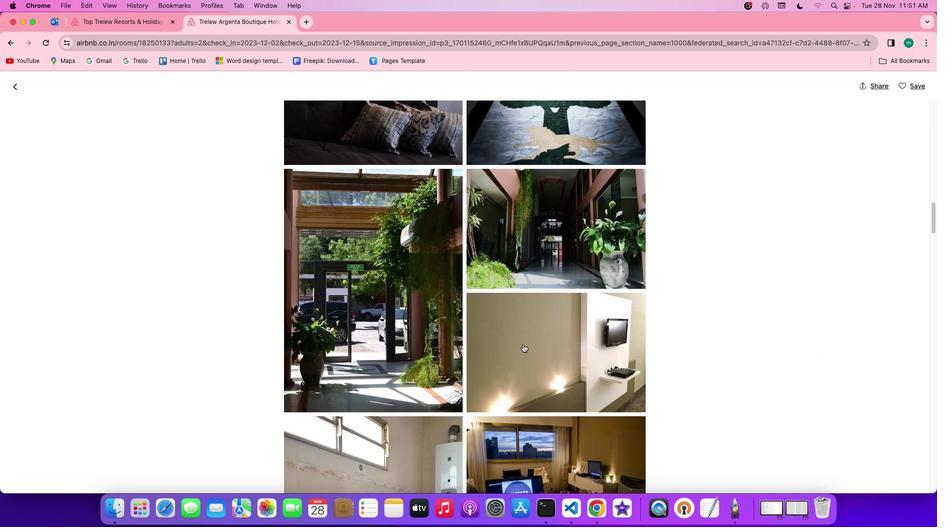 
Action: Mouse scrolled (523, 344) with delta (0, 0)
Screenshot: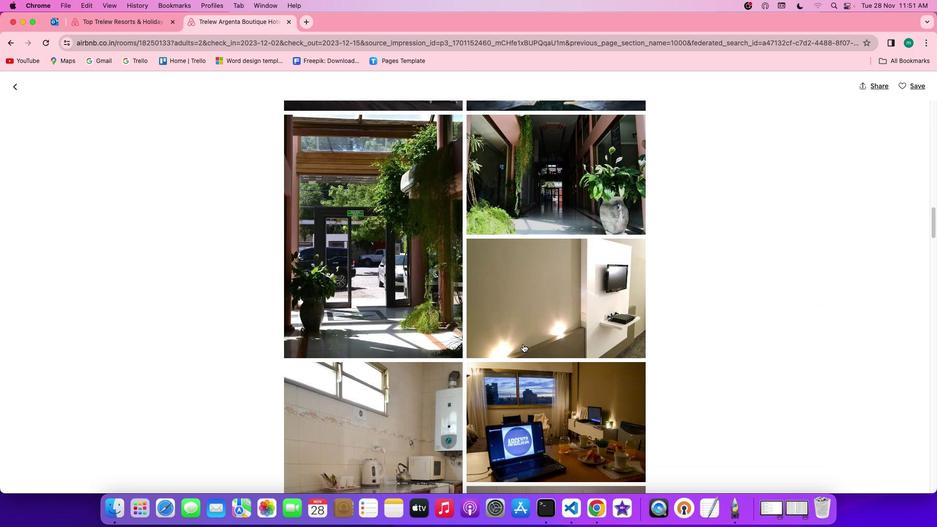
Action: Mouse scrolled (523, 344) with delta (0, 0)
Screenshot: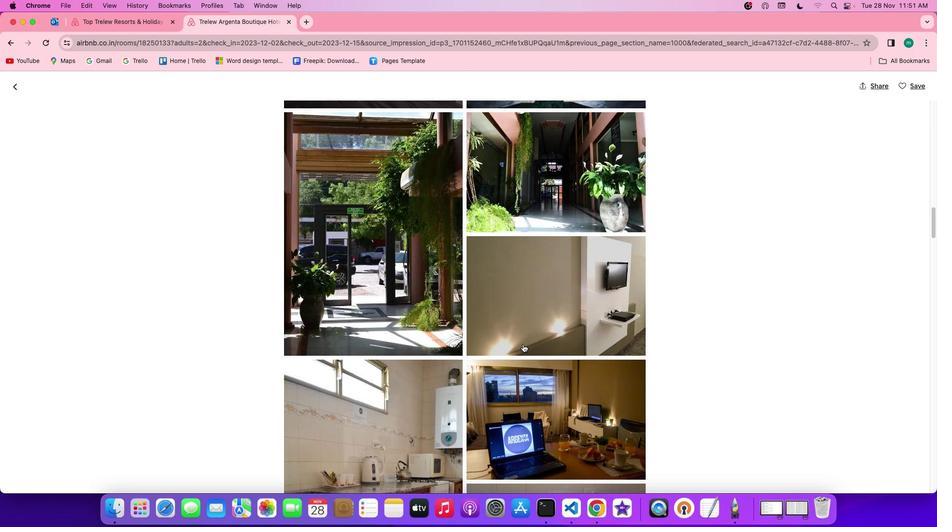 
Action: Mouse scrolled (523, 344) with delta (0, 0)
Screenshot: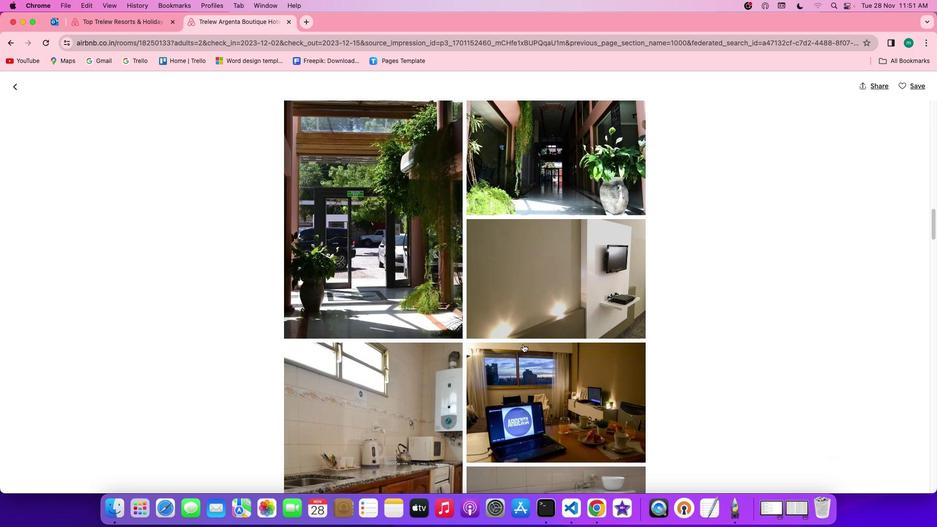 
Action: Mouse scrolled (523, 344) with delta (0, -1)
Screenshot: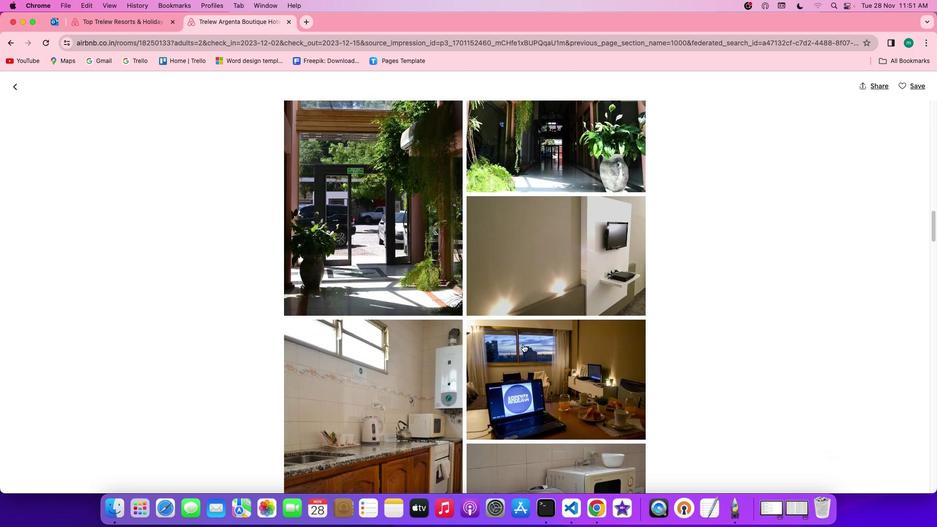 
Action: Mouse scrolled (523, 344) with delta (0, -2)
Screenshot: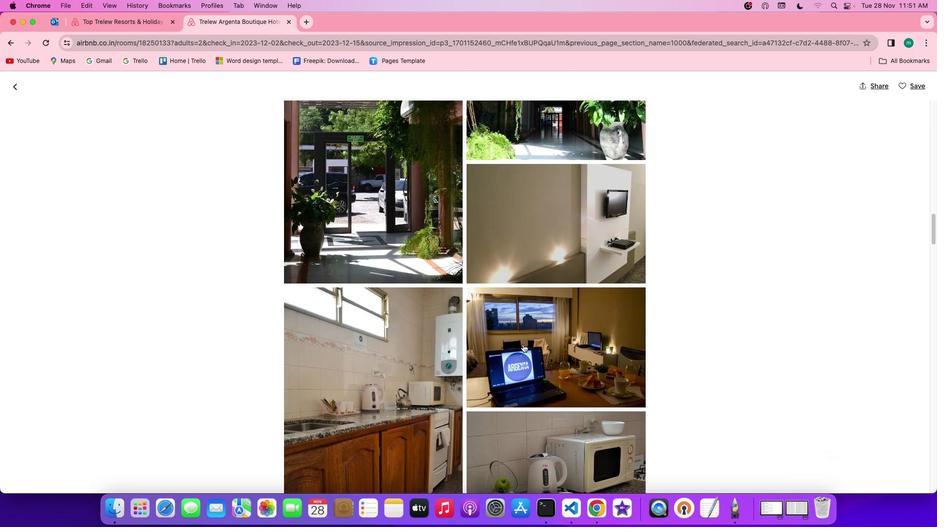 
Action: Mouse scrolled (523, 344) with delta (0, -2)
Screenshot: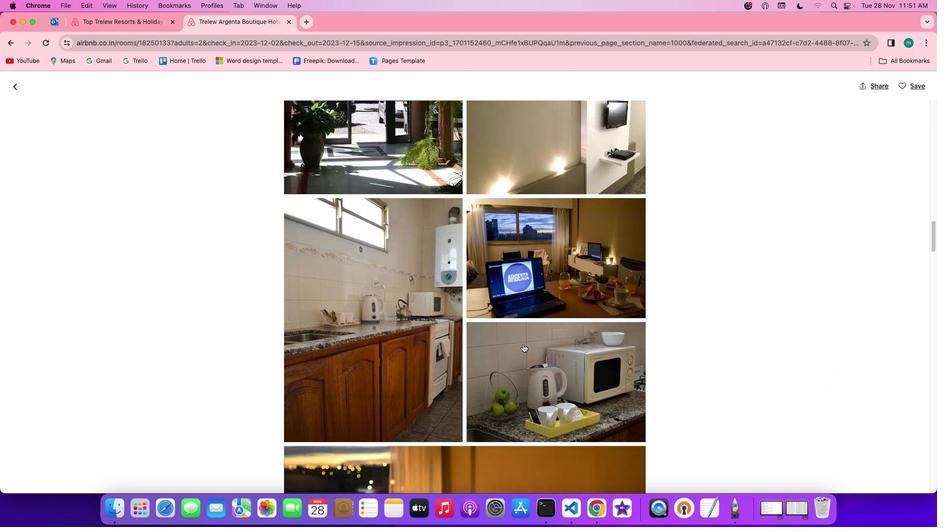 
Action: Mouse scrolled (523, 344) with delta (0, 0)
Screenshot: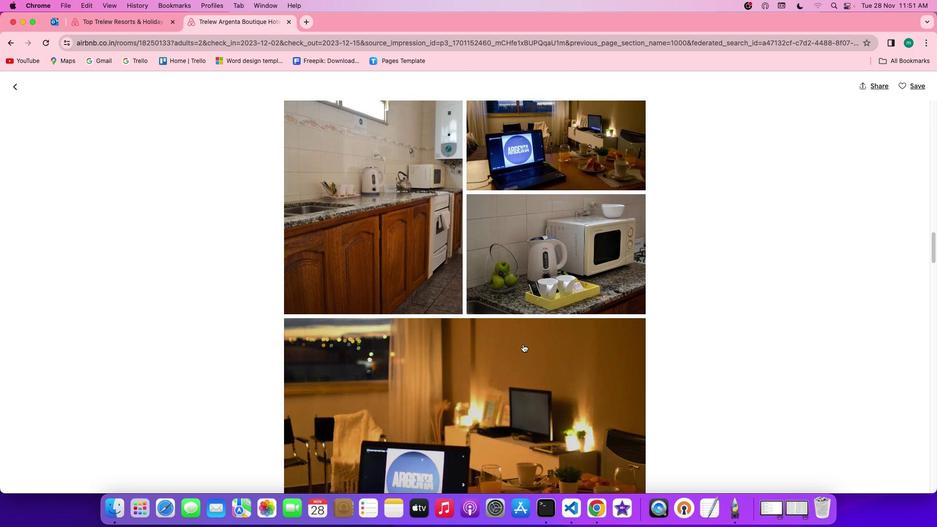 
Action: Mouse scrolled (523, 344) with delta (0, 0)
Screenshot: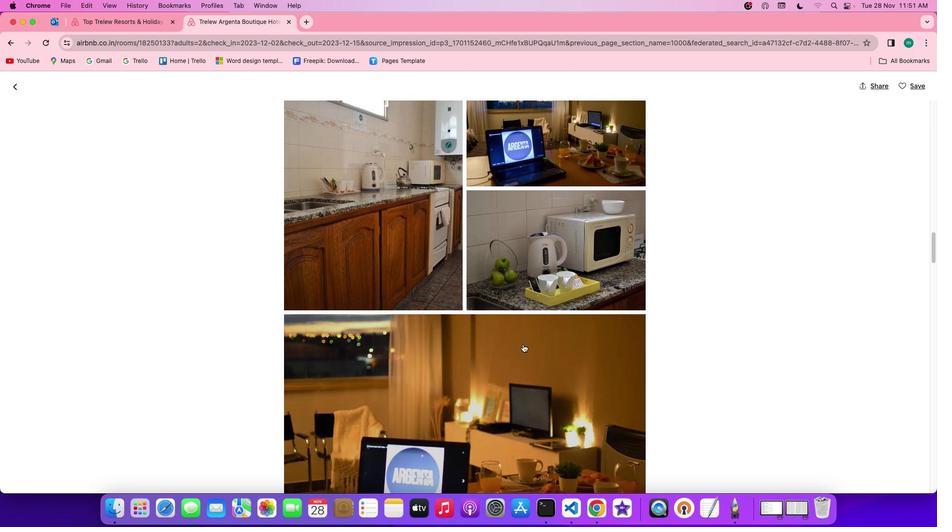 
Action: Mouse scrolled (523, 344) with delta (0, 0)
Screenshot: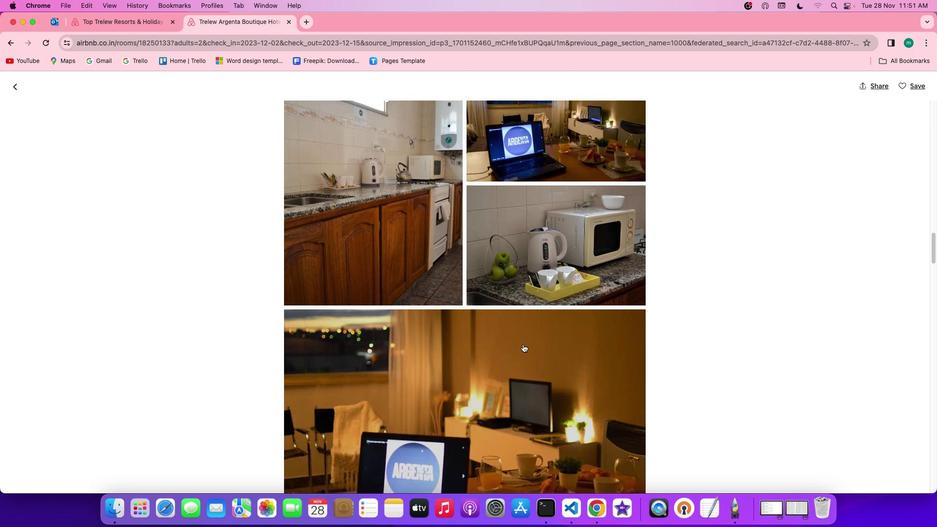 
Action: Mouse scrolled (523, 344) with delta (0, -1)
Screenshot: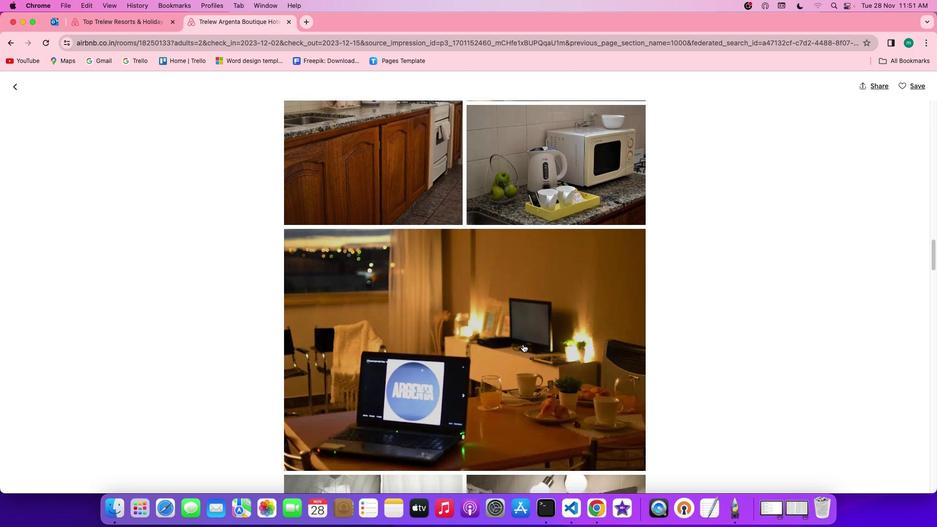 
Action: Mouse scrolled (523, 344) with delta (0, -1)
Screenshot: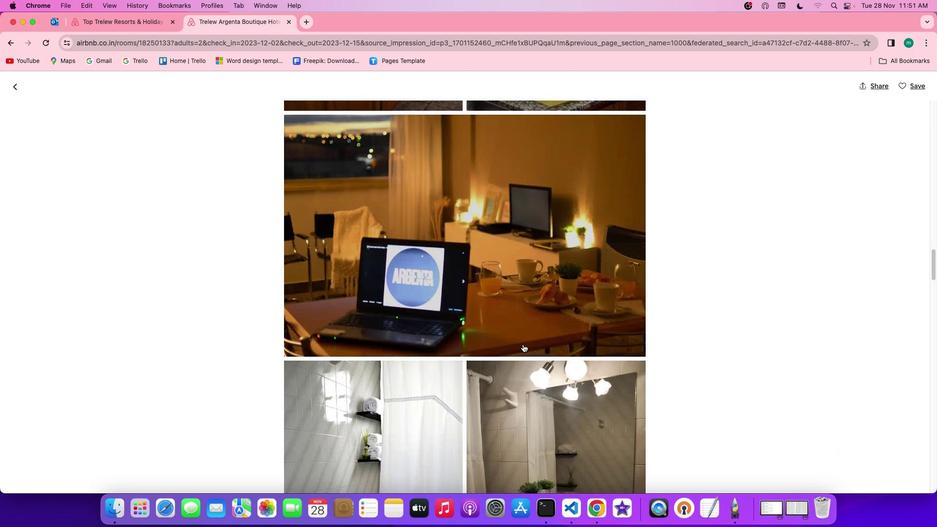 
Action: Mouse scrolled (523, 344) with delta (0, 0)
Screenshot: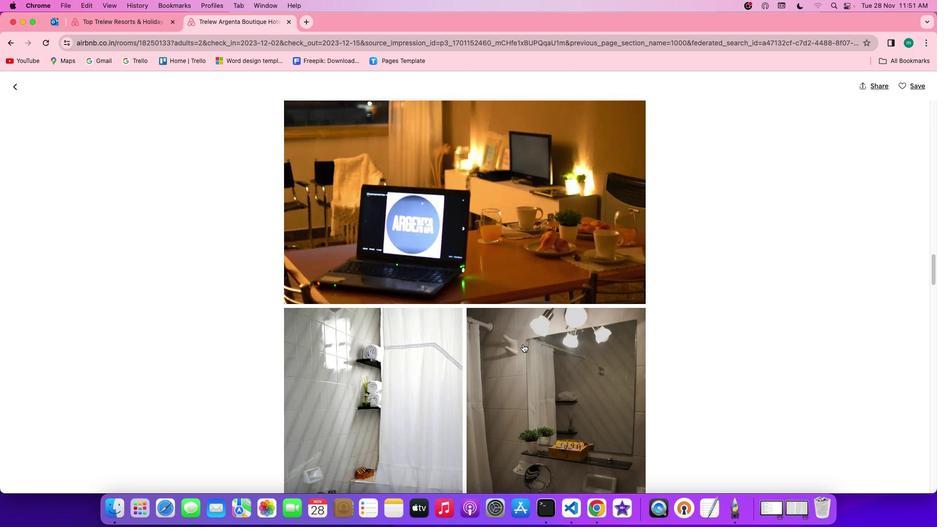 
Action: Mouse scrolled (523, 344) with delta (0, 0)
Screenshot: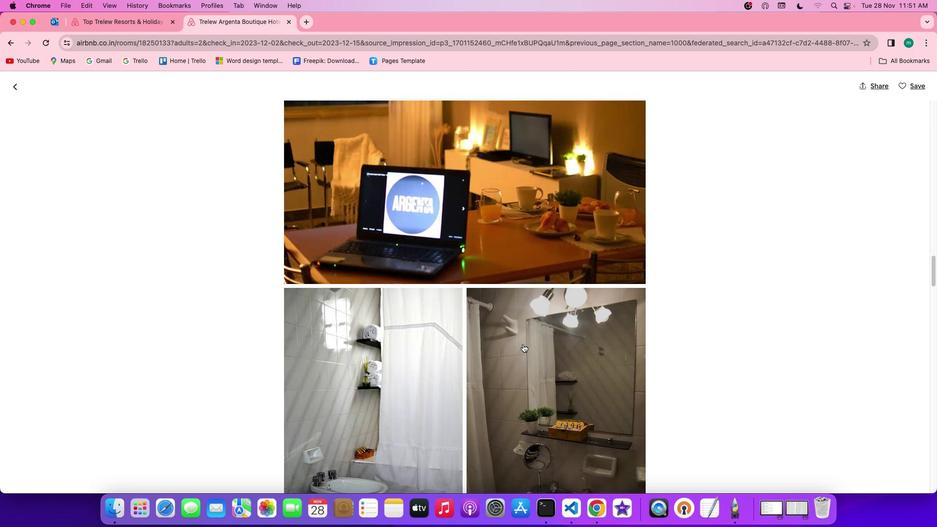
Action: Mouse scrolled (523, 344) with delta (0, 0)
Screenshot: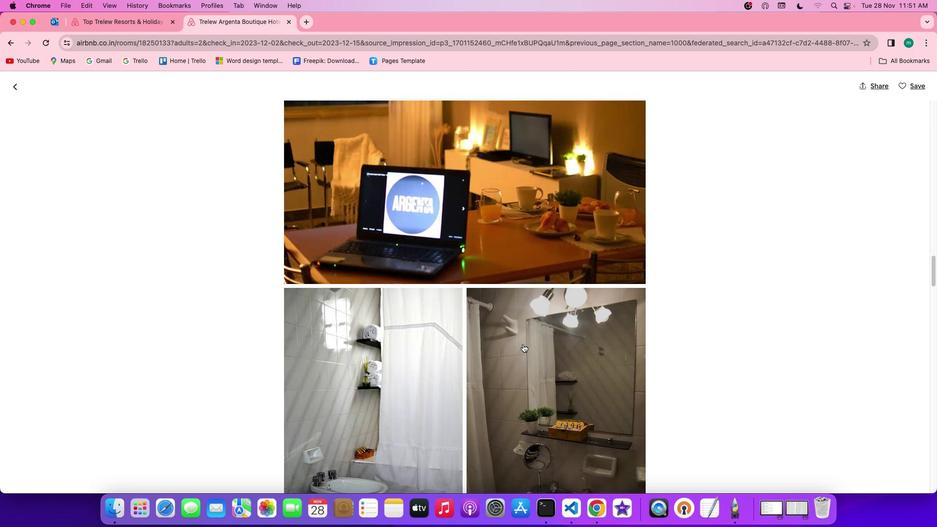 
Action: Mouse scrolled (523, 344) with delta (0, -1)
Screenshot: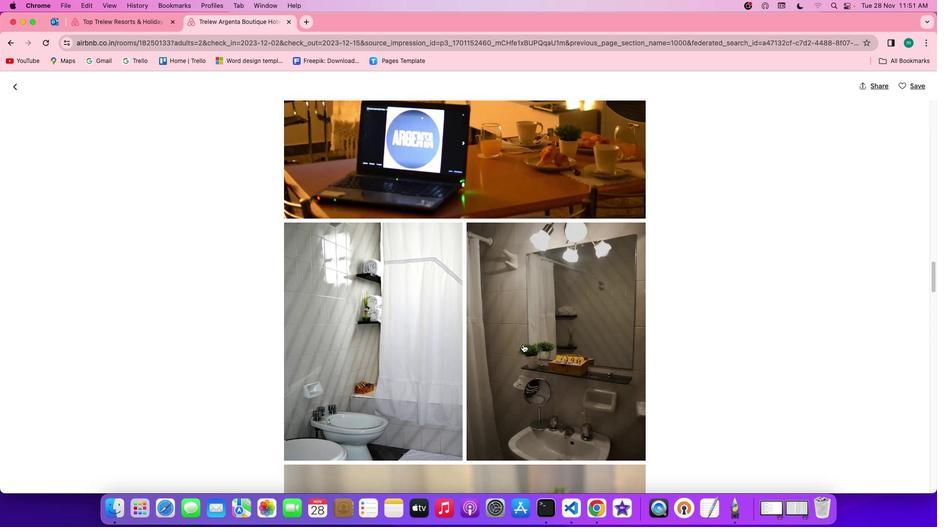 
Action: Mouse scrolled (523, 344) with delta (0, 0)
Screenshot: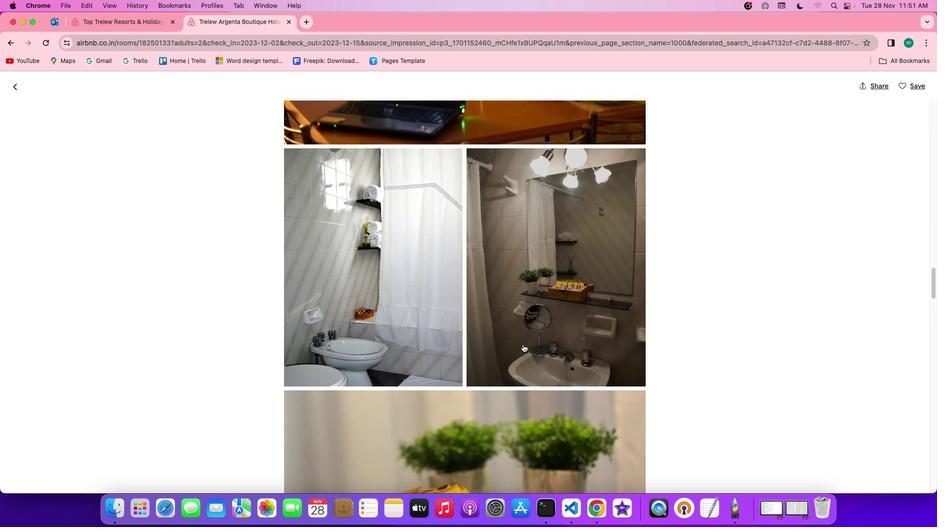
Action: Mouse scrolled (523, 344) with delta (0, 0)
Screenshot: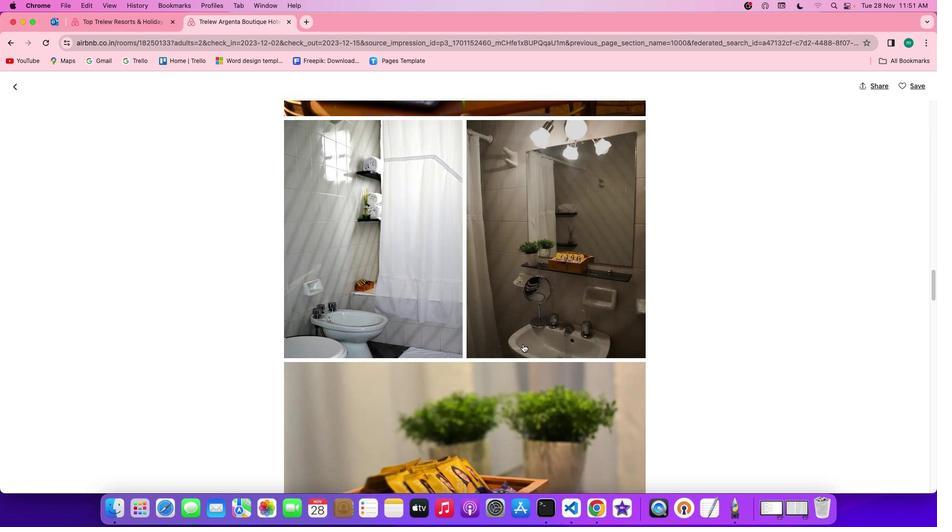 
Action: Mouse scrolled (523, 344) with delta (0, -1)
Screenshot: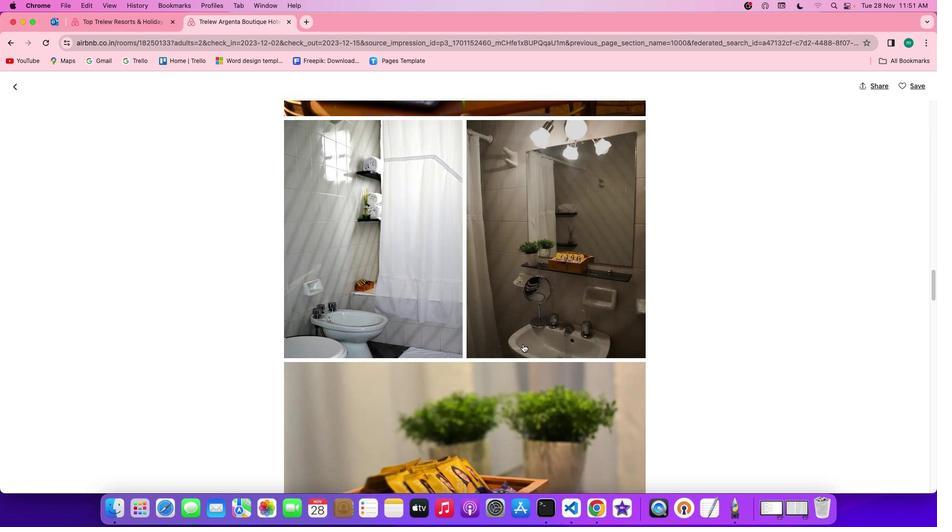 
Action: Mouse scrolled (523, 344) with delta (0, -1)
Screenshot: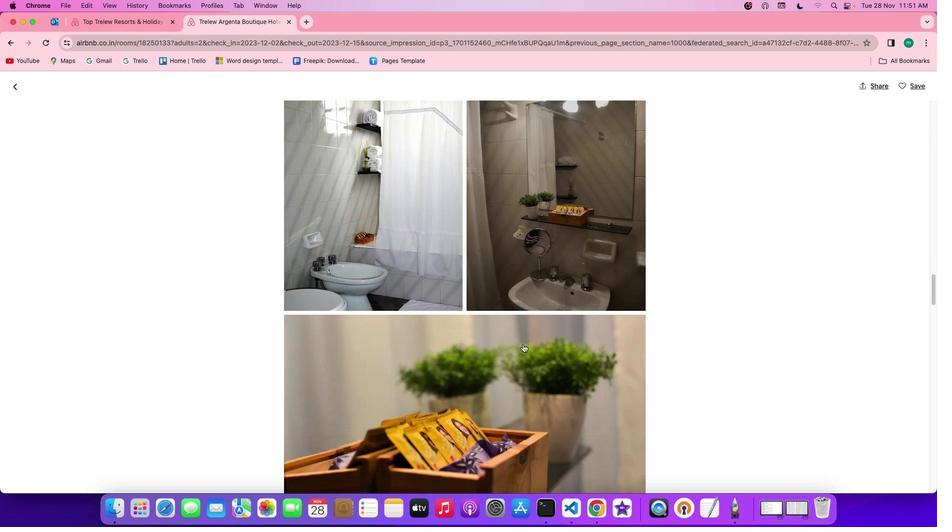 
Action: Mouse scrolled (523, 344) with delta (0, -1)
Screenshot: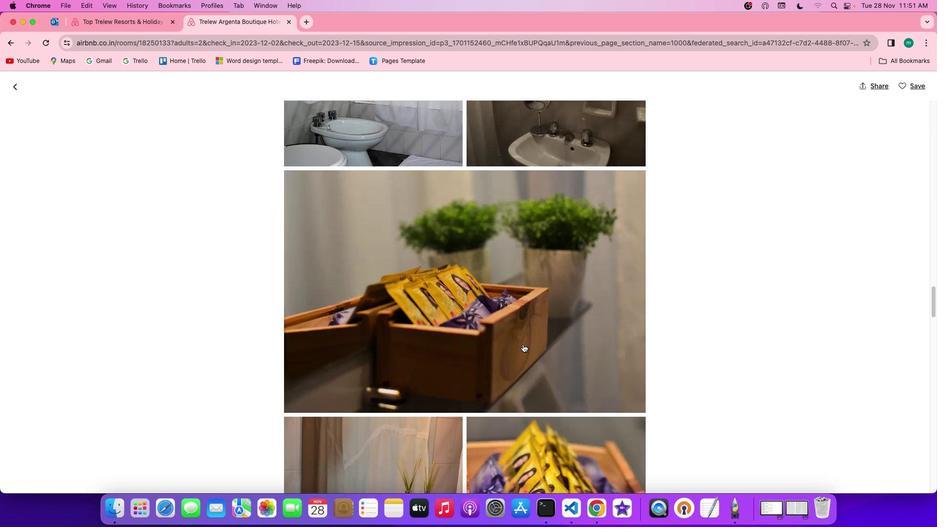 
Action: Mouse scrolled (523, 344) with delta (0, 0)
Screenshot: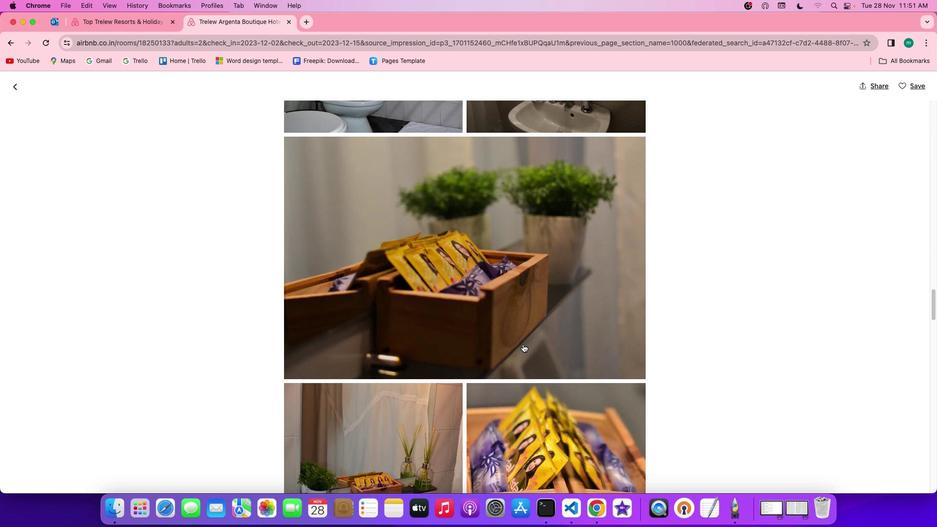 
Action: Mouse scrolled (523, 344) with delta (0, 0)
Screenshot: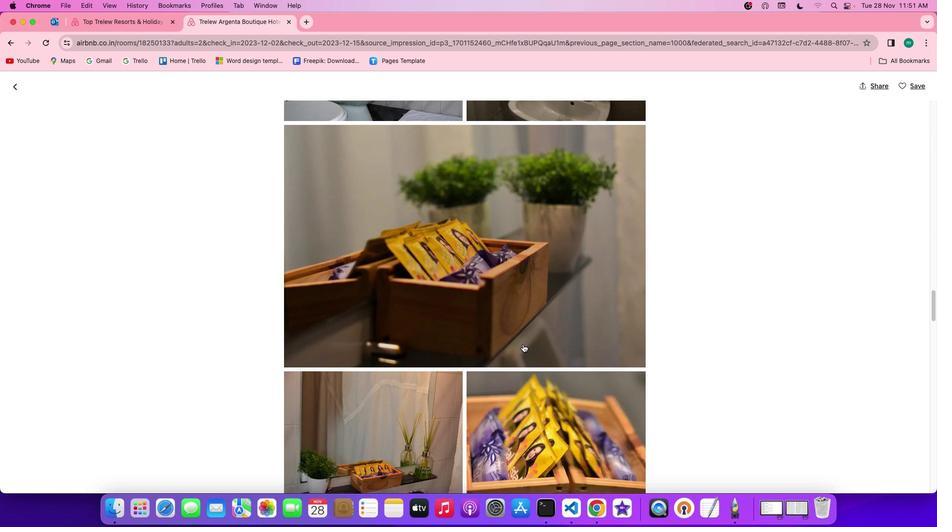 
Action: Mouse scrolled (523, 344) with delta (0, 0)
Screenshot: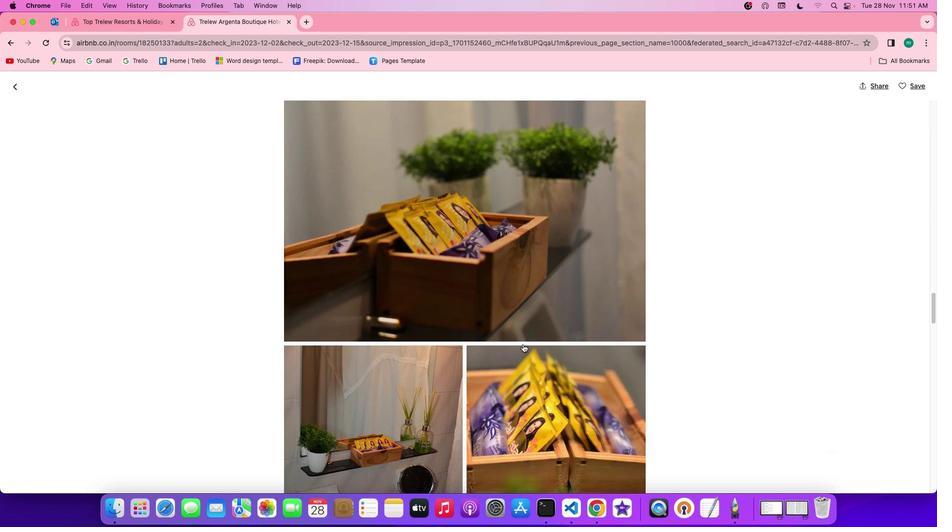 
Action: Mouse scrolled (523, 344) with delta (0, -1)
Screenshot: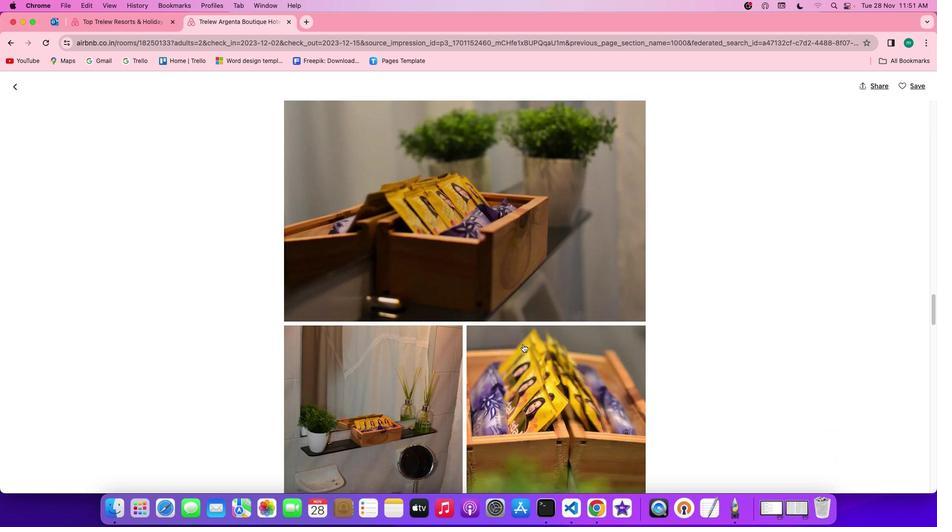 
Action: Mouse scrolled (523, 344) with delta (0, -1)
Screenshot: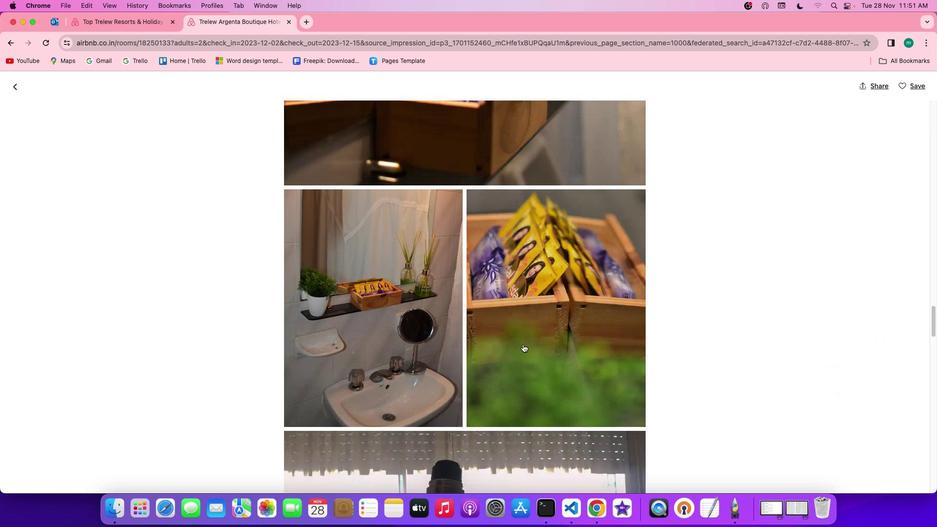 
Action: Mouse scrolled (523, 344) with delta (0, 0)
Screenshot: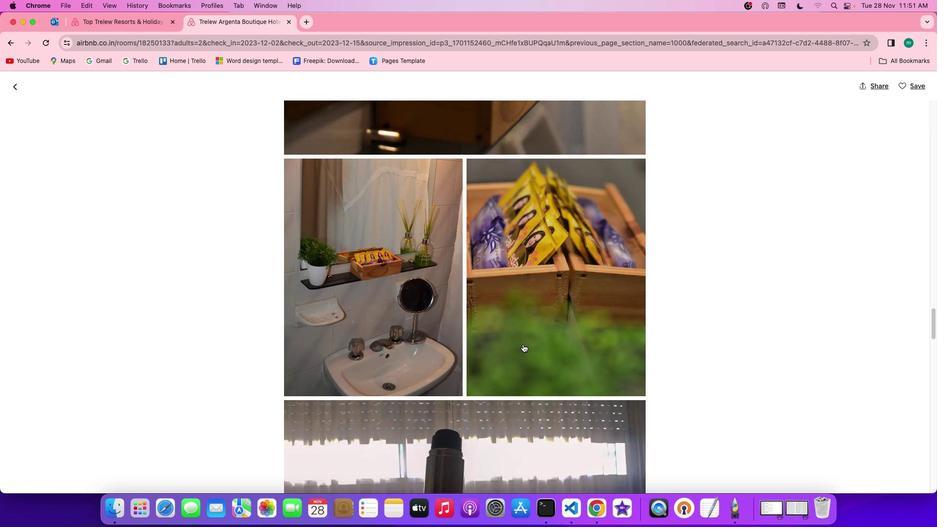 
Action: Mouse scrolled (523, 344) with delta (0, 0)
Screenshot: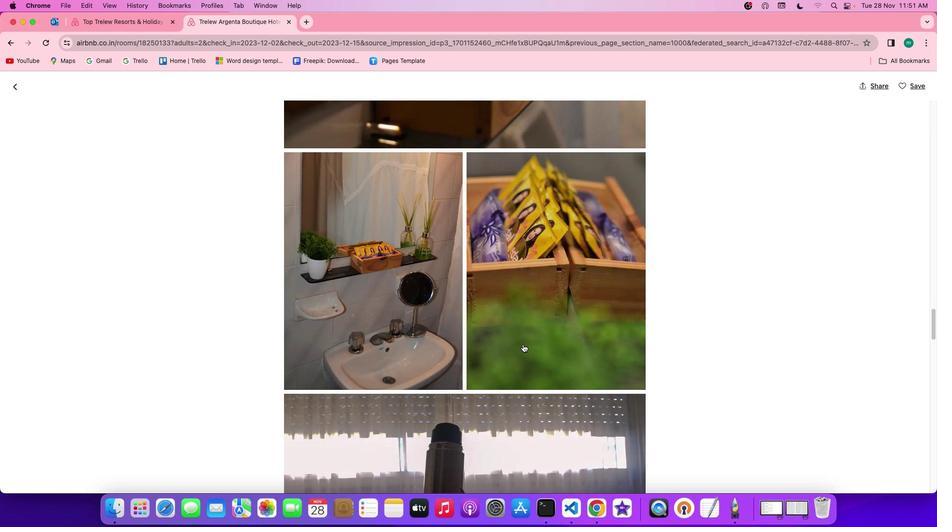 
Action: Mouse scrolled (523, 344) with delta (0, 0)
Screenshot: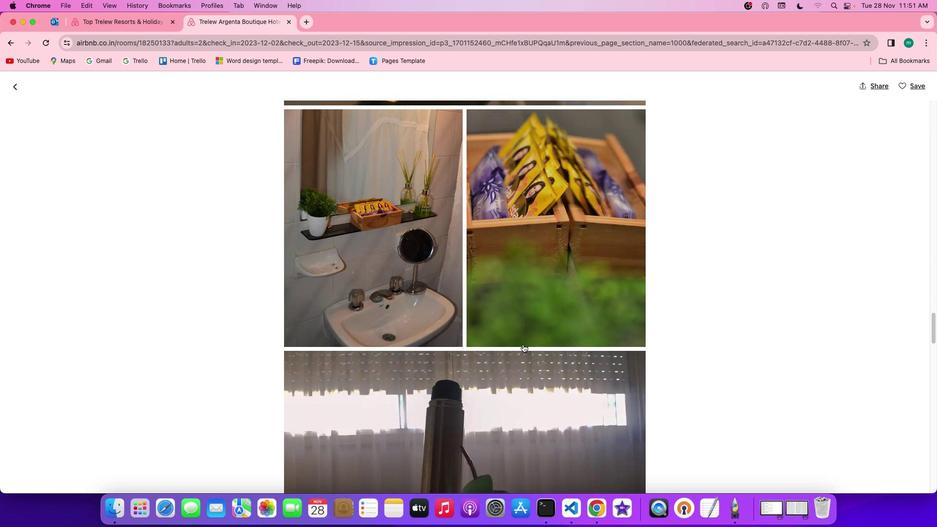 
Action: Mouse scrolled (523, 344) with delta (0, -1)
Screenshot: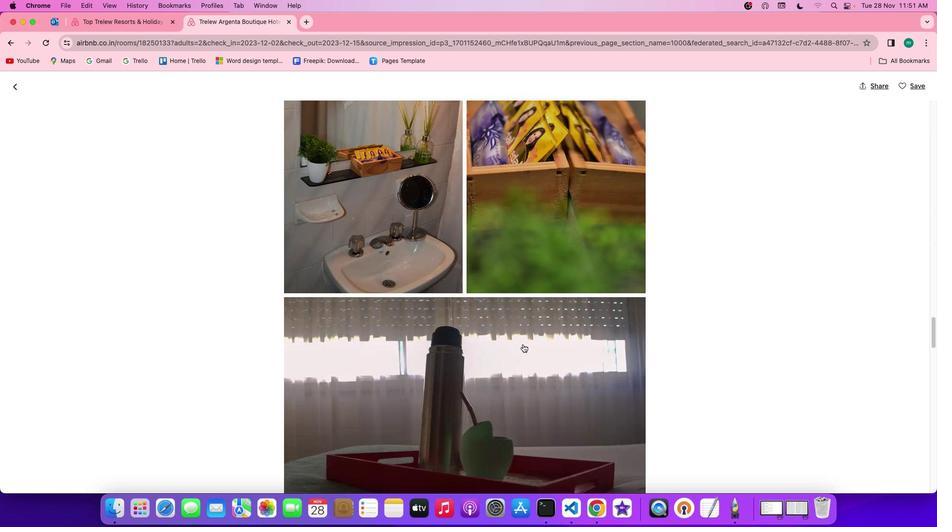 
Action: Mouse scrolled (523, 344) with delta (0, 0)
Screenshot: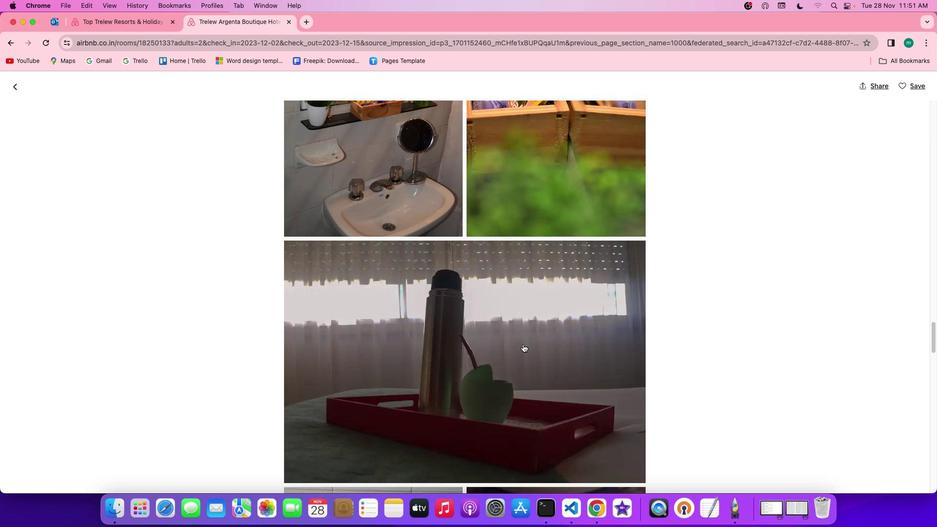 
Action: Mouse scrolled (523, 344) with delta (0, 0)
Screenshot: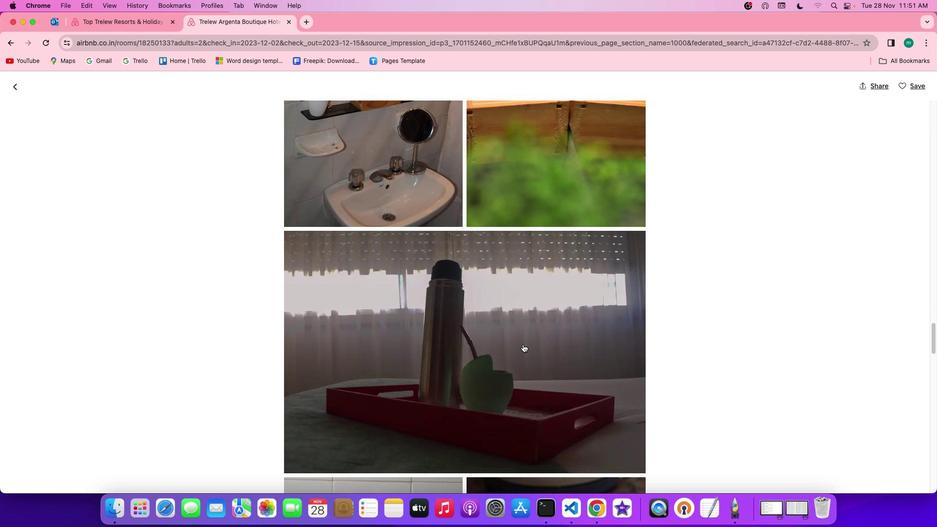 
Action: Mouse scrolled (523, 344) with delta (0, 0)
Screenshot: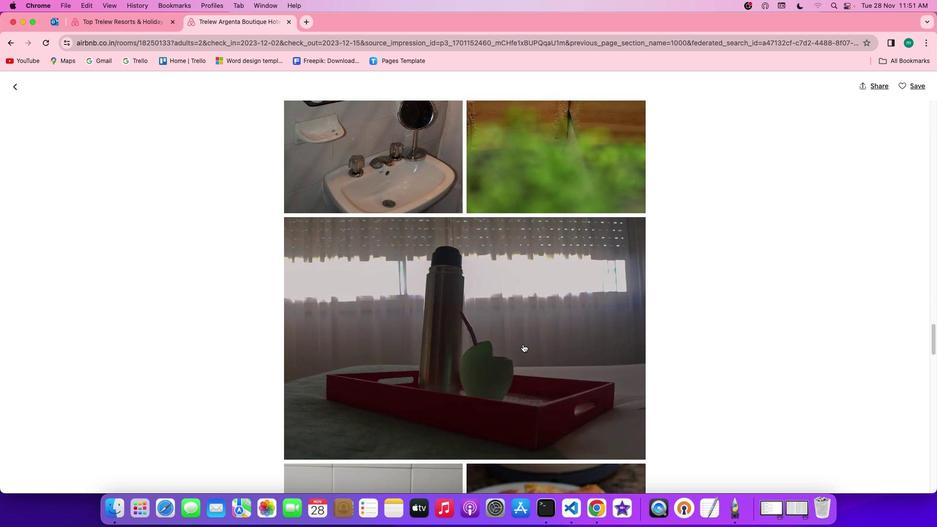 
Action: Mouse scrolled (523, 344) with delta (0, -1)
Screenshot: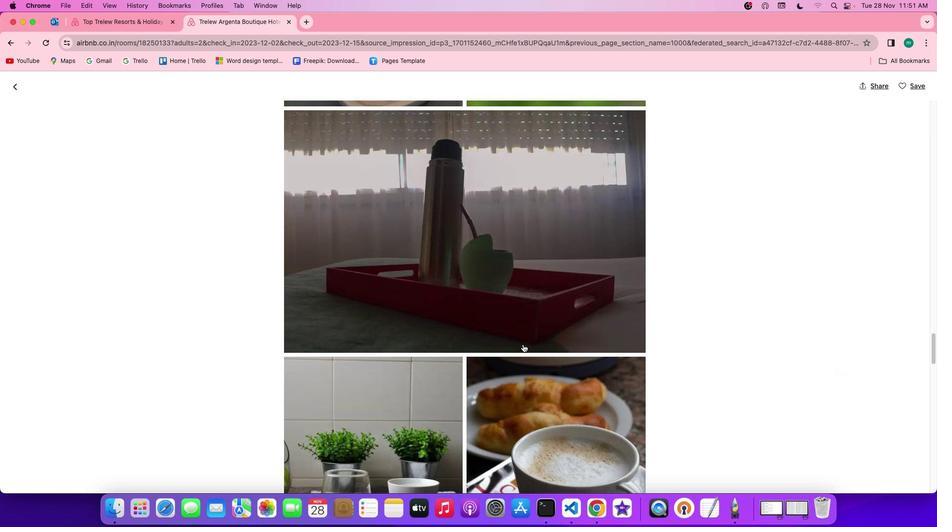 
Action: Mouse scrolled (523, 344) with delta (0, -1)
Screenshot: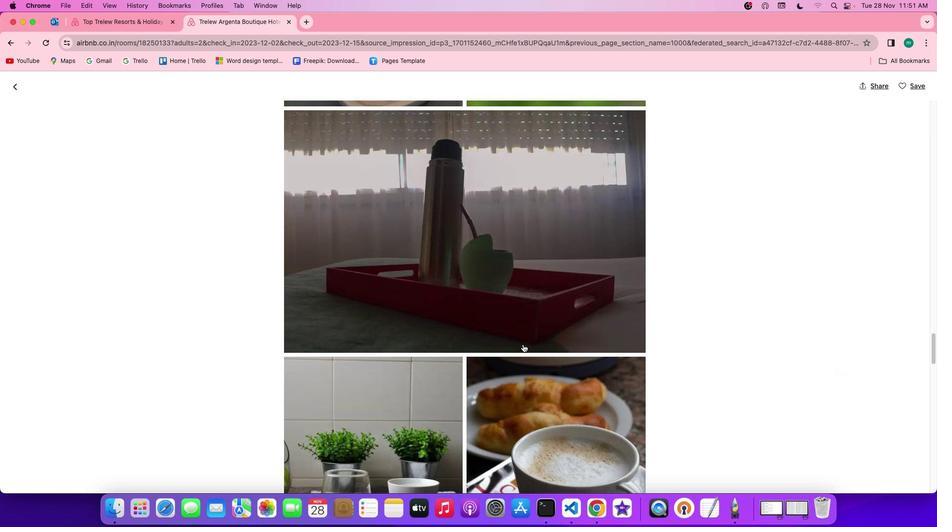 
Action: Mouse scrolled (523, 344) with delta (0, -2)
Screenshot: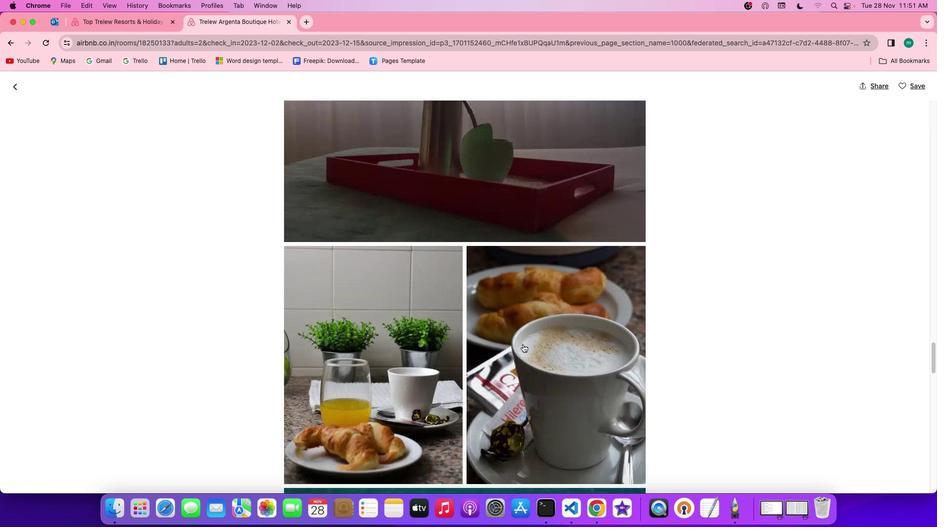 
Action: Mouse scrolled (523, 344) with delta (0, 0)
Screenshot: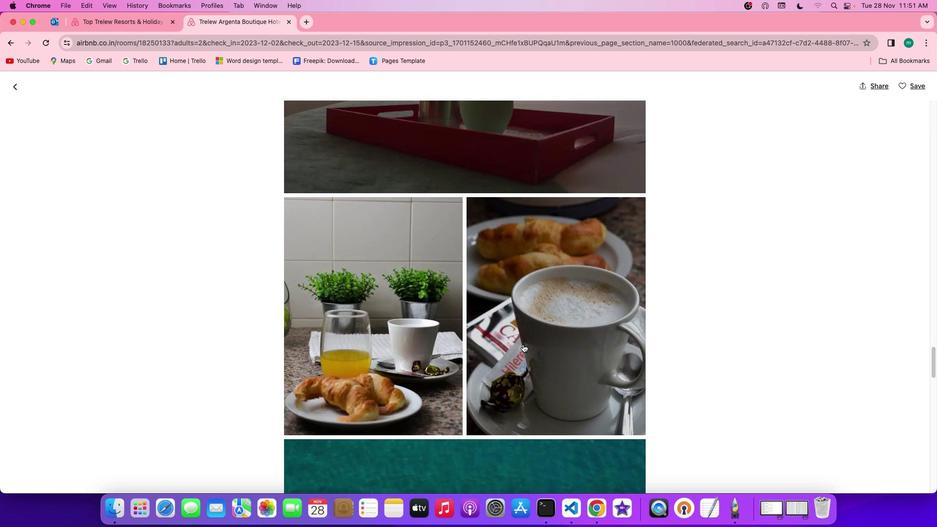 
Action: Mouse scrolled (523, 344) with delta (0, 0)
Screenshot: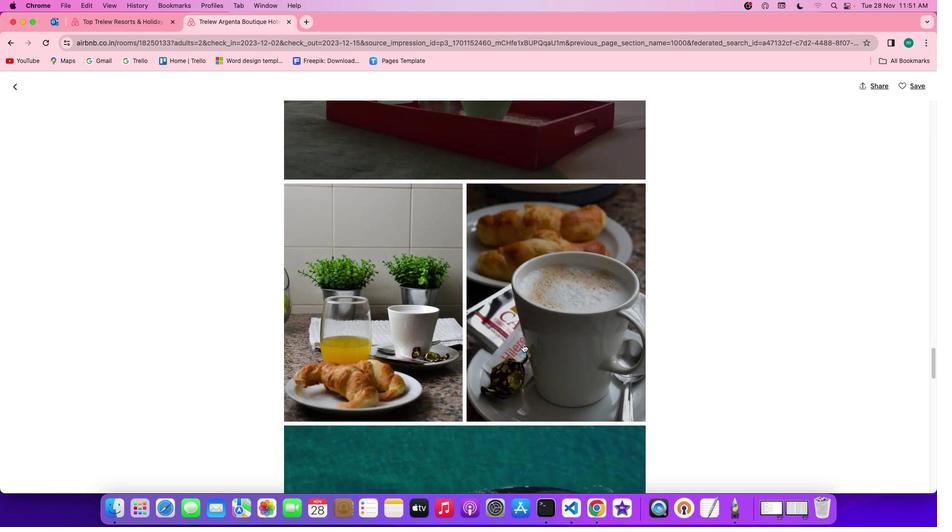 
Action: Mouse scrolled (523, 344) with delta (0, -1)
Screenshot: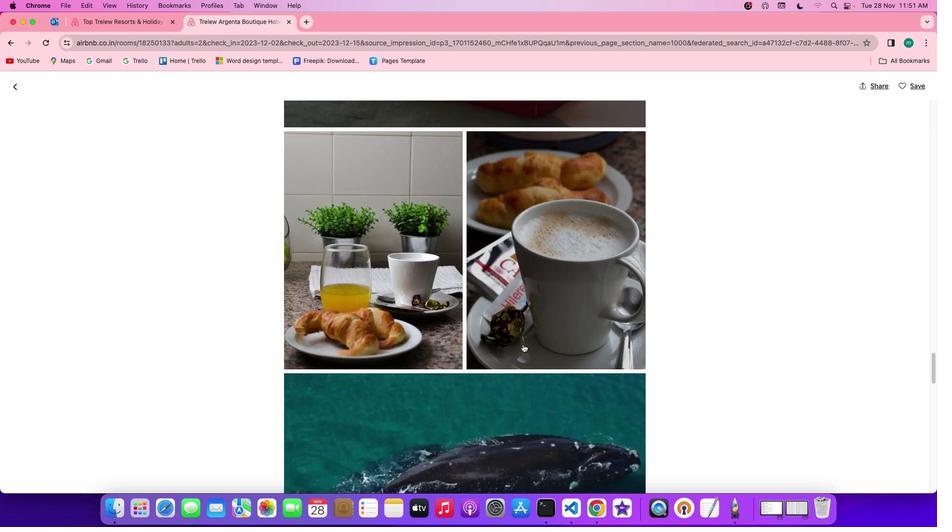 
Action: Mouse scrolled (523, 344) with delta (0, -2)
Screenshot: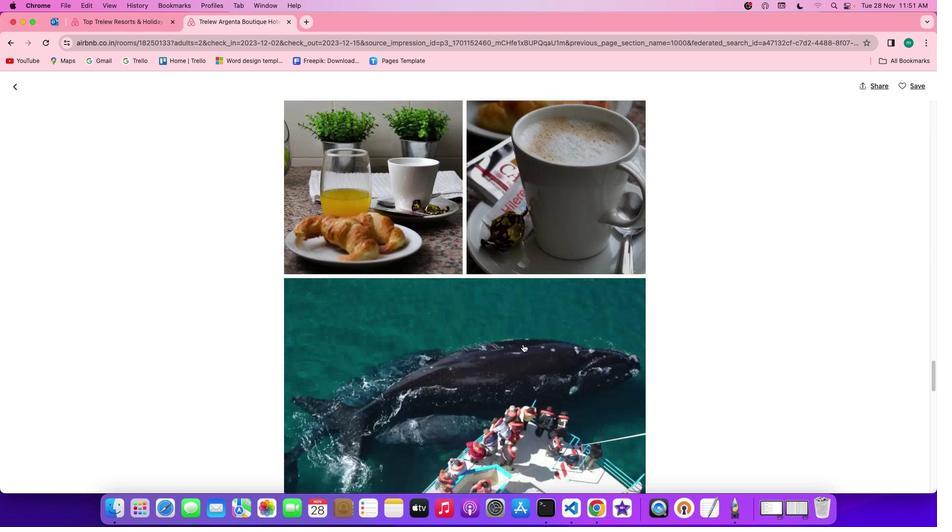 
Action: Mouse scrolled (523, 344) with delta (0, -2)
Screenshot: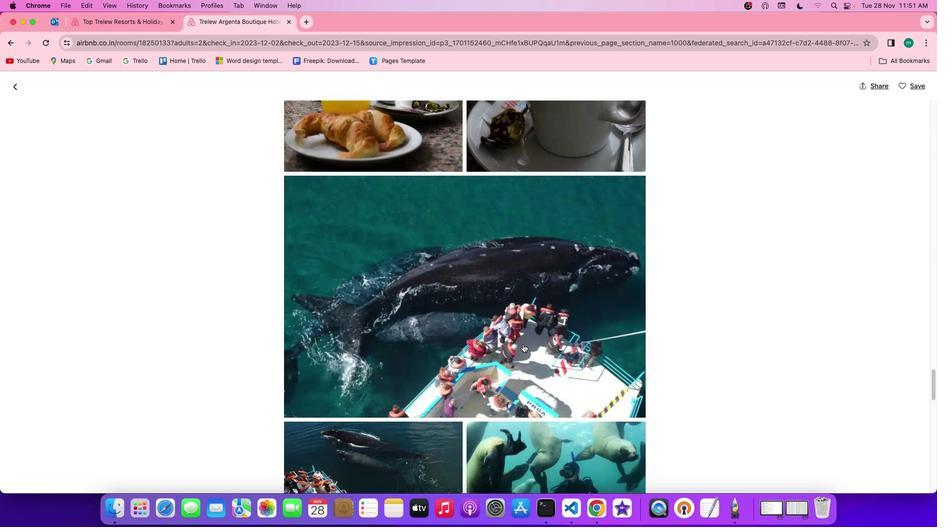 
Action: Mouse scrolled (523, 344) with delta (0, 0)
Screenshot: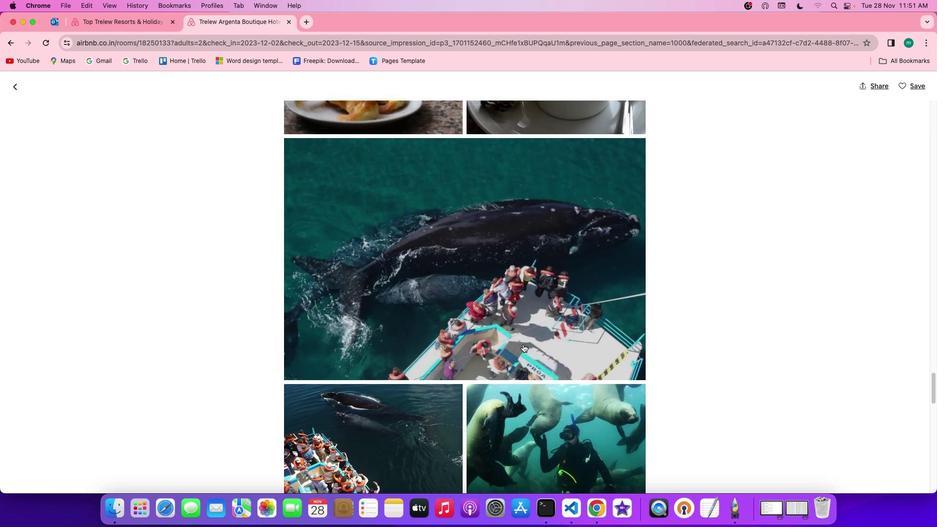 
Action: Mouse scrolled (523, 344) with delta (0, 0)
Screenshot: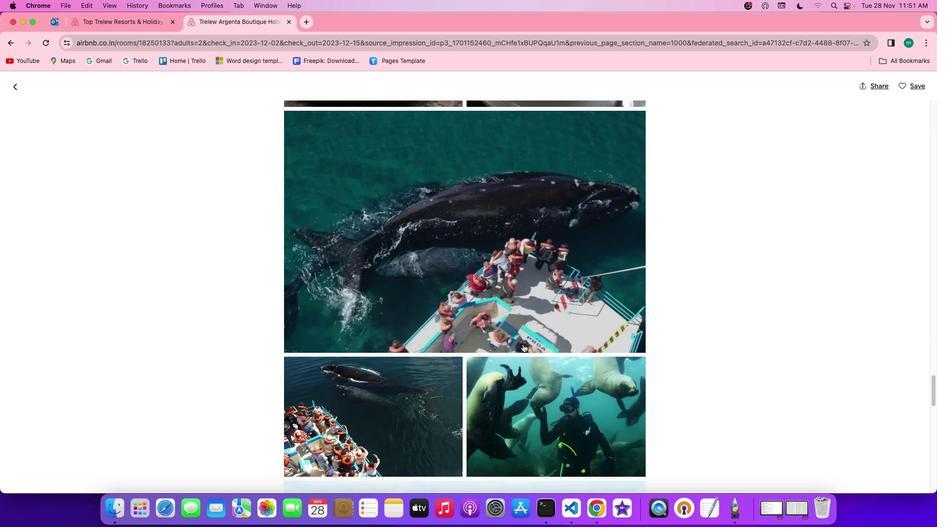 
Action: Mouse scrolled (523, 344) with delta (0, -1)
Screenshot: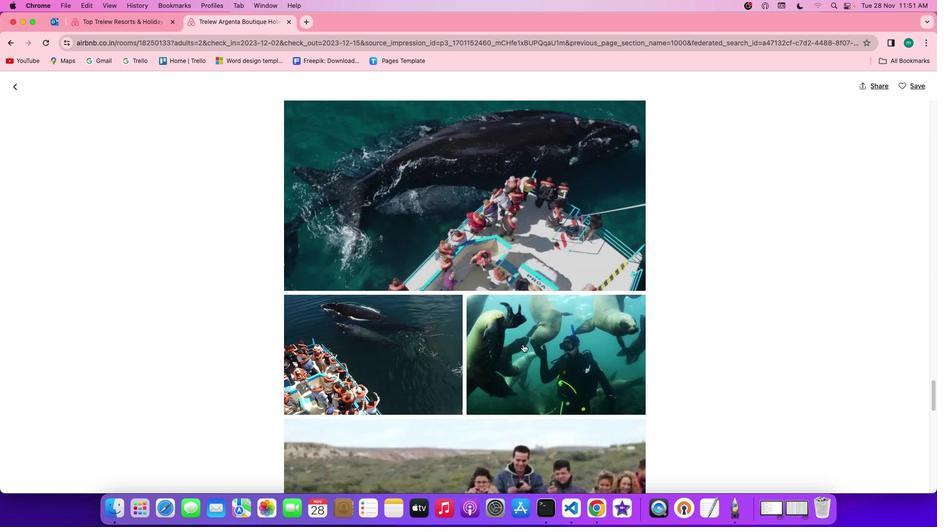 
Action: Mouse scrolled (523, 344) with delta (0, -1)
Screenshot: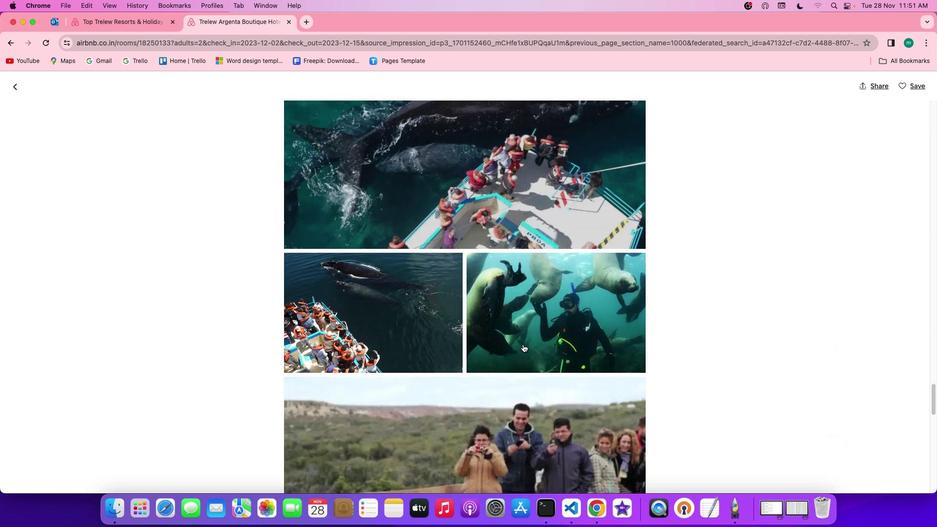
Action: Mouse scrolled (523, 344) with delta (0, -2)
Screenshot: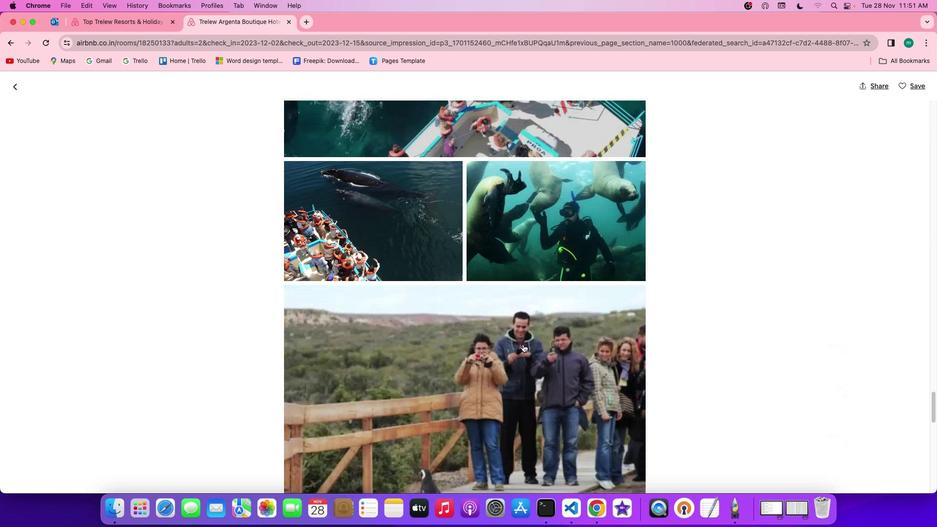 
Action: Mouse scrolled (523, 344) with delta (0, 0)
Screenshot: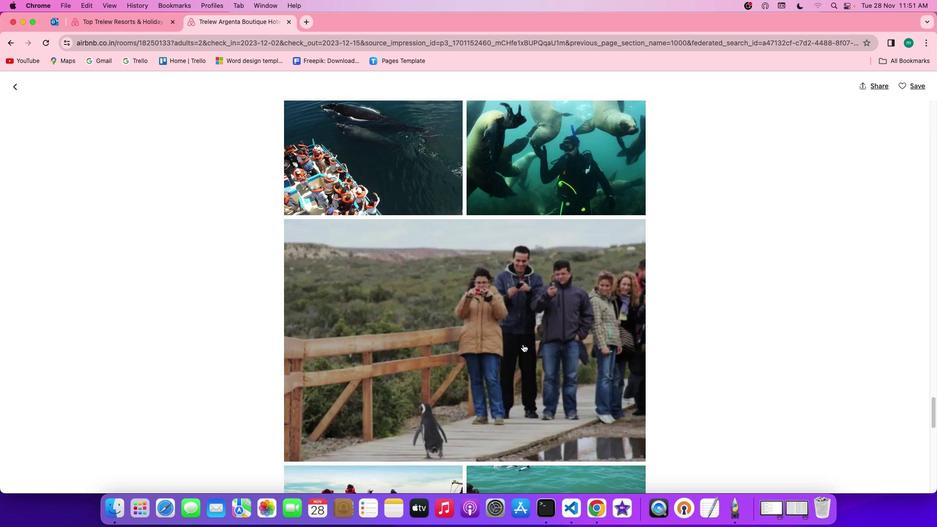 
Action: Mouse scrolled (523, 344) with delta (0, 0)
Screenshot: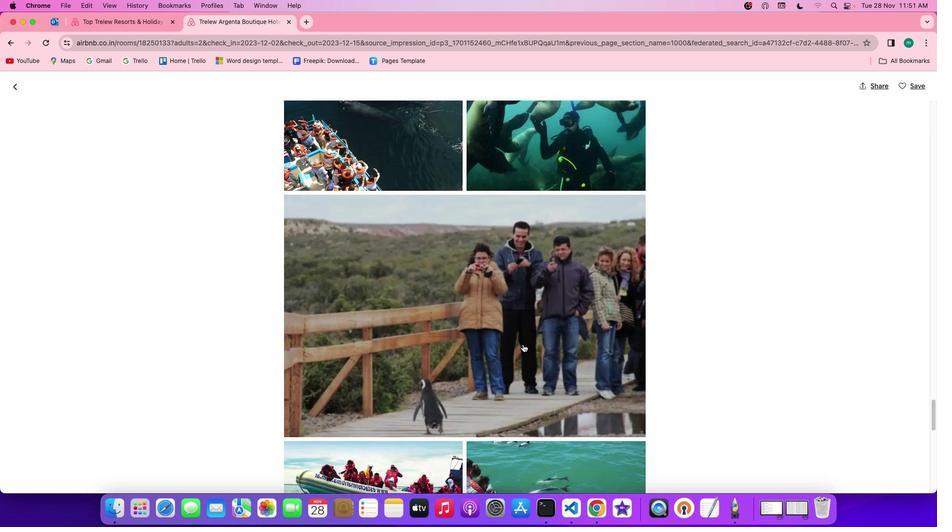 
Action: Mouse scrolled (523, 344) with delta (0, -1)
Screenshot: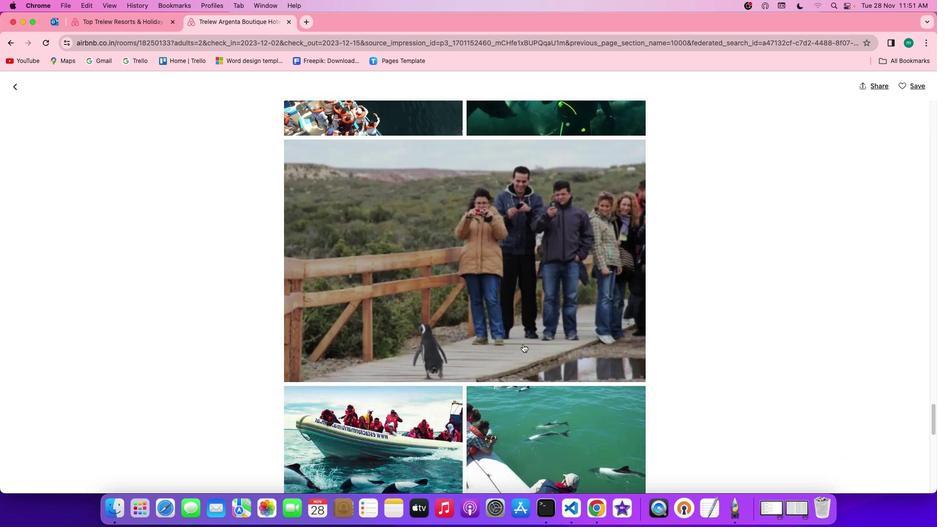 
Action: Mouse scrolled (523, 344) with delta (0, -1)
Screenshot: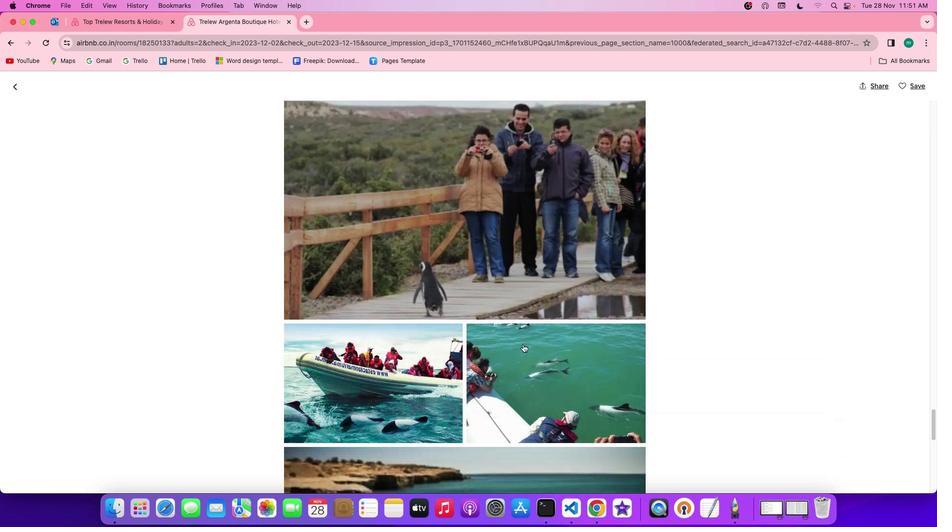 
Action: Mouse scrolled (523, 344) with delta (0, -2)
Screenshot: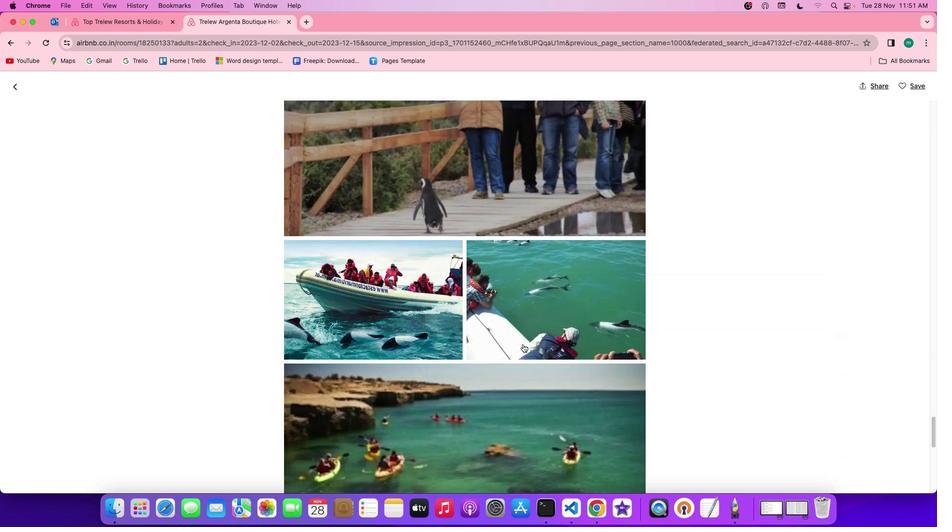 
Action: Mouse scrolled (523, 344) with delta (0, 0)
Screenshot: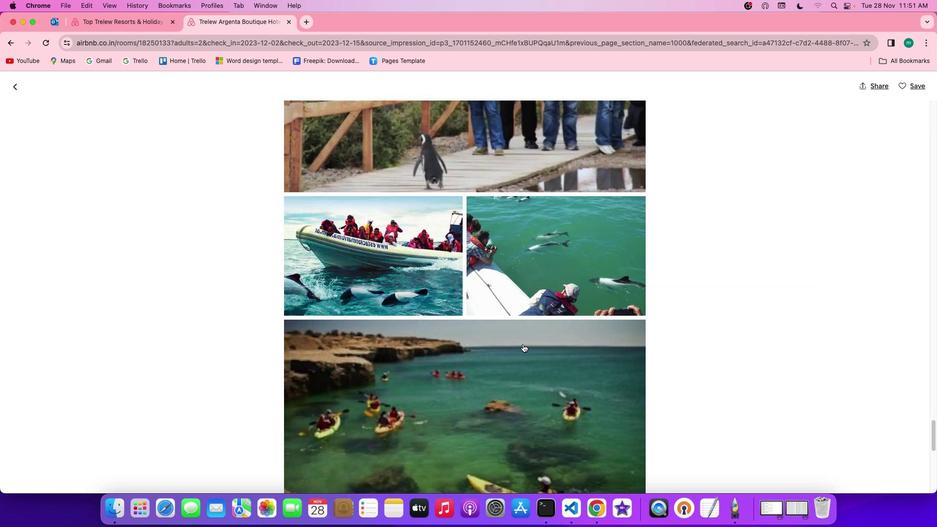 
Action: Mouse scrolled (523, 344) with delta (0, 0)
Screenshot: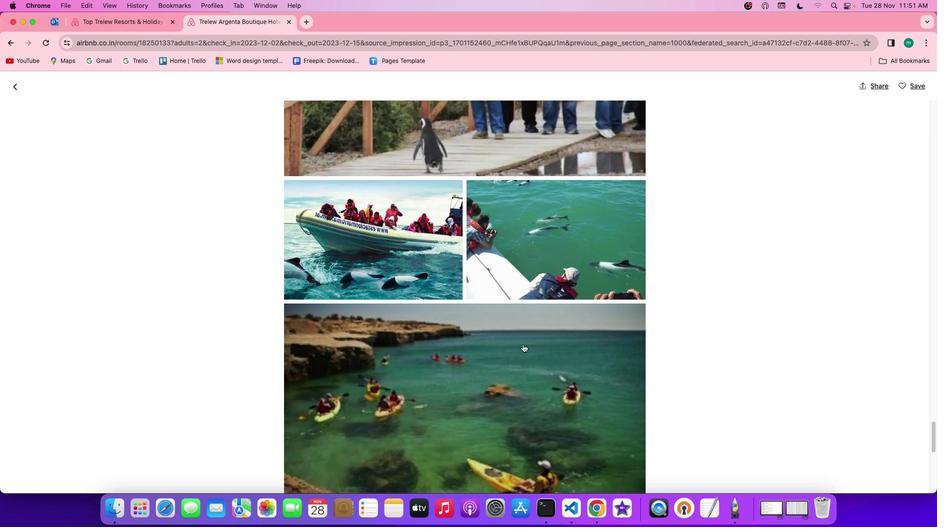 
Action: Mouse scrolled (523, 344) with delta (0, -1)
Screenshot: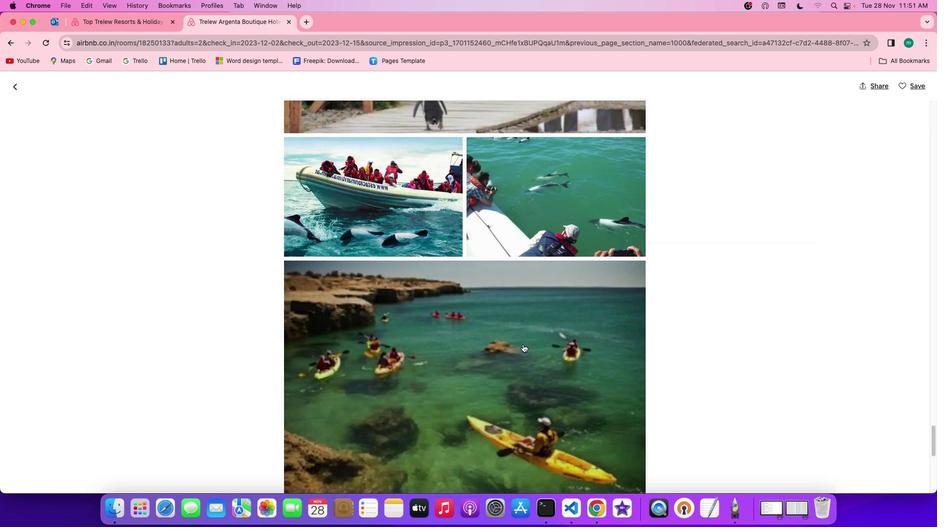 
Action: Mouse scrolled (523, 344) with delta (0, -1)
Screenshot: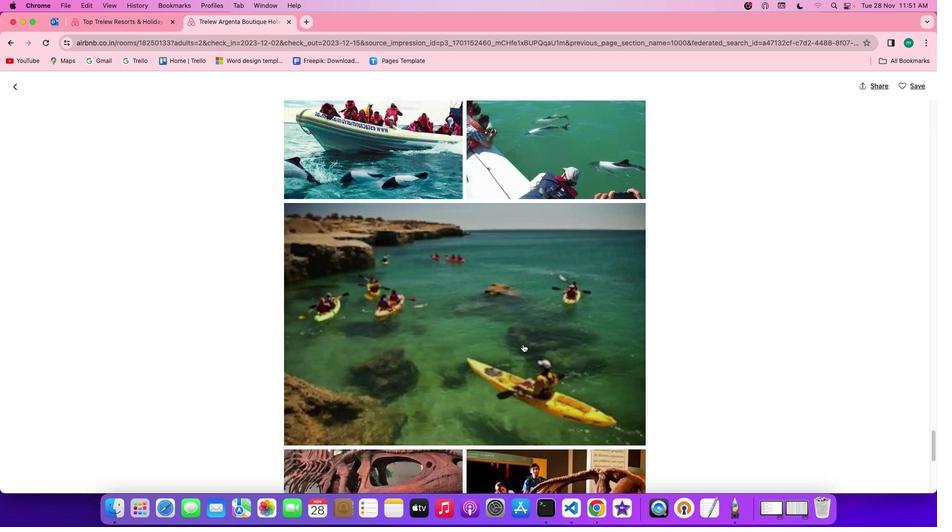
Action: Mouse scrolled (523, 344) with delta (0, -1)
Screenshot: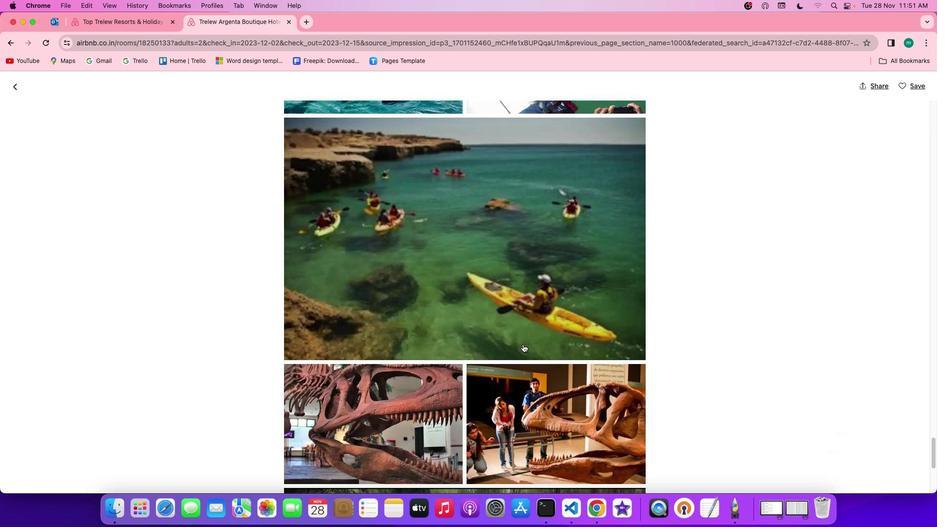 
Action: Mouse scrolled (523, 344) with delta (0, 0)
Screenshot: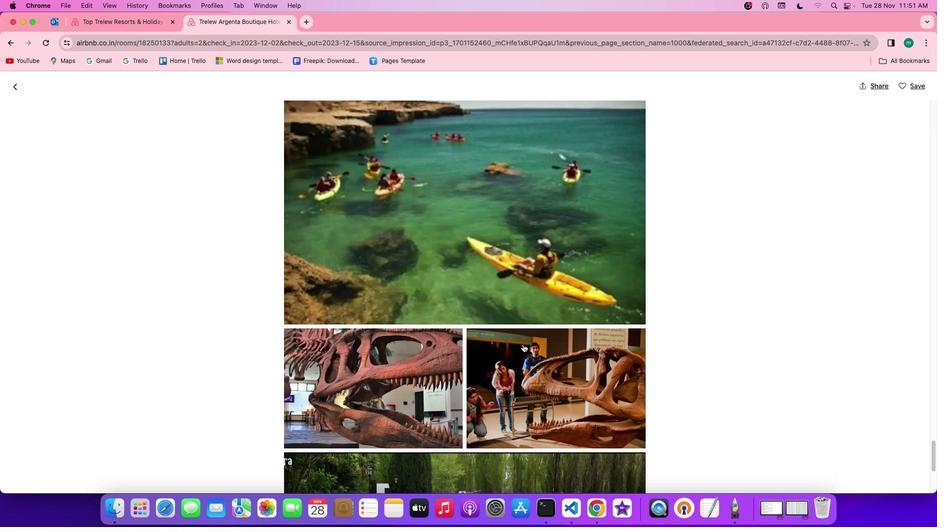 
Action: Mouse scrolled (523, 344) with delta (0, 0)
Screenshot: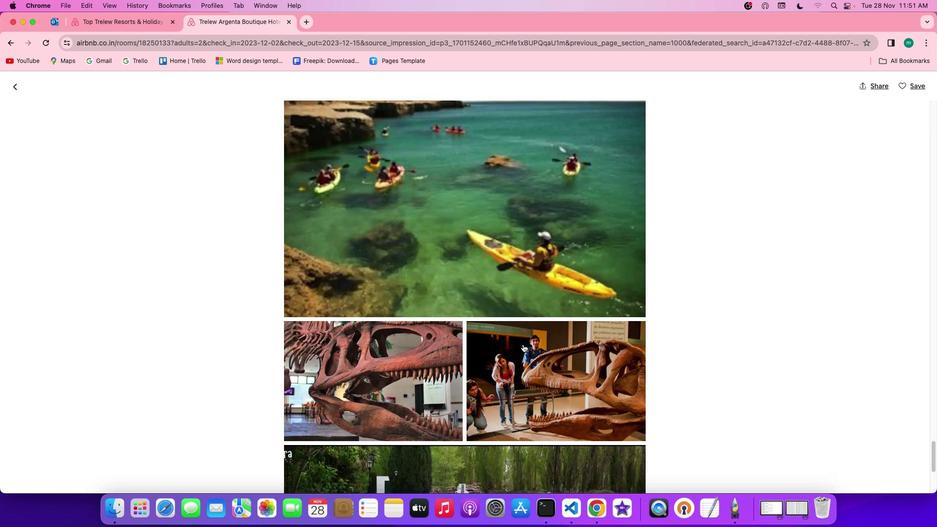 
Action: Mouse scrolled (523, 344) with delta (0, 0)
Screenshot: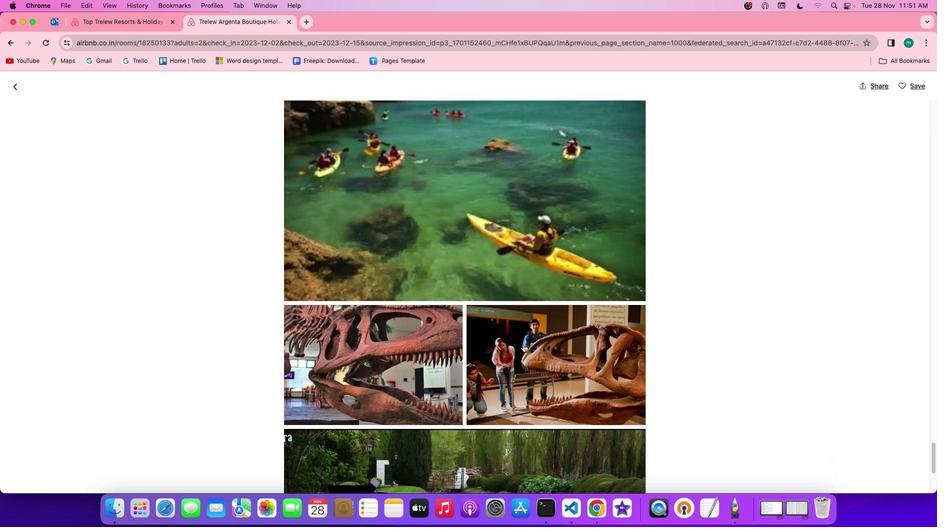 
Action: Mouse scrolled (523, 344) with delta (0, -1)
Screenshot: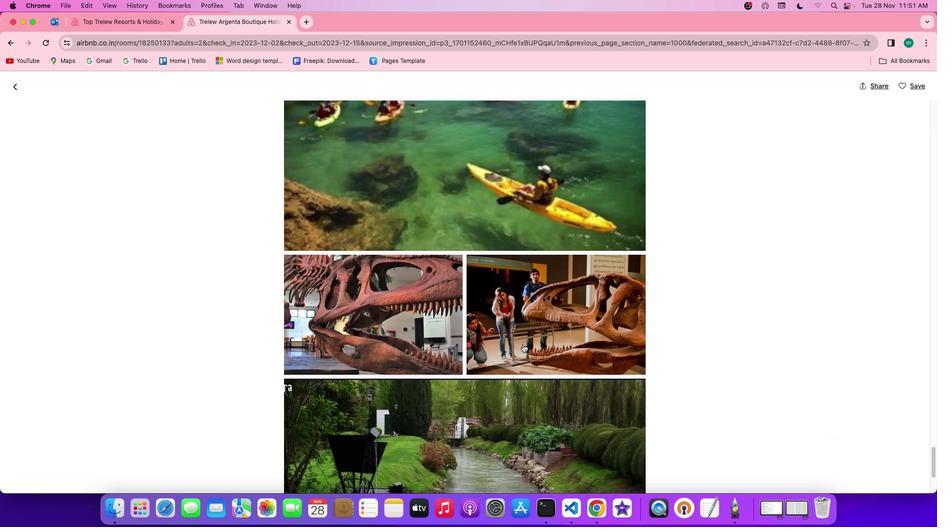 
Action: Mouse scrolled (523, 344) with delta (0, 0)
Screenshot: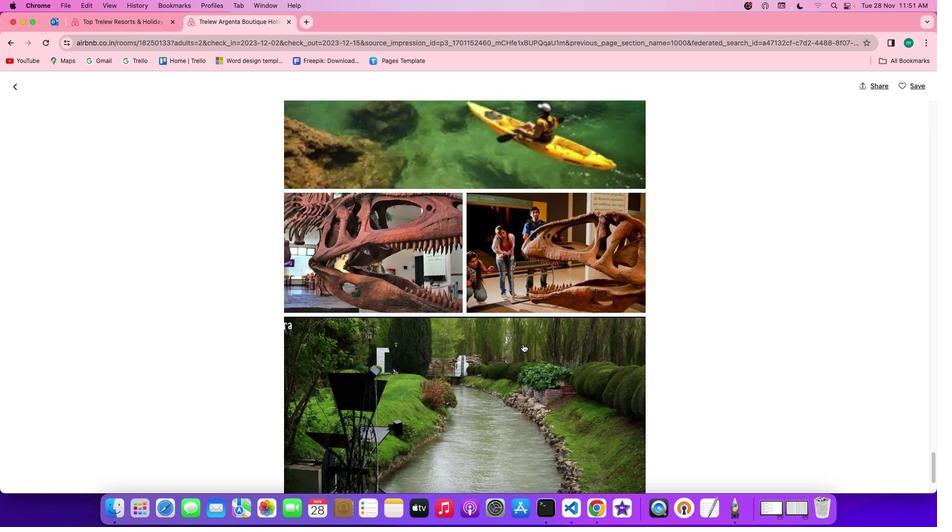 
Action: Mouse scrolled (523, 344) with delta (0, 0)
Screenshot: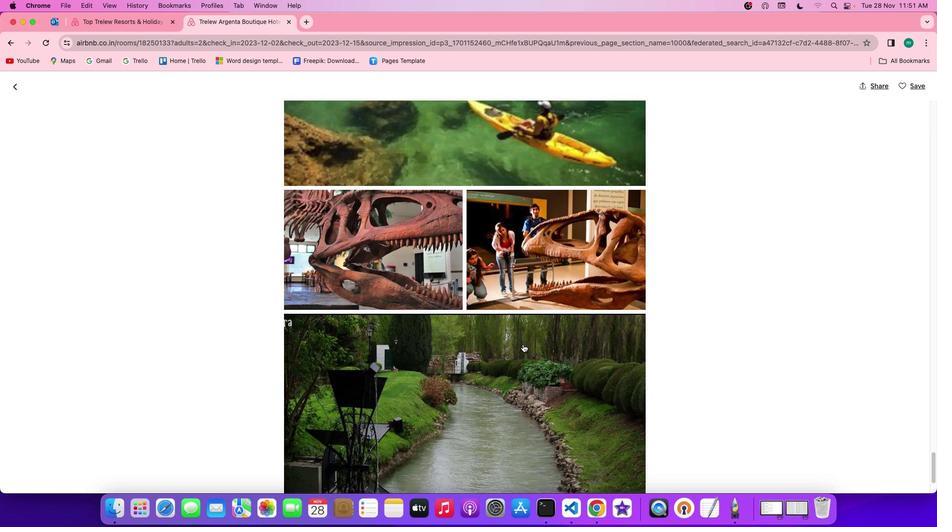 
Action: Mouse scrolled (523, 344) with delta (0, 0)
Screenshot: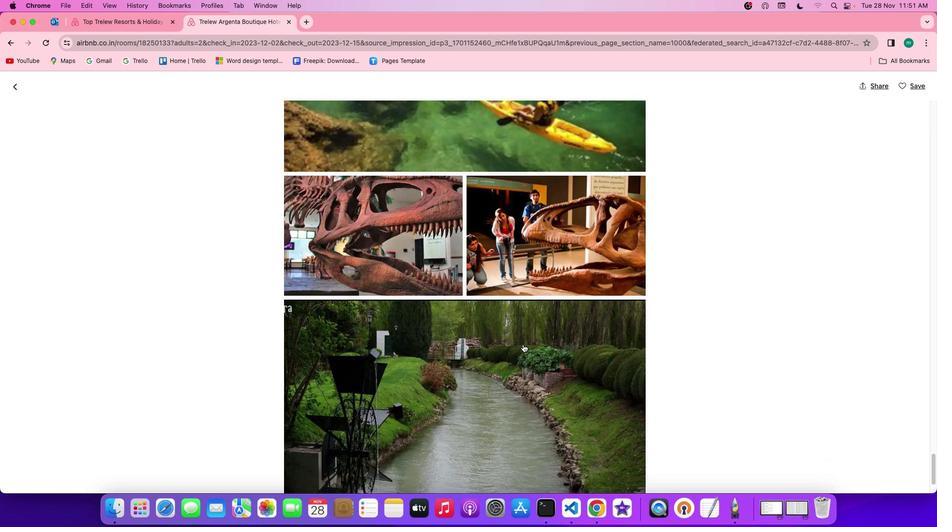 
Action: Mouse scrolled (523, 344) with delta (0, 0)
Screenshot: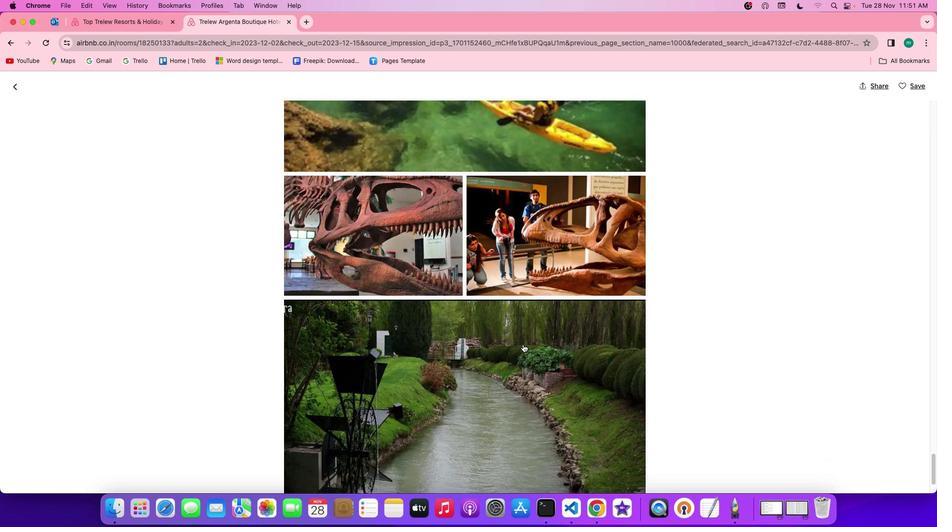 
Action: Mouse scrolled (523, 344) with delta (0, -1)
Screenshot: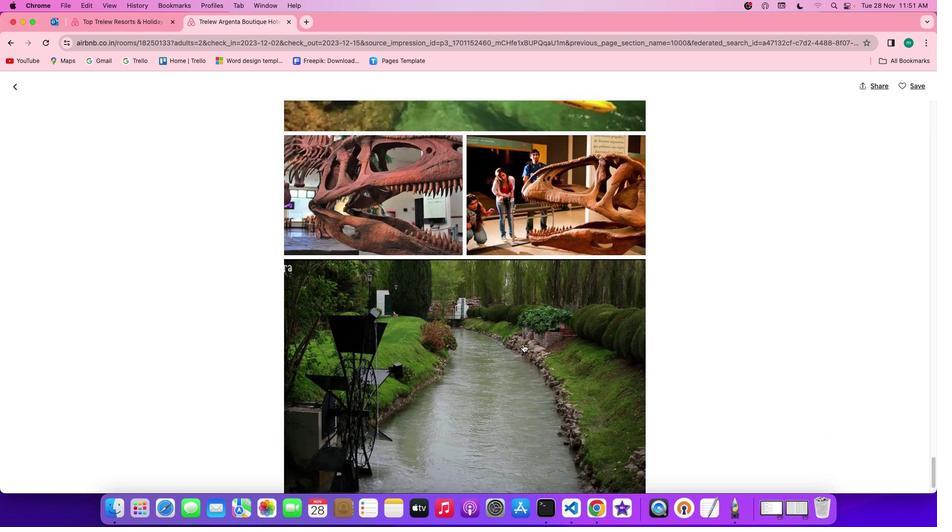 
Action: Mouse scrolled (523, 344) with delta (0, 0)
Screenshot: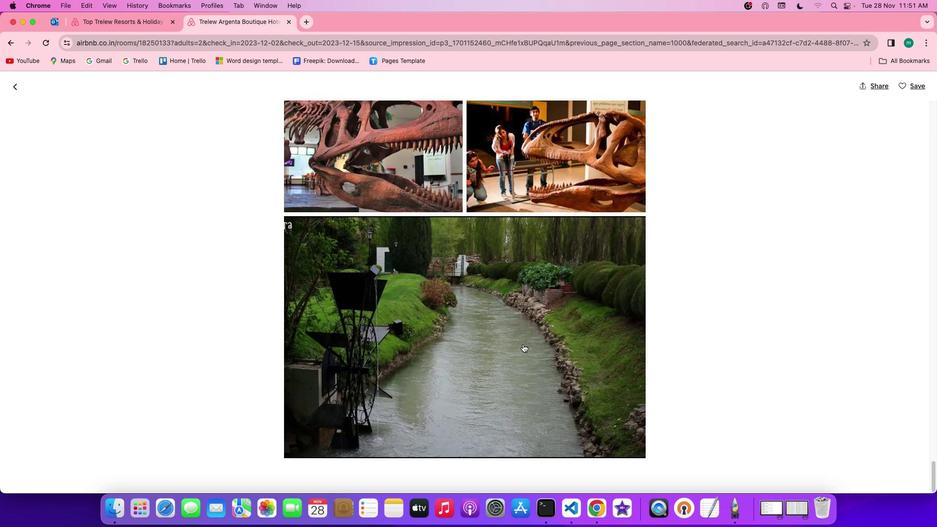 
Action: Mouse scrolled (523, 344) with delta (0, 0)
Screenshot: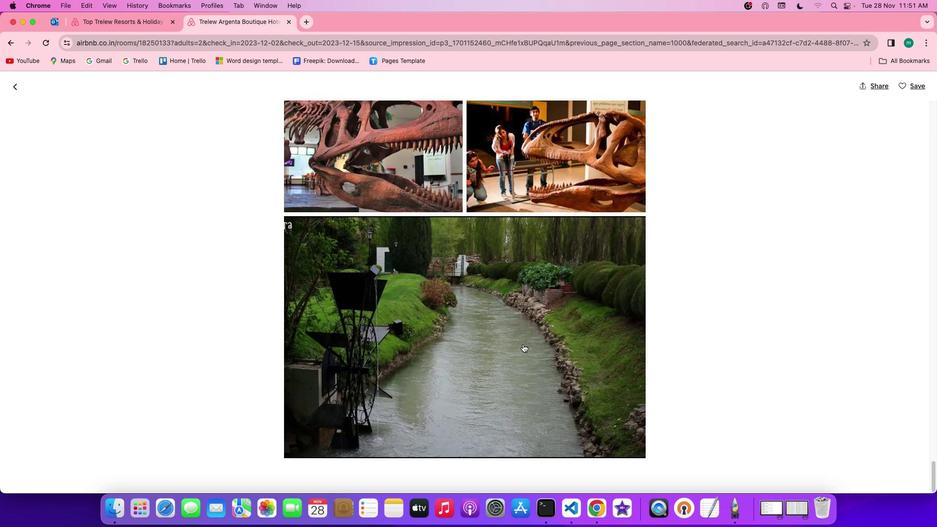 
Action: Mouse scrolled (523, 344) with delta (0, 0)
Screenshot: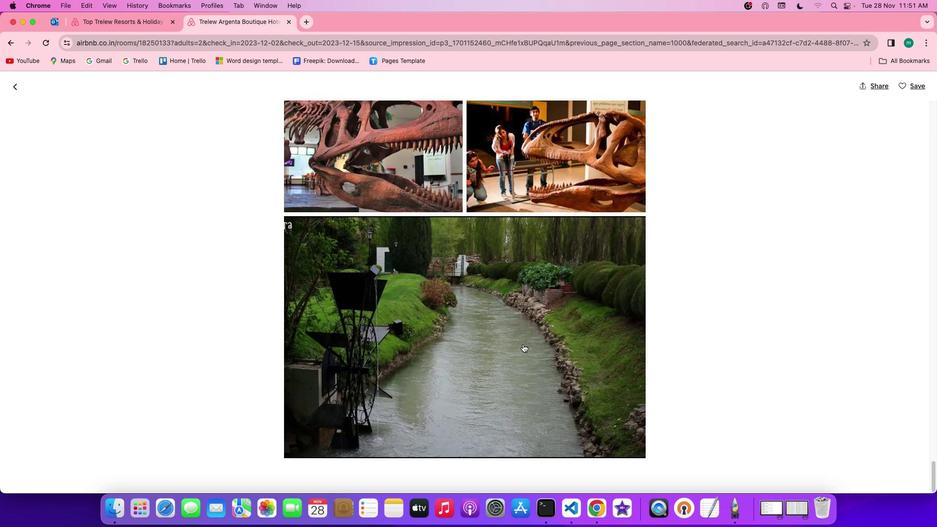 
Action: Mouse scrolled (523, 344) with delta (0, -1)
Screenshot: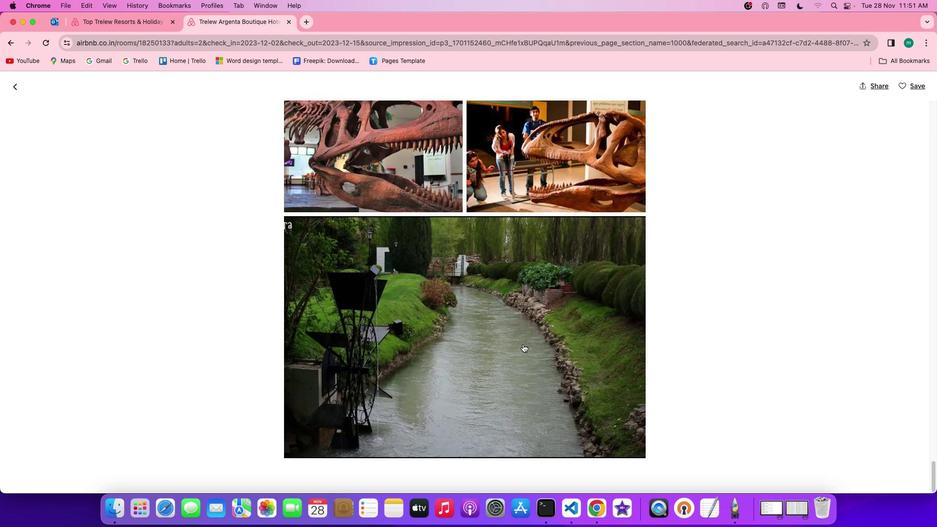 
Action: Mouse moved to (15, 88)
Screenshot: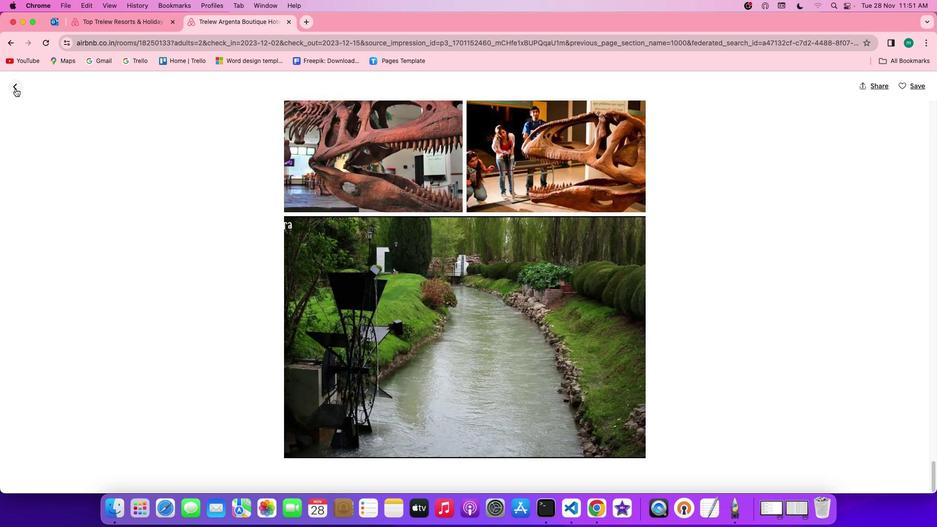 
Action: Mouse pressed left at (15, 88)
Screenshot: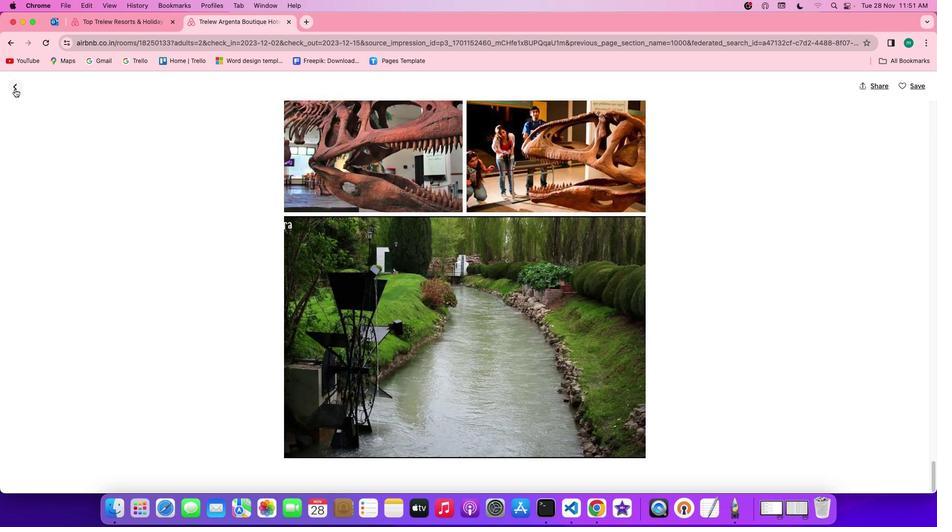 
Action: Mouse moved to (537, 357)
Screenshot: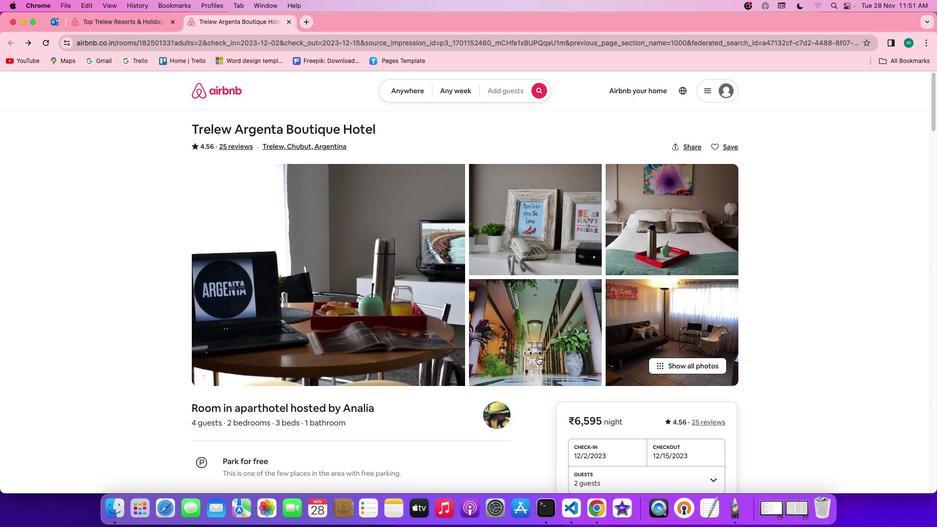 
Action: Mouse scrolled (537, 357) with delta (0, 0)
Screenshot: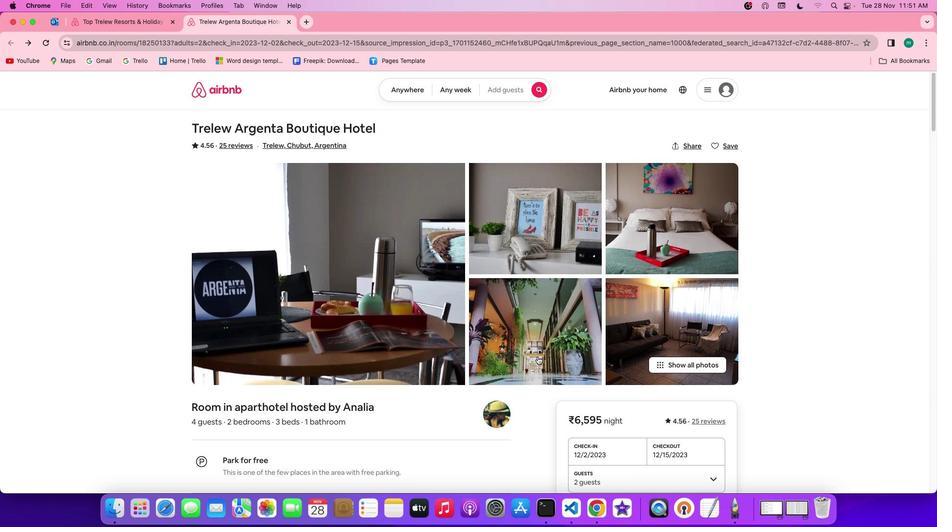
Action: Mouse scrolled (537, 357) with delta (0, 0)
Screenshot: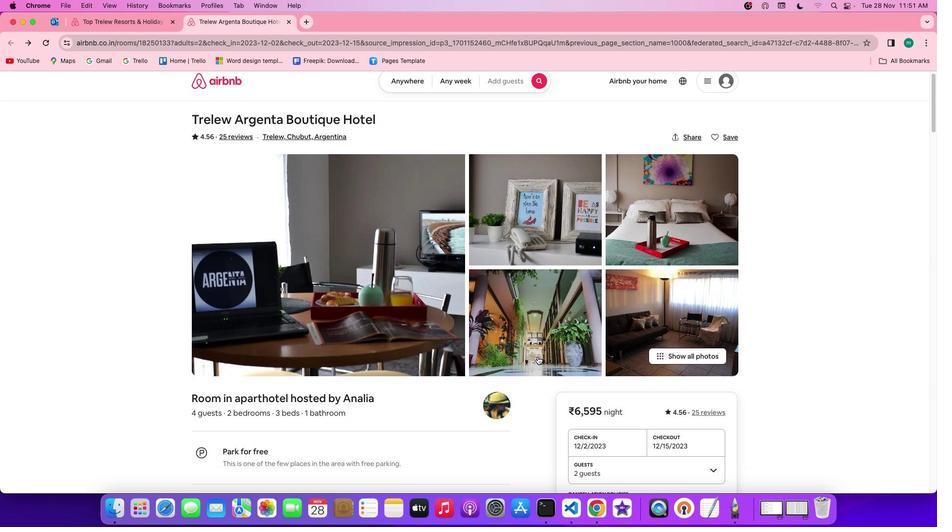
Action: Mouse scrolled (537, 357) with delta (0, 0)
Screenshot: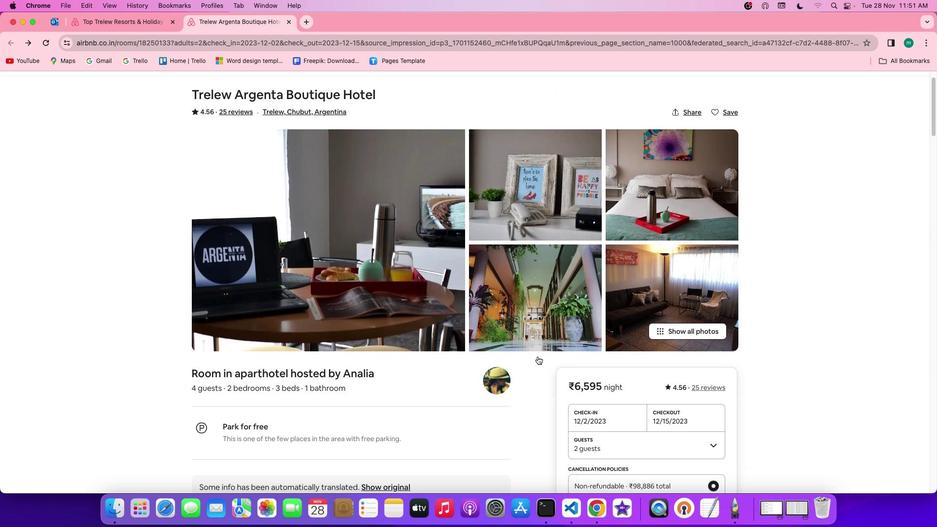 
Action: Mouse scrolled (537, 357) with delta (0, -1)
Screenshot: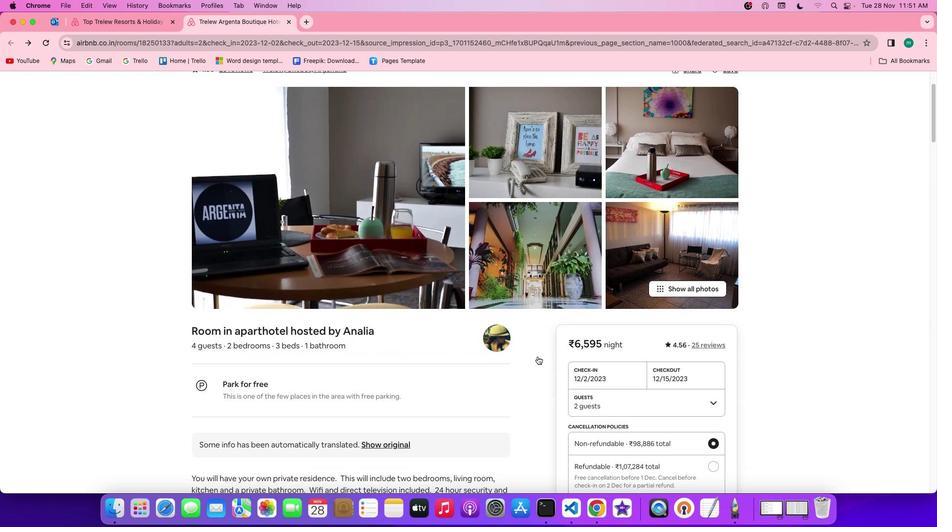 
Action: Mouse scrolled (537, 357) with delta (0, -1)
Screenshot: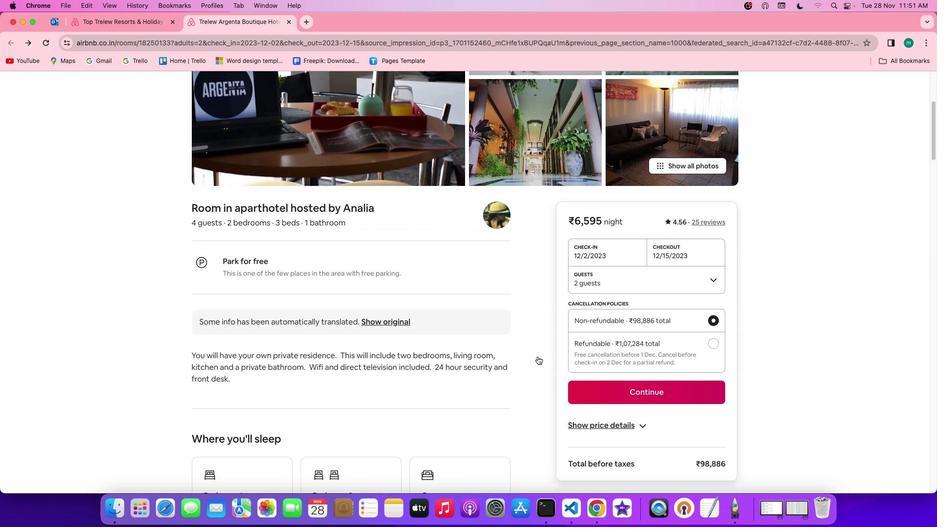 
Action: Mouse scrolled (537, 357) with delta (0, 0)
Screenshot: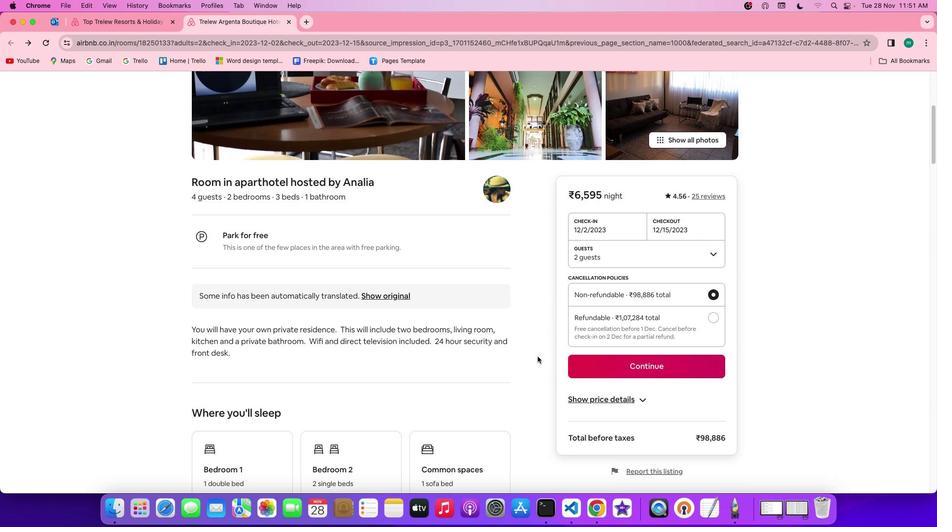 
Action: Mouse scrolled (537, 357) with delta (0, 0)
Screenshot: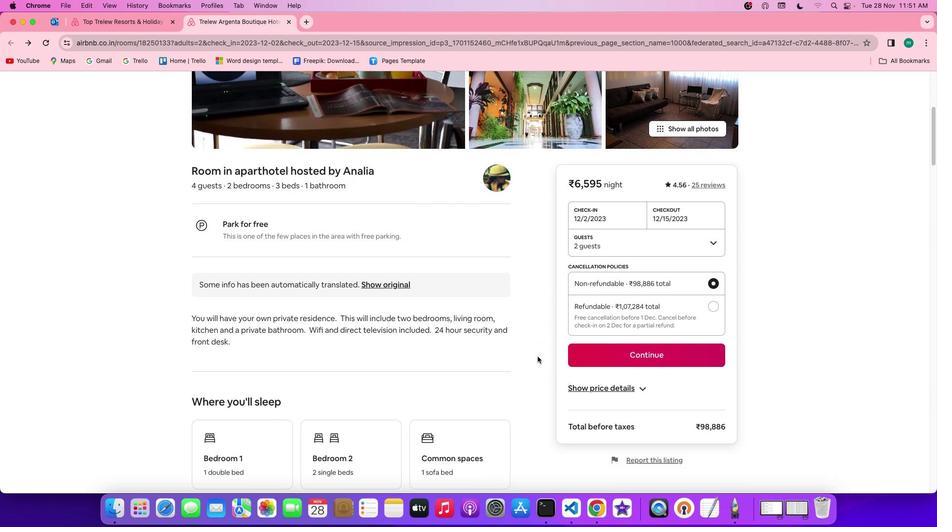 
Action: Mouse scrolled (537, 357) with delta (0, 0)
Screenshot: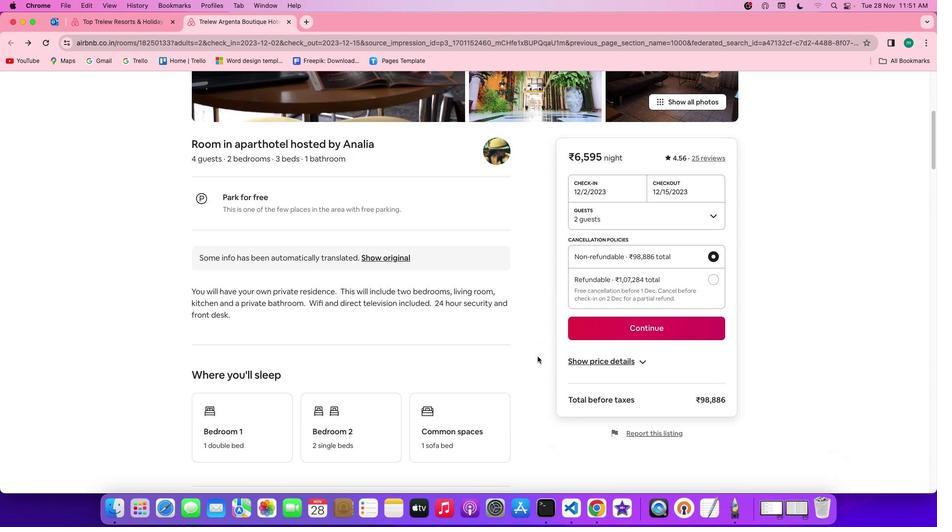 
Action: Mouse scrolled (537, 357) with delta (0, -1)
Screenshot: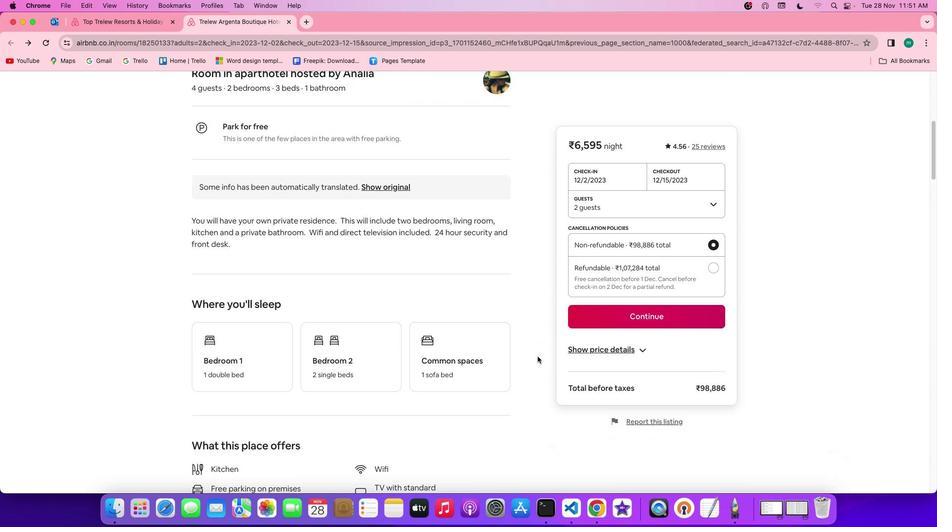 
Action: Mouse scrolled (537, 357) with delta (0, -1)
Screenshot: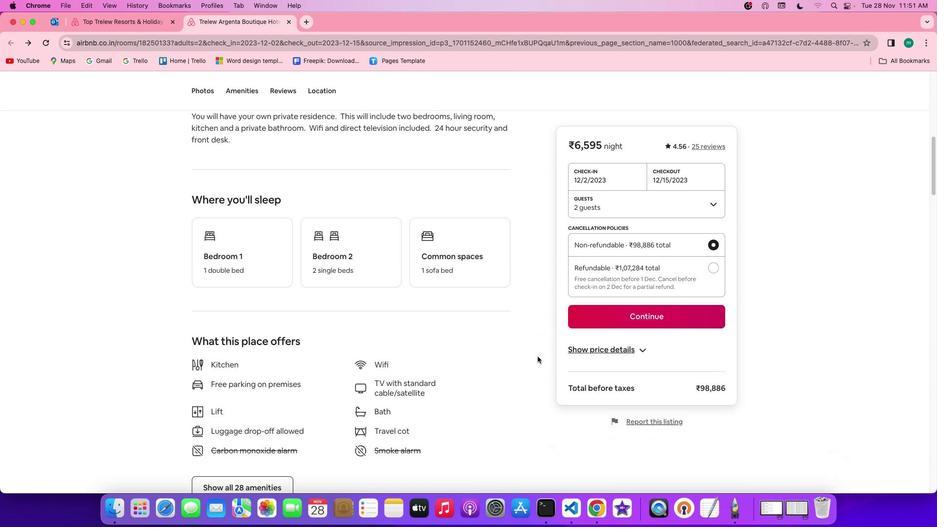 
Action: Mouse scrolled (537, 357) with delta (0, 0)
Screenshot: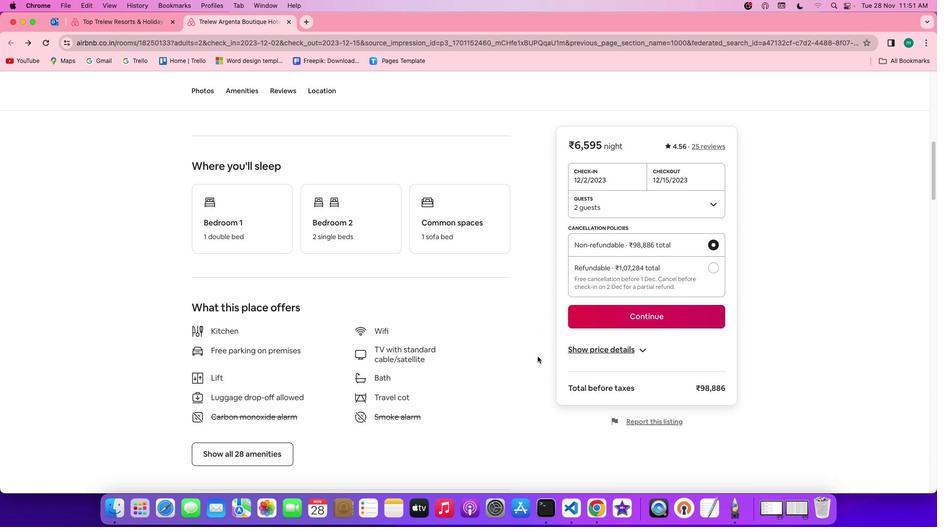 
Action: Mouse scrolled (537, 357) with delta (0, 0)
Screenshot: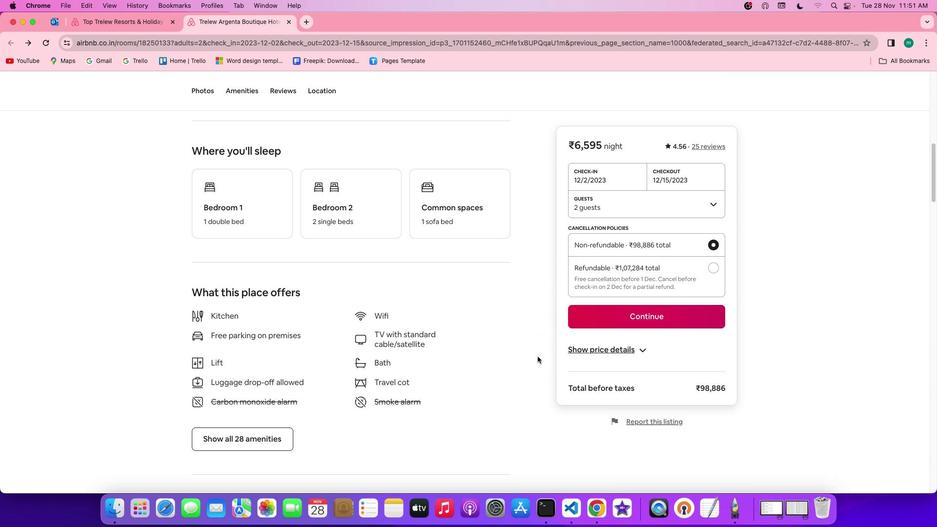 
Action: Mouse scrolled (537, 357) with delta (0, 0)
Screenshot: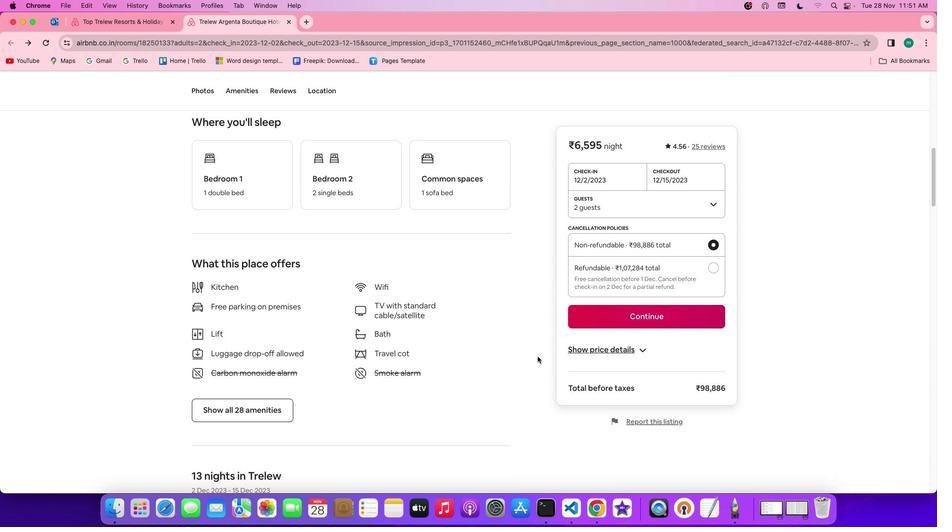 
Action: Mouse scrolled (537, 357) with delta (0, -1)
Screenshot: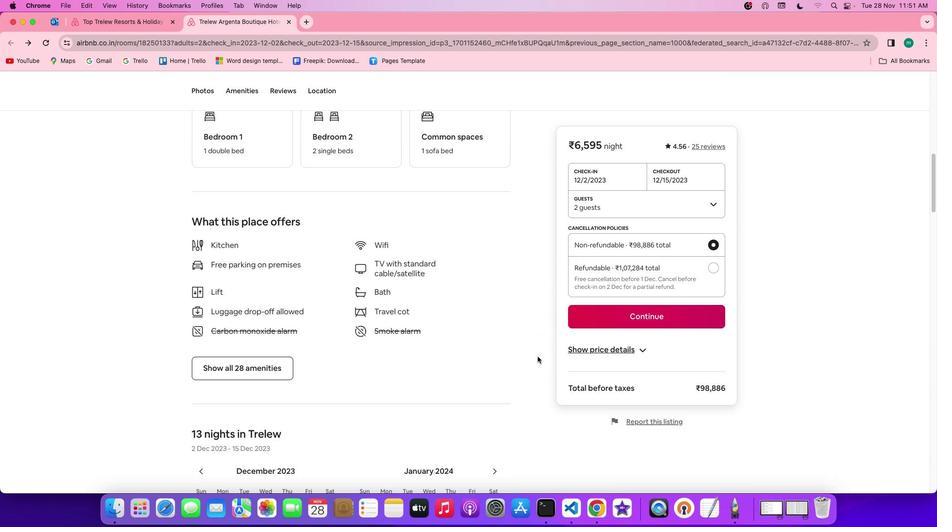 
Action: Mouse scrolled (537, 357) with delta (0, -1)
Screenshot: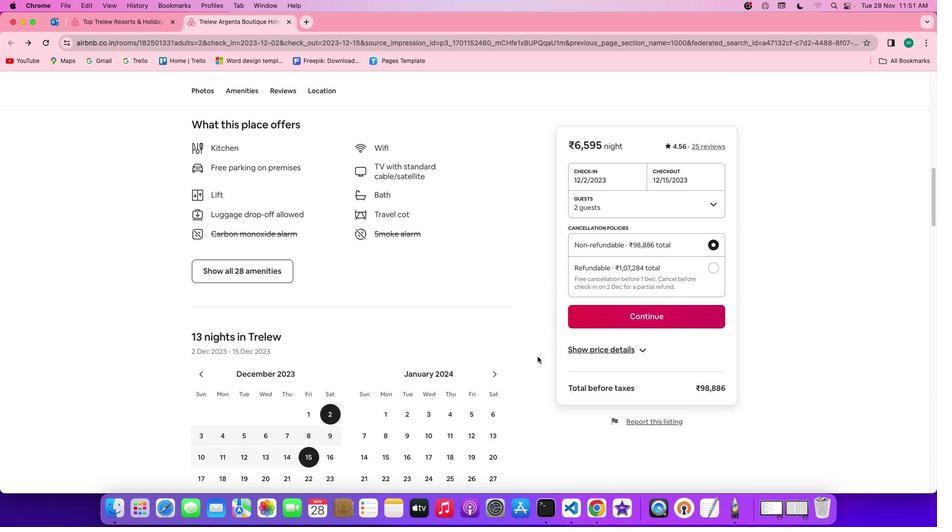 
Action: Mouse moved to (242, 236)
Screenshot: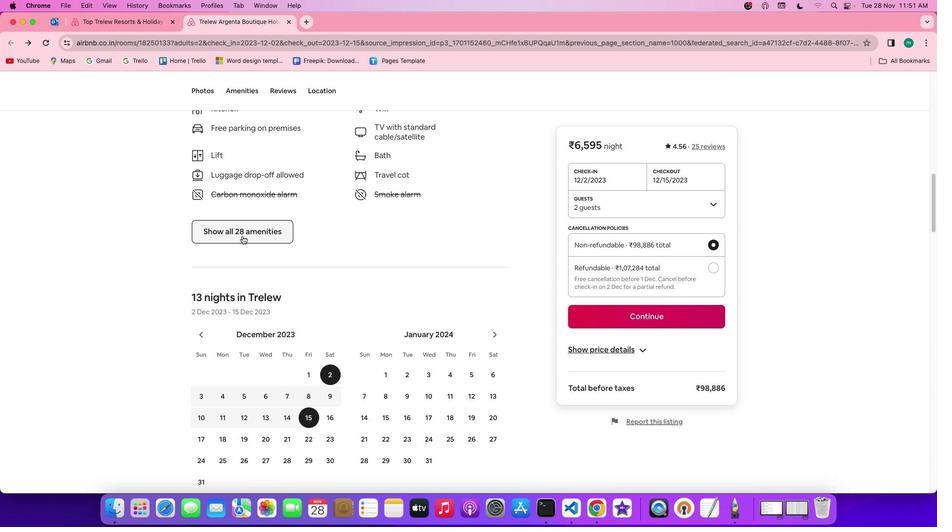 
Action: Mouse pressed left at (242, 236)
Screenshot: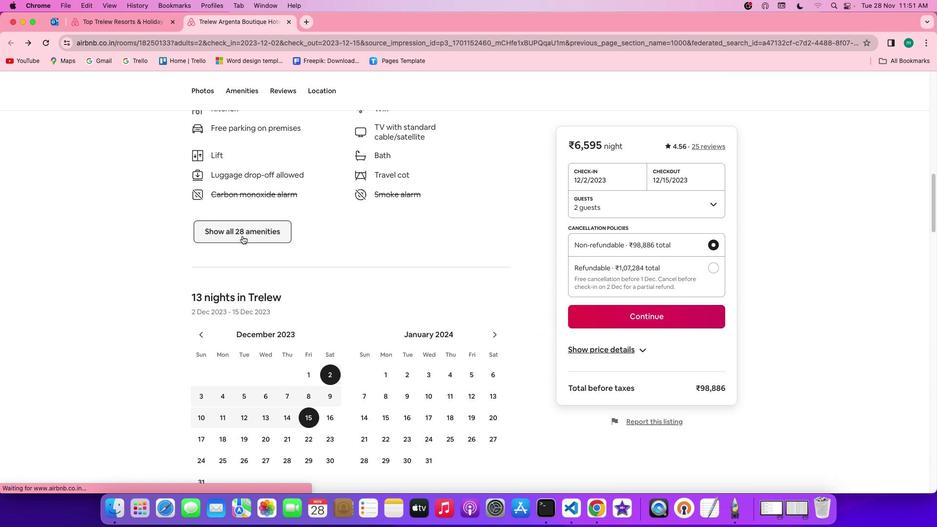 
Action: Mouse moved to (463, 336)
Screenshot: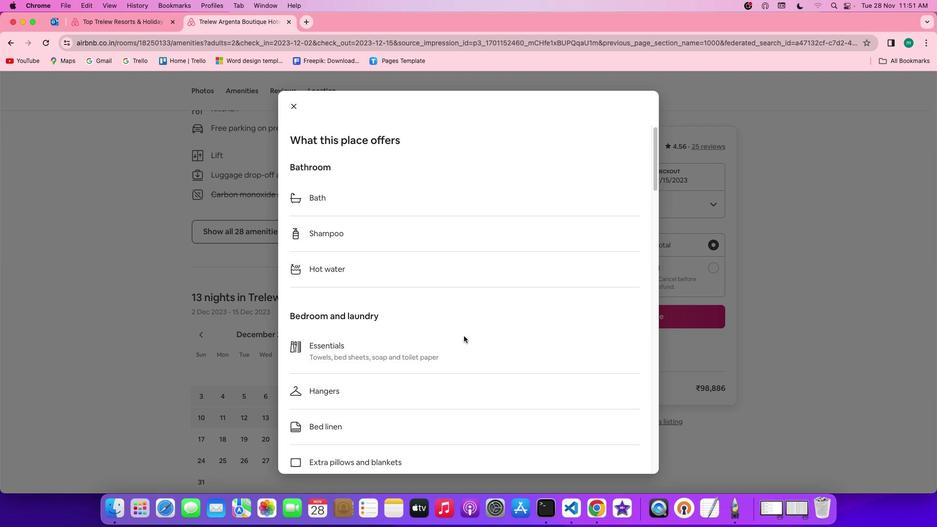 
Action: Mouse scrolled (463, 336) with delta (0, 0)
Screenshot: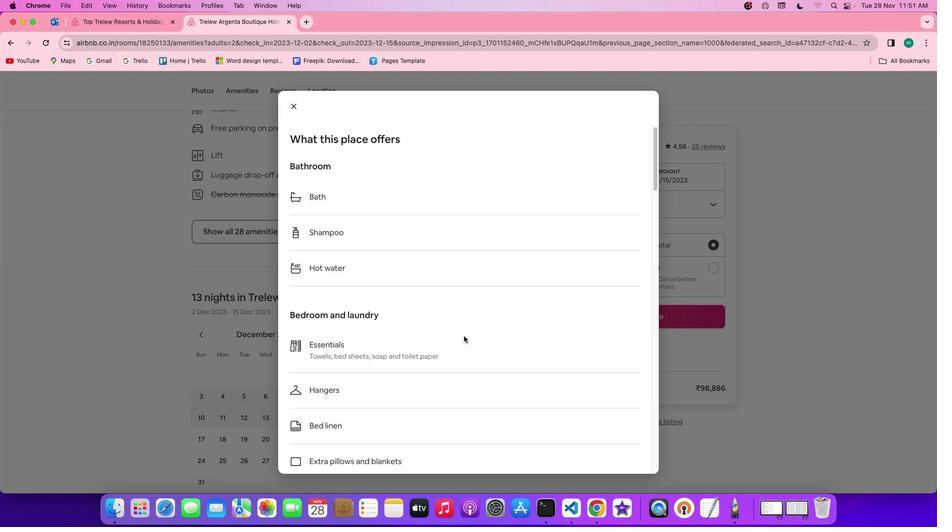 
Action: Mouse scrolled (463, 336) with delta (0, 0)
Screenshot: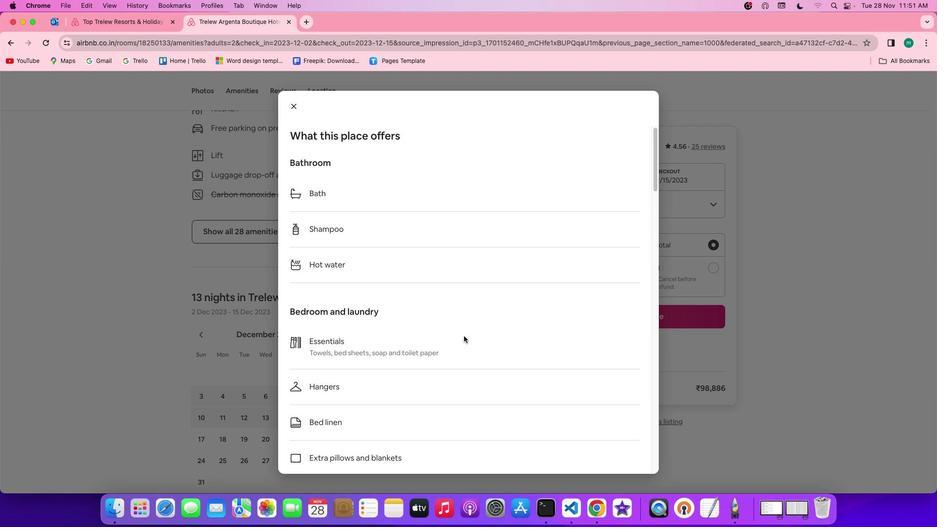 
Action: Mouse scrolled (463, 336) with delta (0, 0)
Screenshot: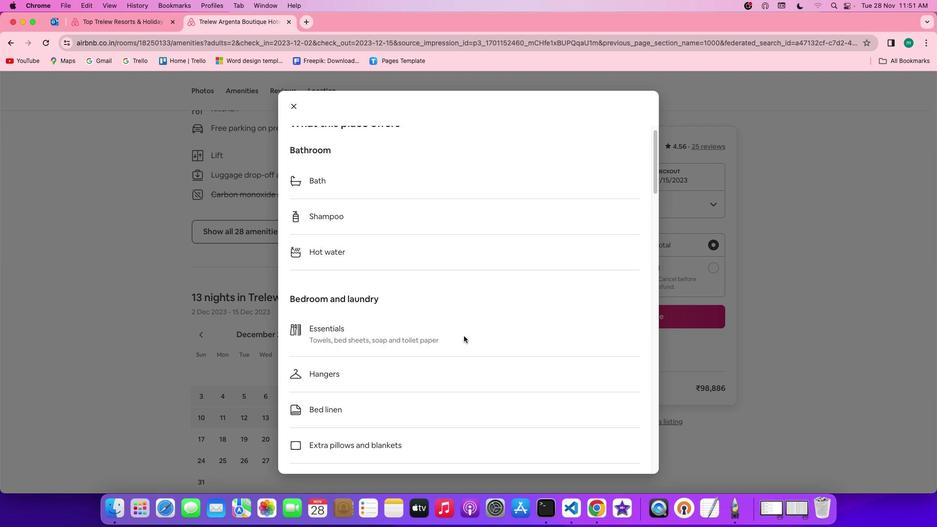 
Action: Mouse scrolled (463, 336) with delta (0, 0)
Screenshot: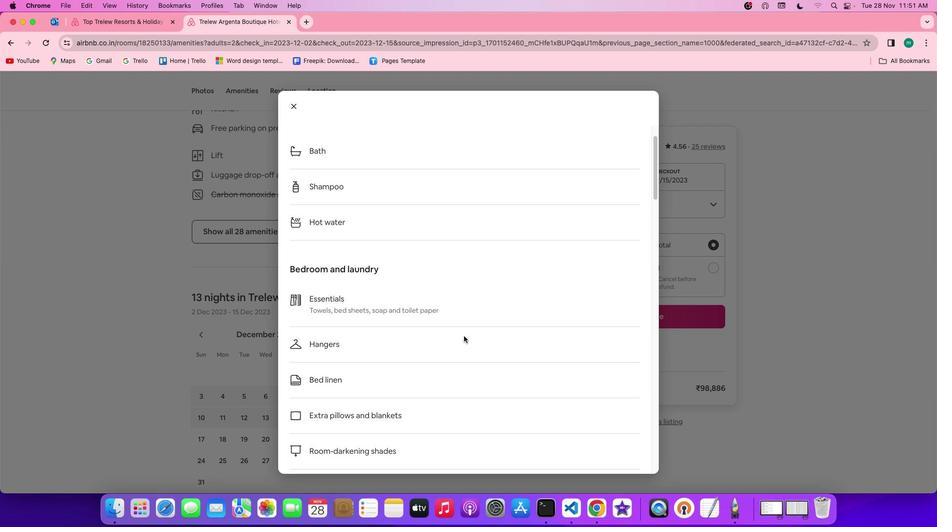 
Action: Mouse scrolled (463, 336) with delta (0, 0)
Screenshot: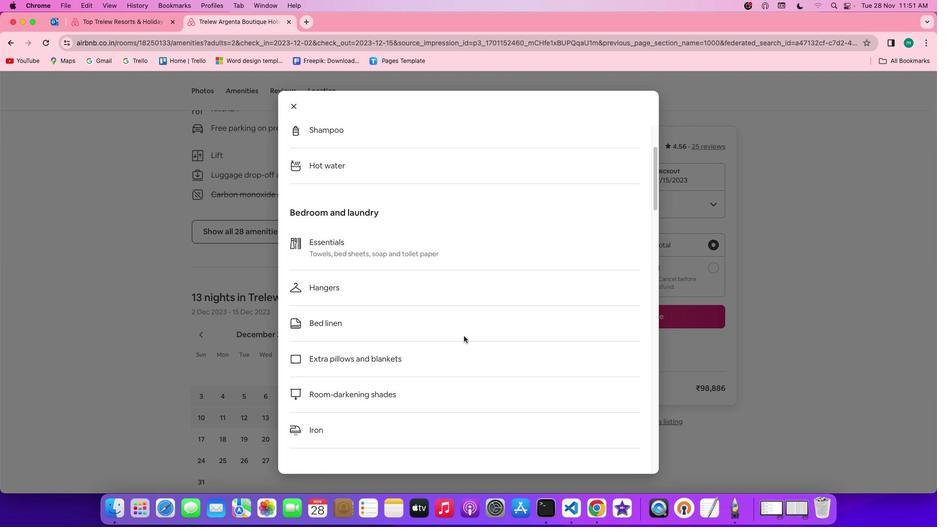 
Action: Mouse scrolled (463, 336) with delta (0, 0)
Screenshot: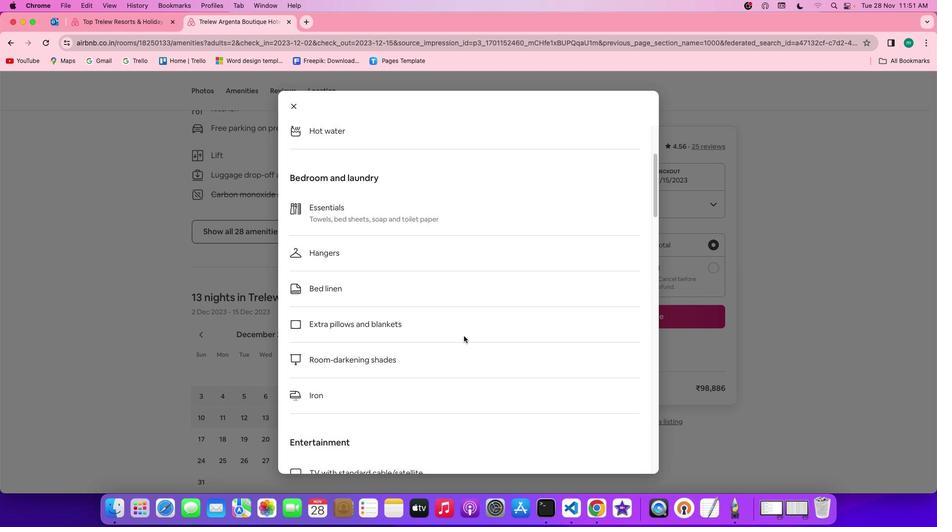 
Action: Mouse scrolled (463, 336) with delta (0, 0)
Screenshot: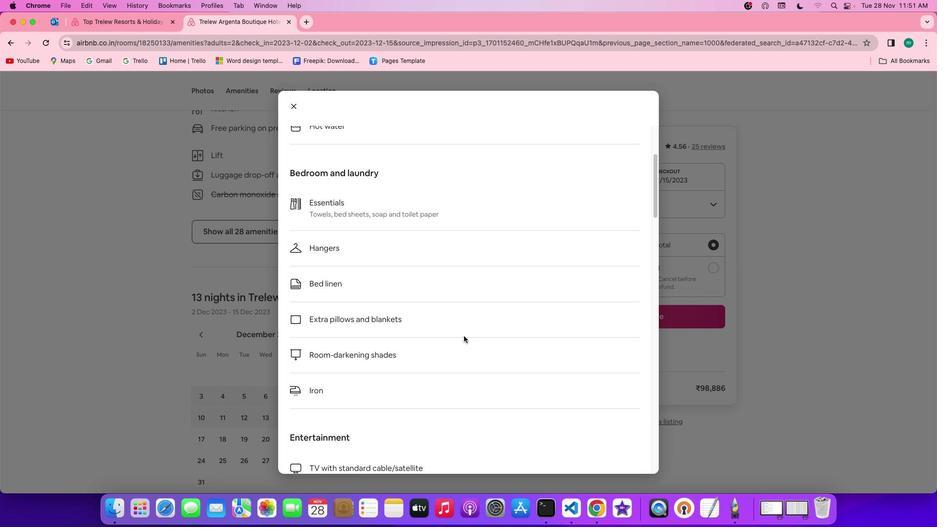 
Action: Mouse scrolled (463, 336) with delta (0, 0)
Screenshot: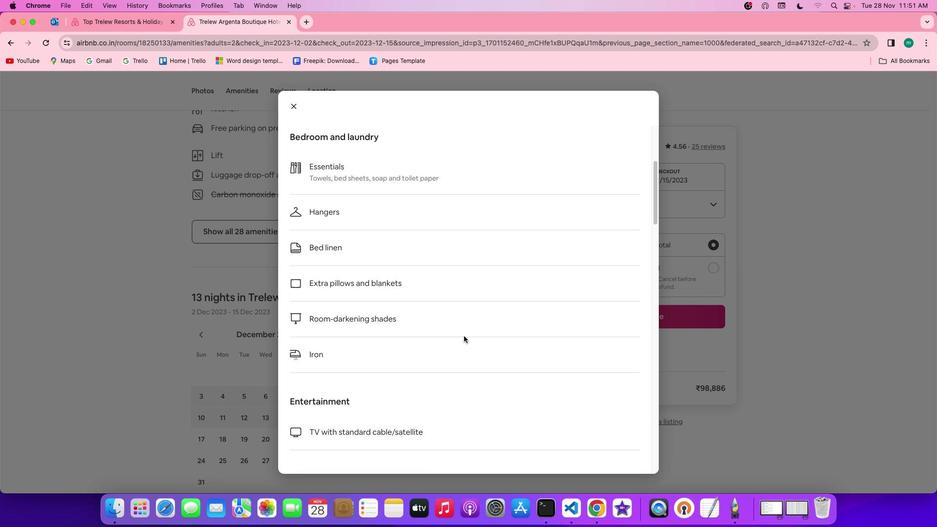 
Action: Mouse scrolled (463, 336) with delta (0, -1)
Screenshot: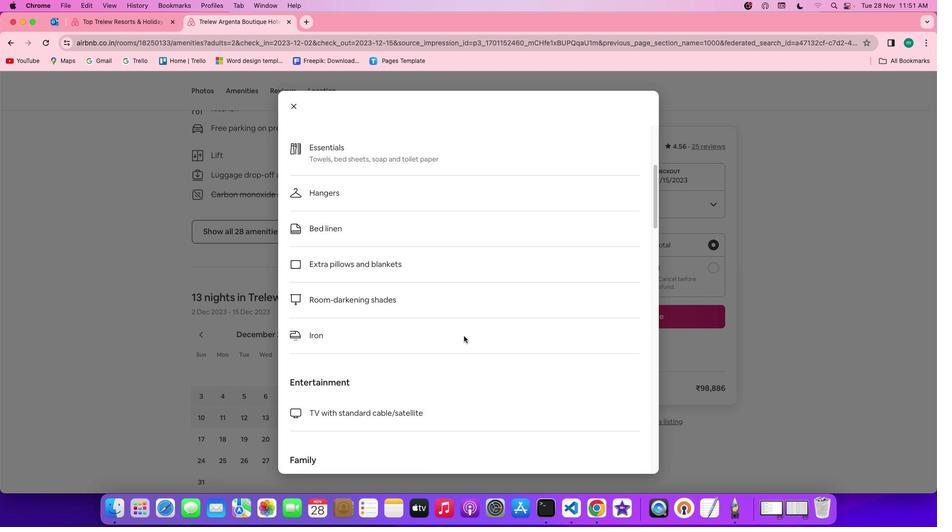
Action: Mouse scrolled (463, 336) with delta (0, -1)
Screenshot: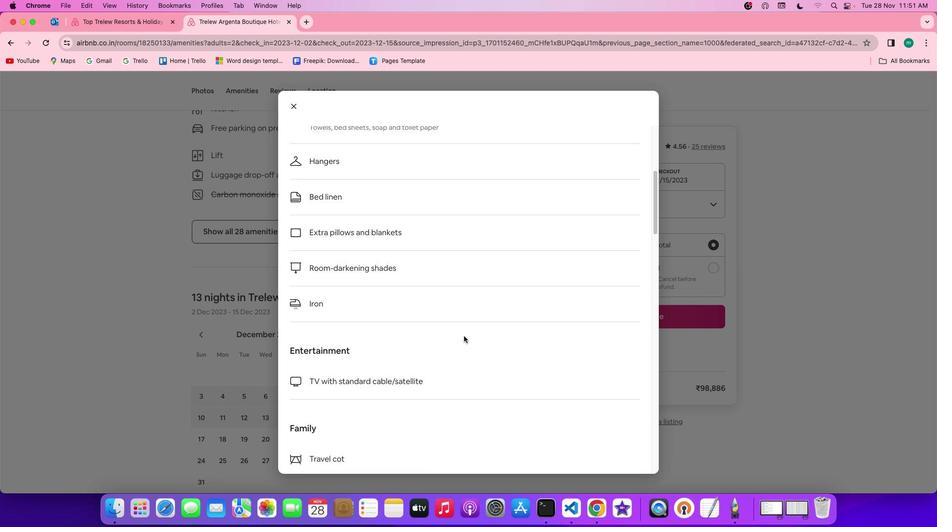 
Action: Mouse scrolled (463, 336) with delta (0, 0)
Screenshot: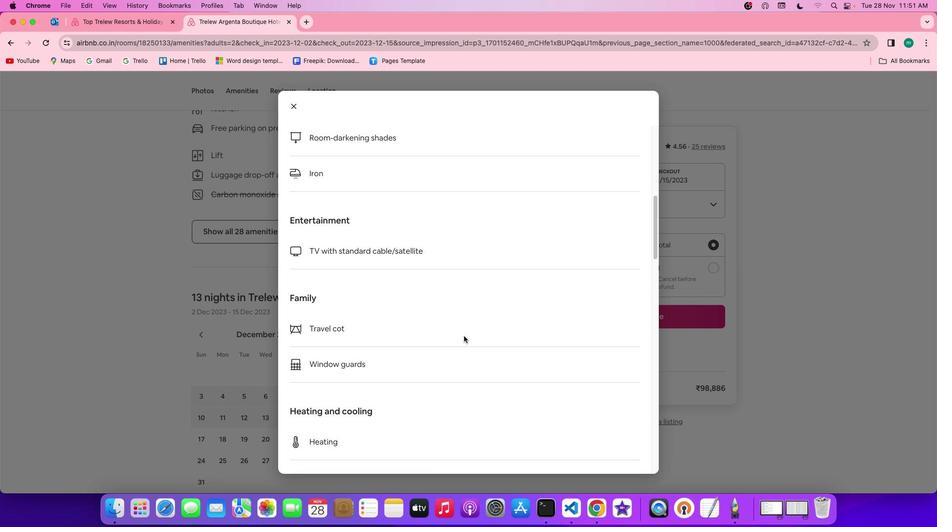 
Action: Mouse scrolled (463, 336) with delta (0, 0)
Screenshot: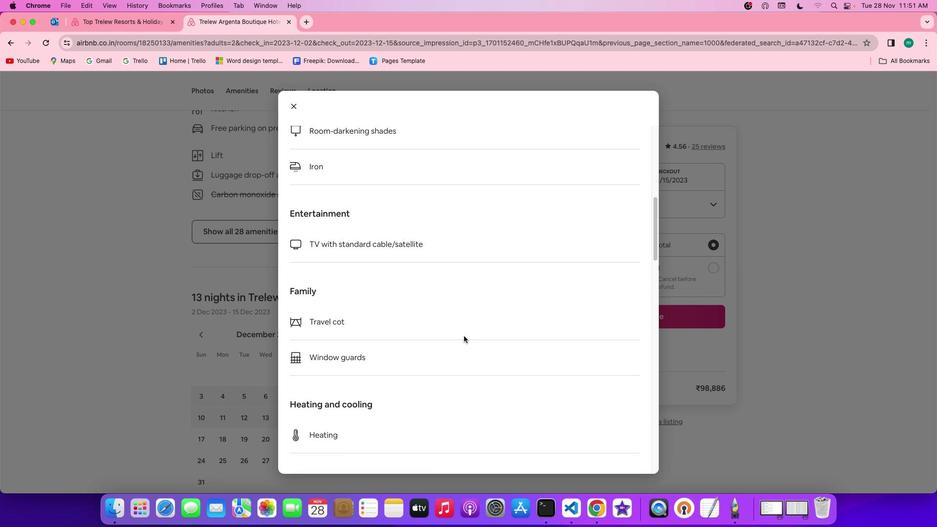 
Action: Mouse scrolled (463, 336) with delta (0, 0)
